 Task: Find connections with filter location Baswa with filter topic #Analyticswith filter profile language German with filter current company Meltwater with filter school Father Agnel School with filter industry Air, Water, and Waste Program Management with filter service category Strategic Planning with filter keywords title Supervisor
Action: Mouse moved to (634, 88)
Screenshot: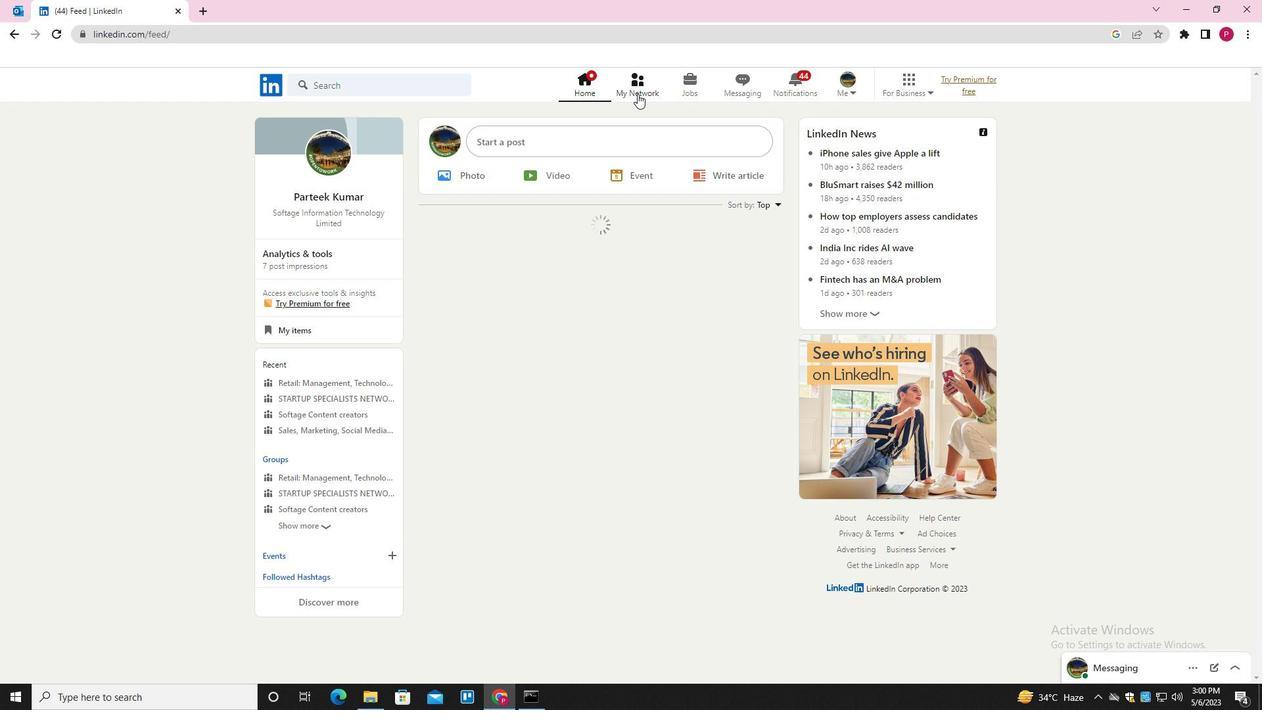 
Action: Mouse pressed left at (634, 88)
Screenshot: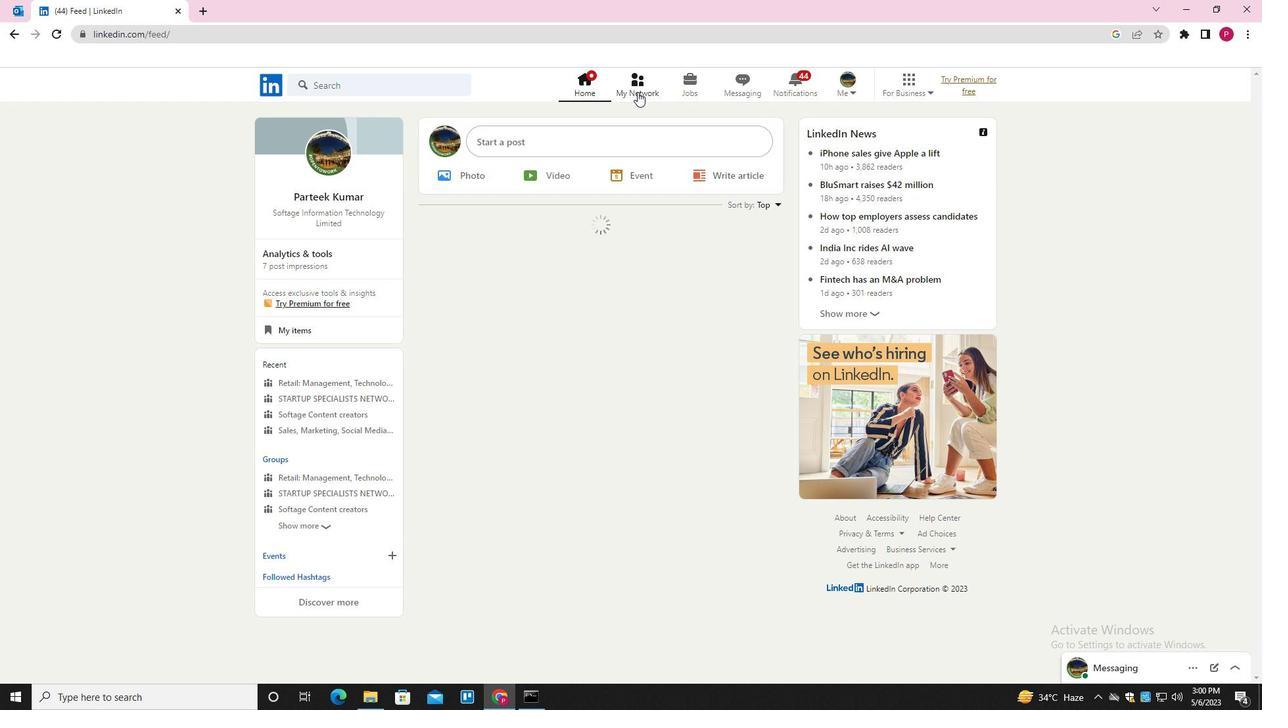 
Action: Mouse moved to (384, 157)
Screenshot: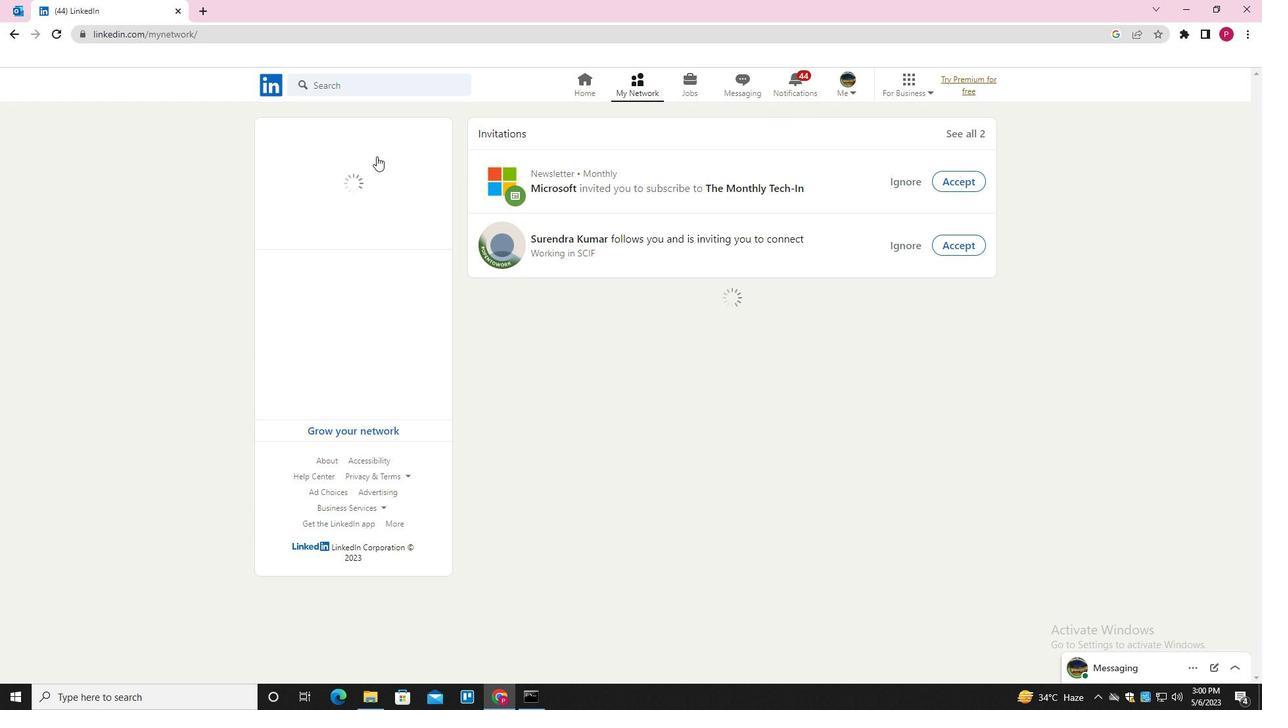 
Action: Mouse pressed left at (384, 157)
Screenshot: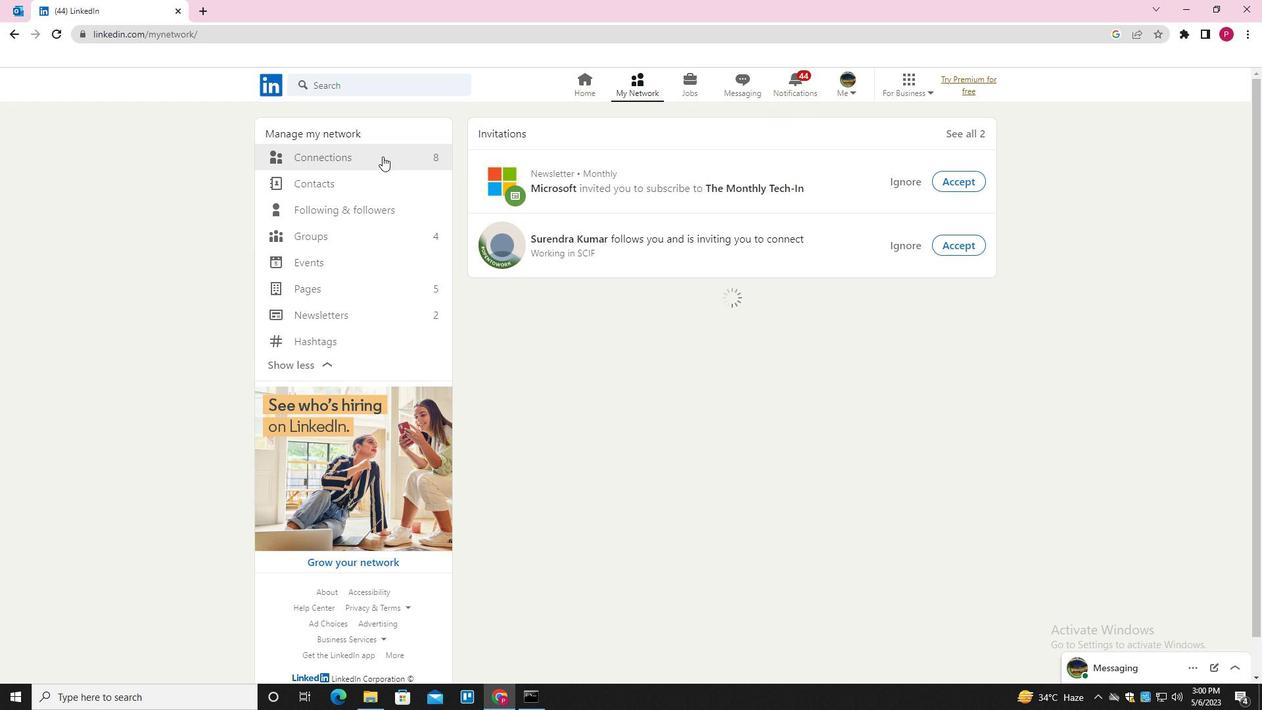 
Action: Mouse moved to (712, 155)
Screenshot: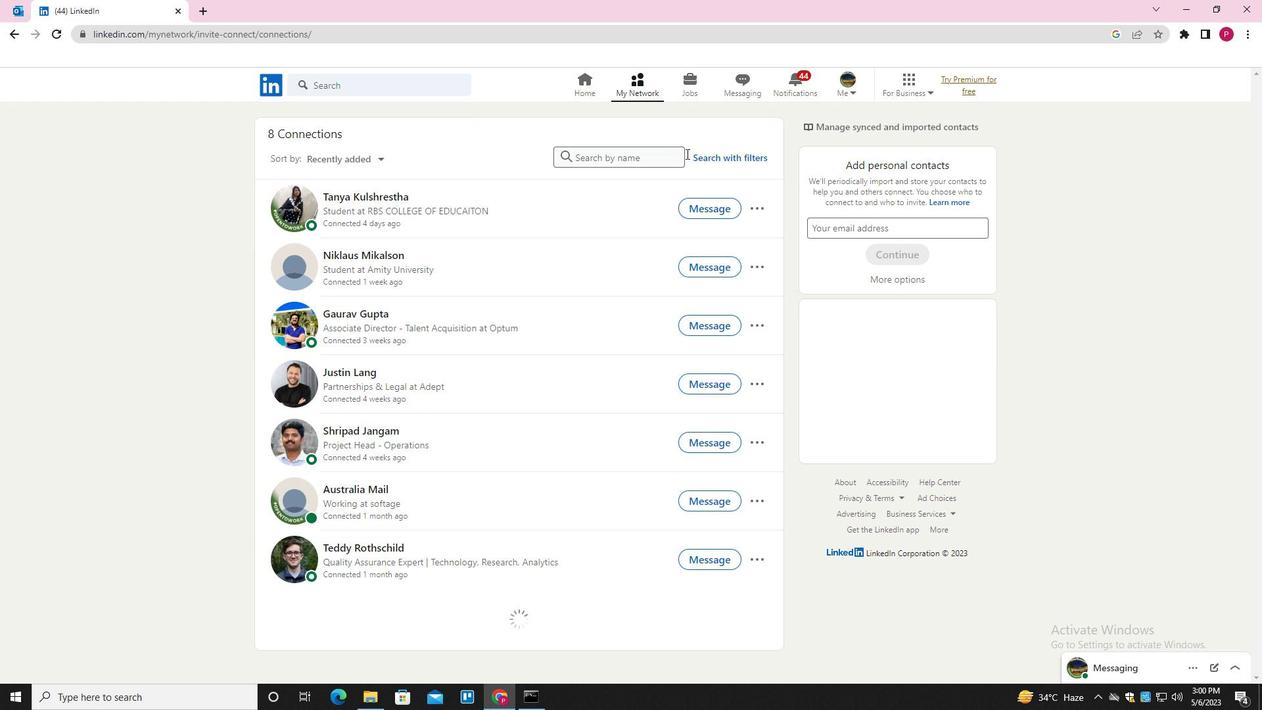 
Action: Mouse pressed left at (712, 155)
Screenshot: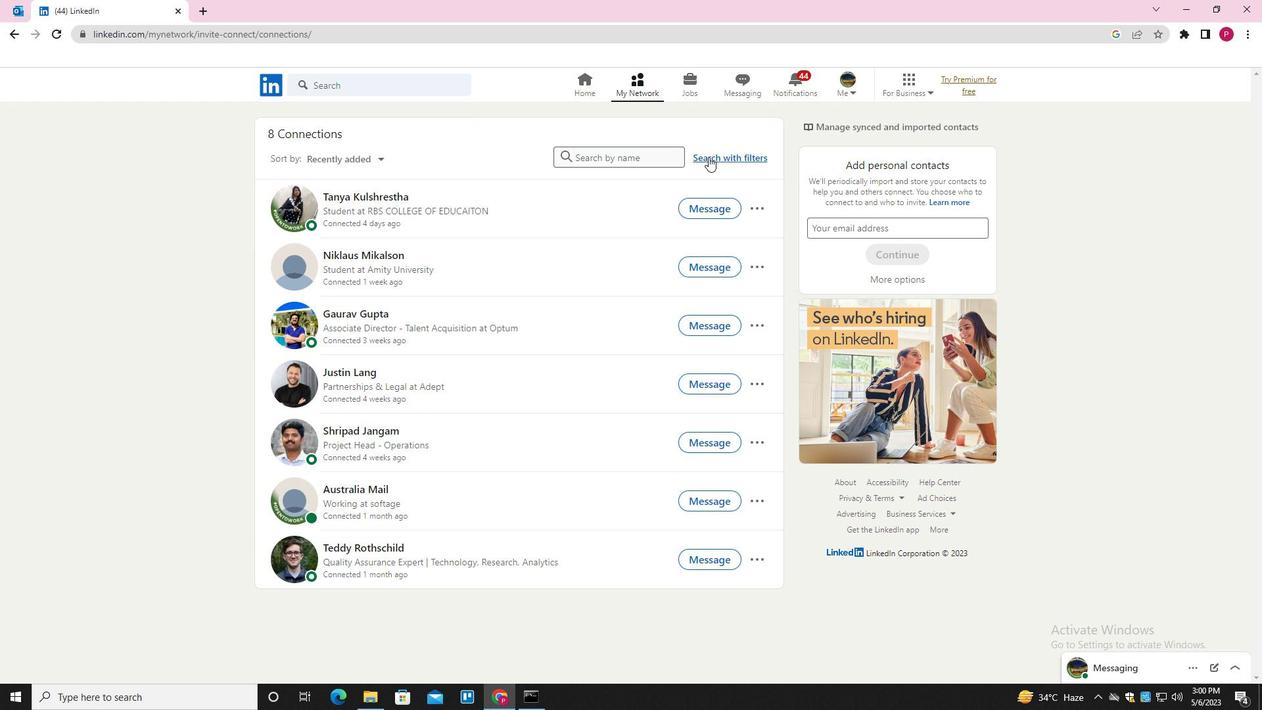 
Action: Mouse moved to (670, 124)
Screenshot: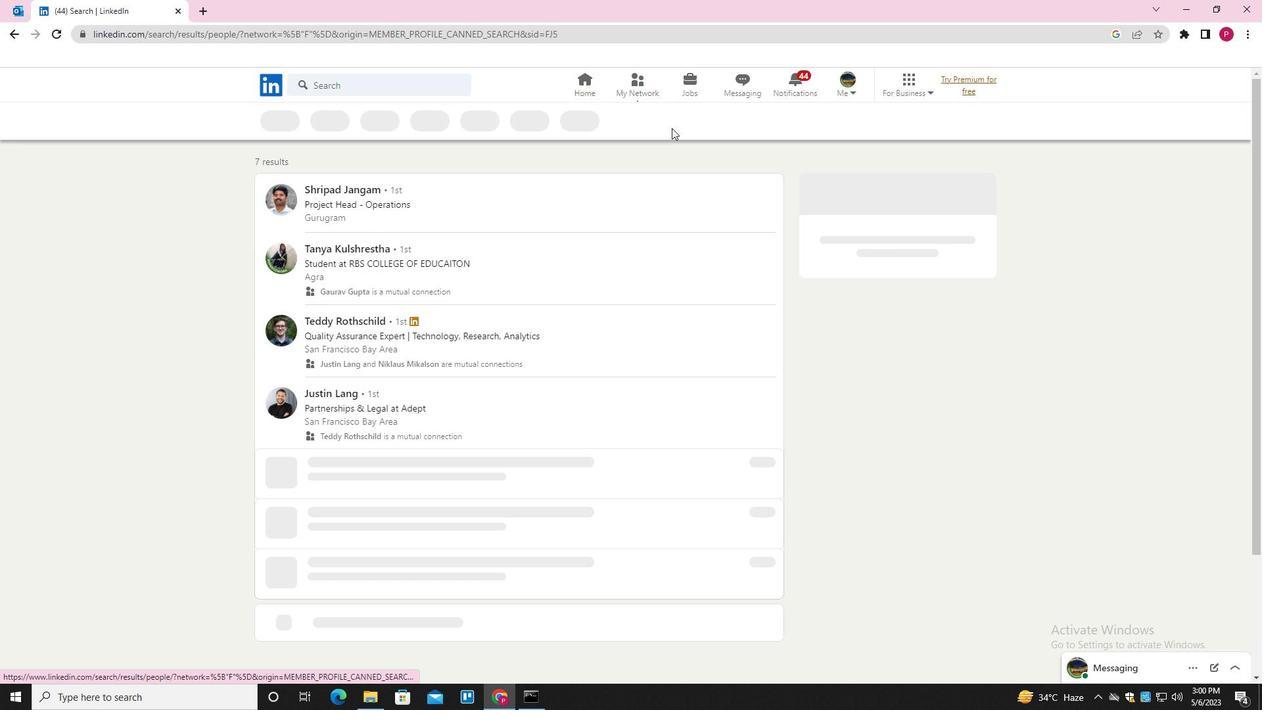 
Action: Mouse pressed left at (670, 124)
Screenshot: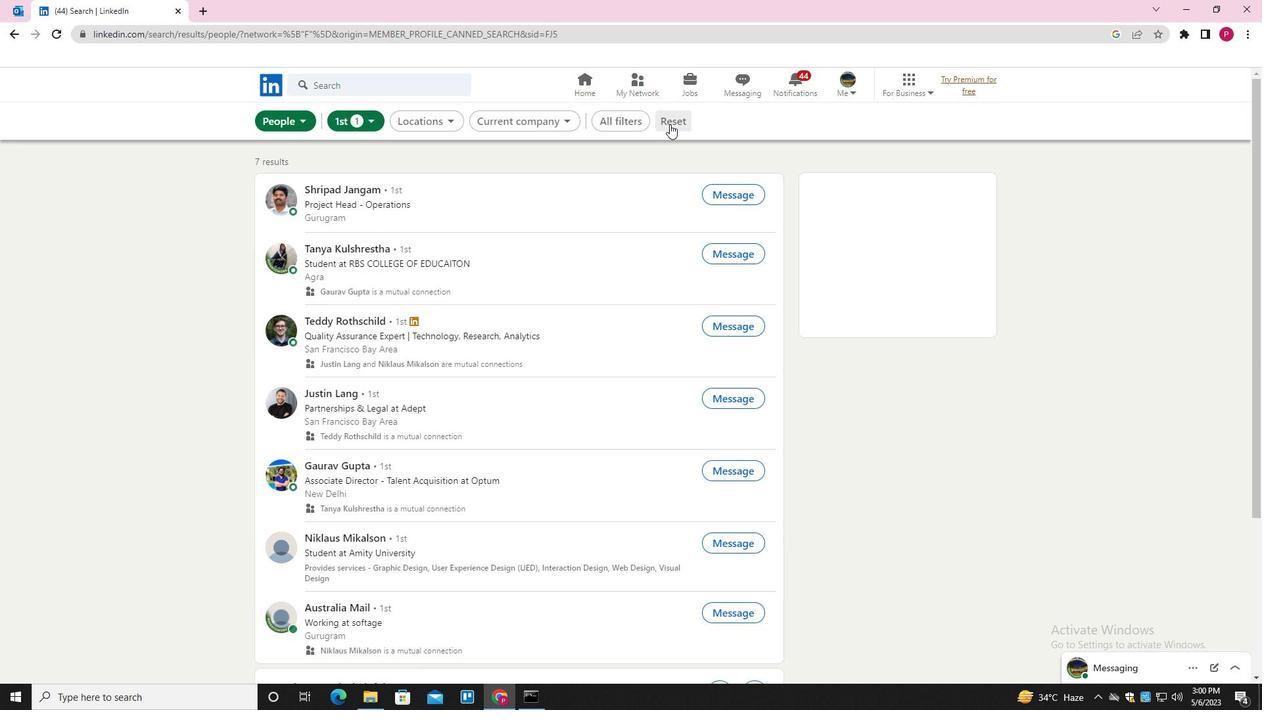 
Action: Mouse moved to (639, 122)
Screenshot: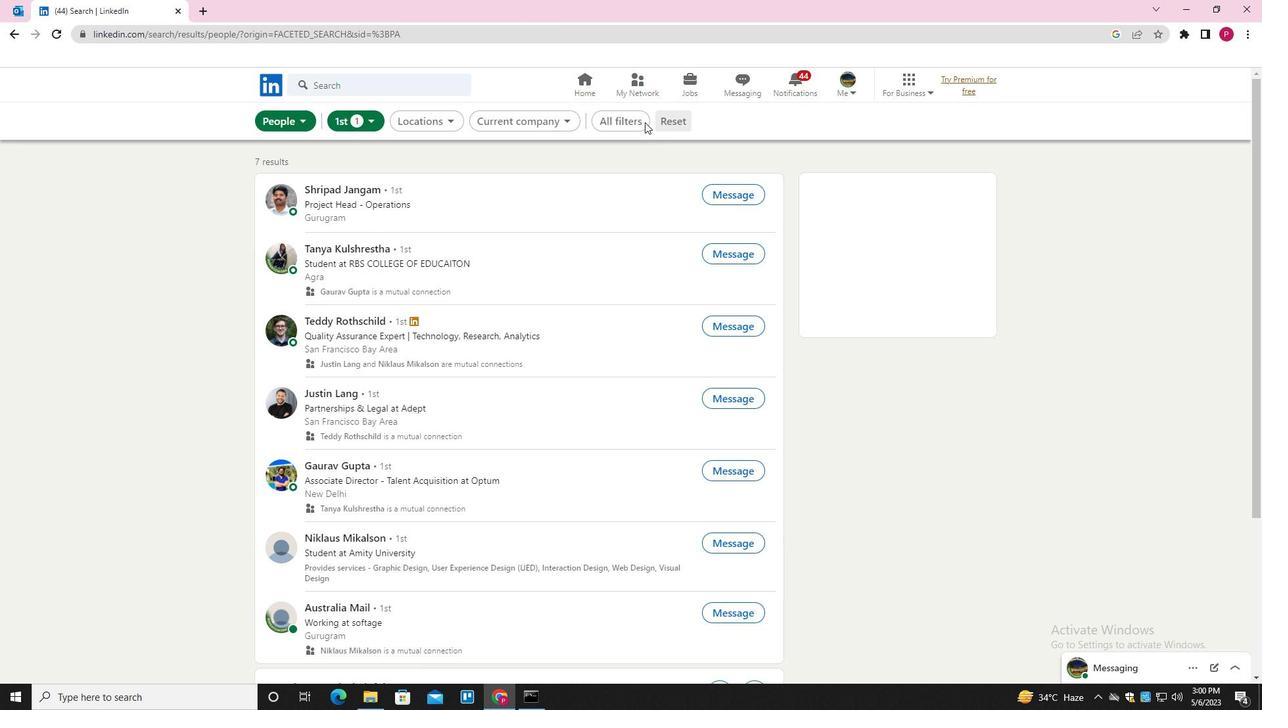 
Action: Mouse pressed left at (639, 122)
Screenshot: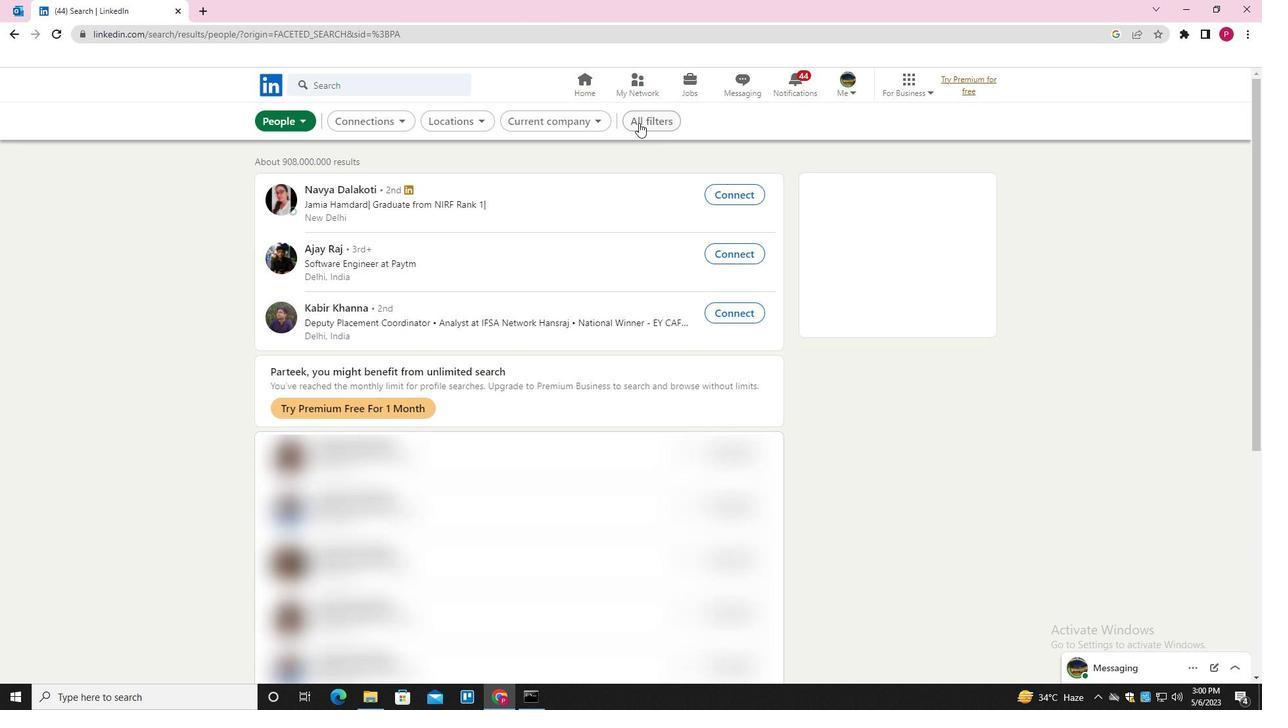 
Action: Mouse moved to (1020, 330)
Screenshot: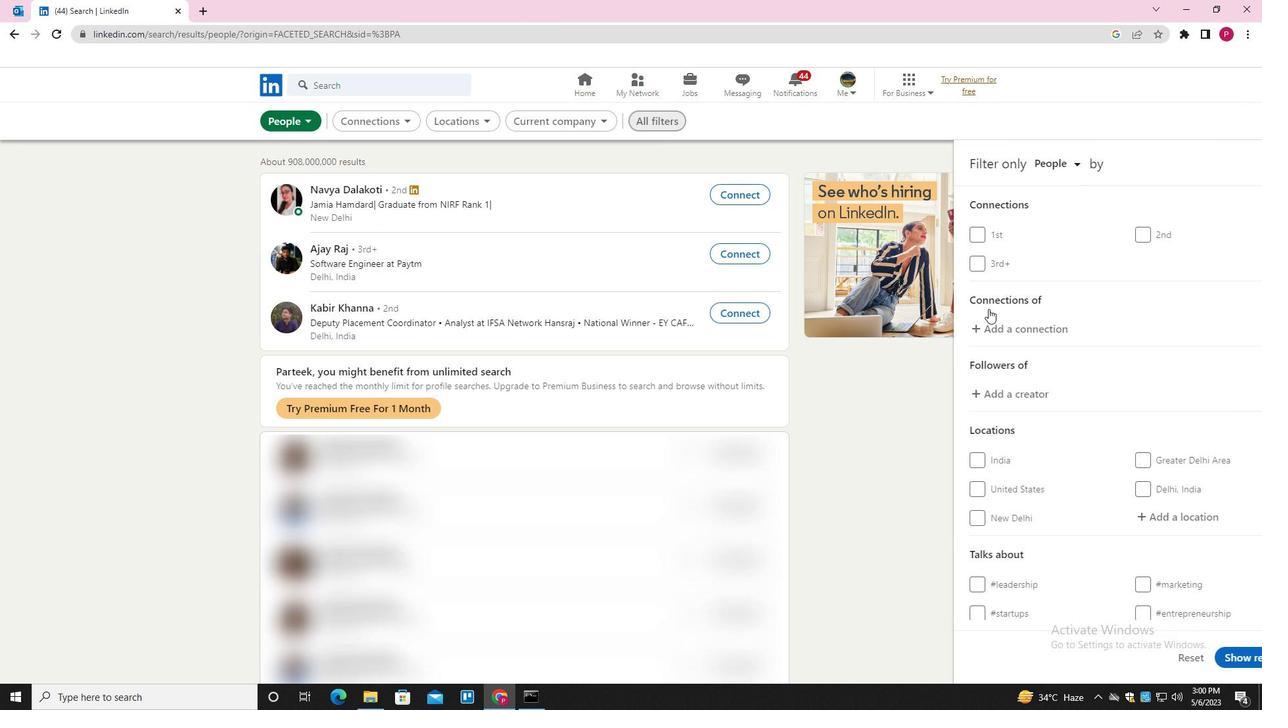 
Action: Mouse scrolled (1020, 329) with delta (0, 0)
Screenshot: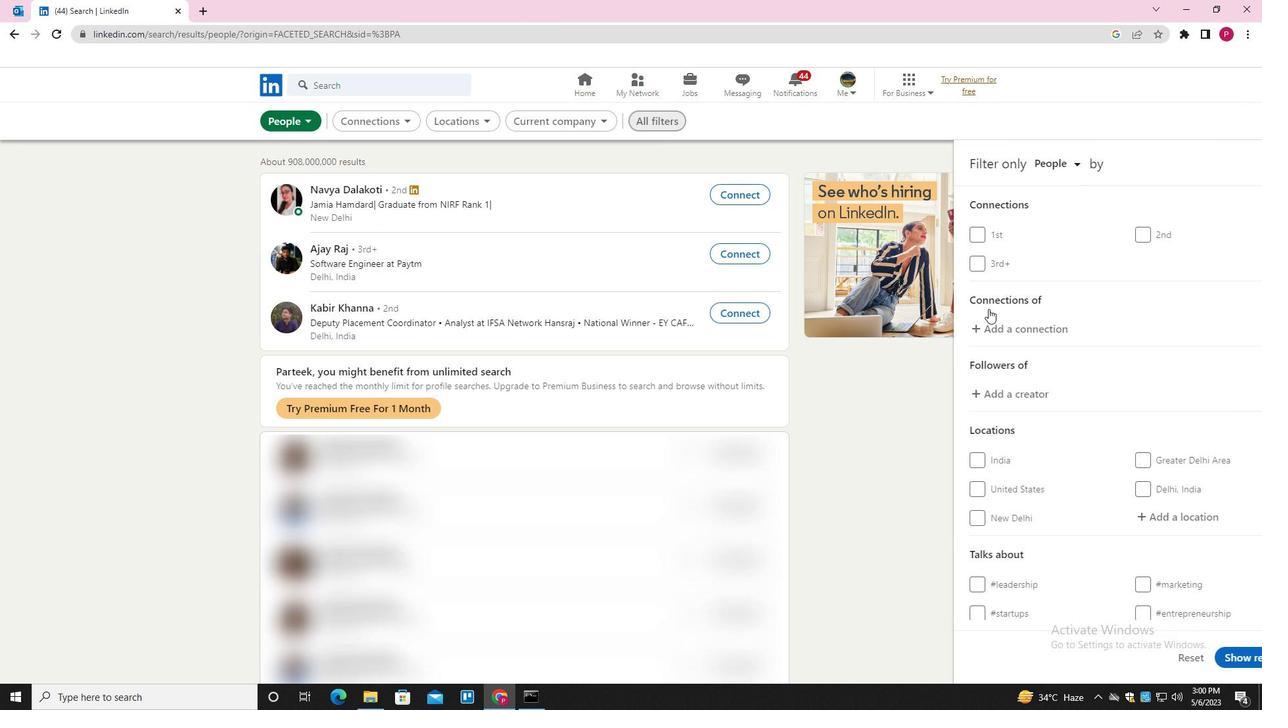 
Action: Mouse moved to (1027, 338)
Screenshot: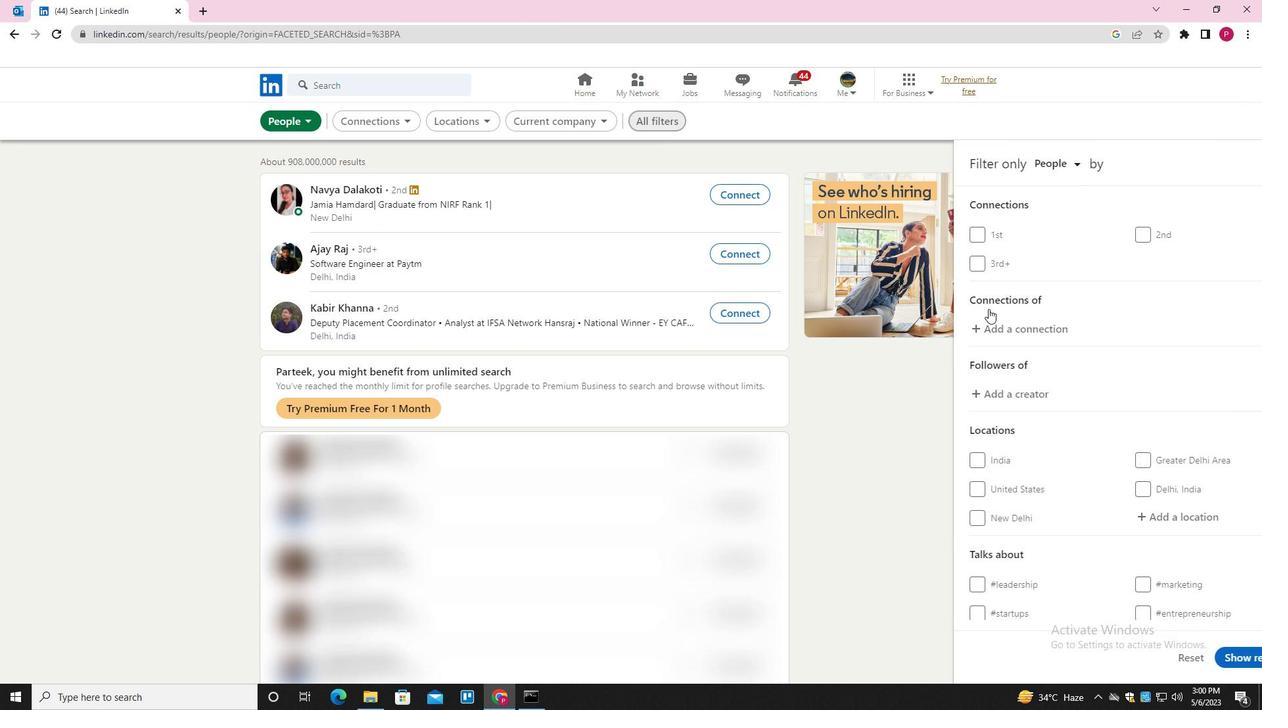 
Action: Mouse scrolled (1027, 338) with delta (0, 0)
Screenshot: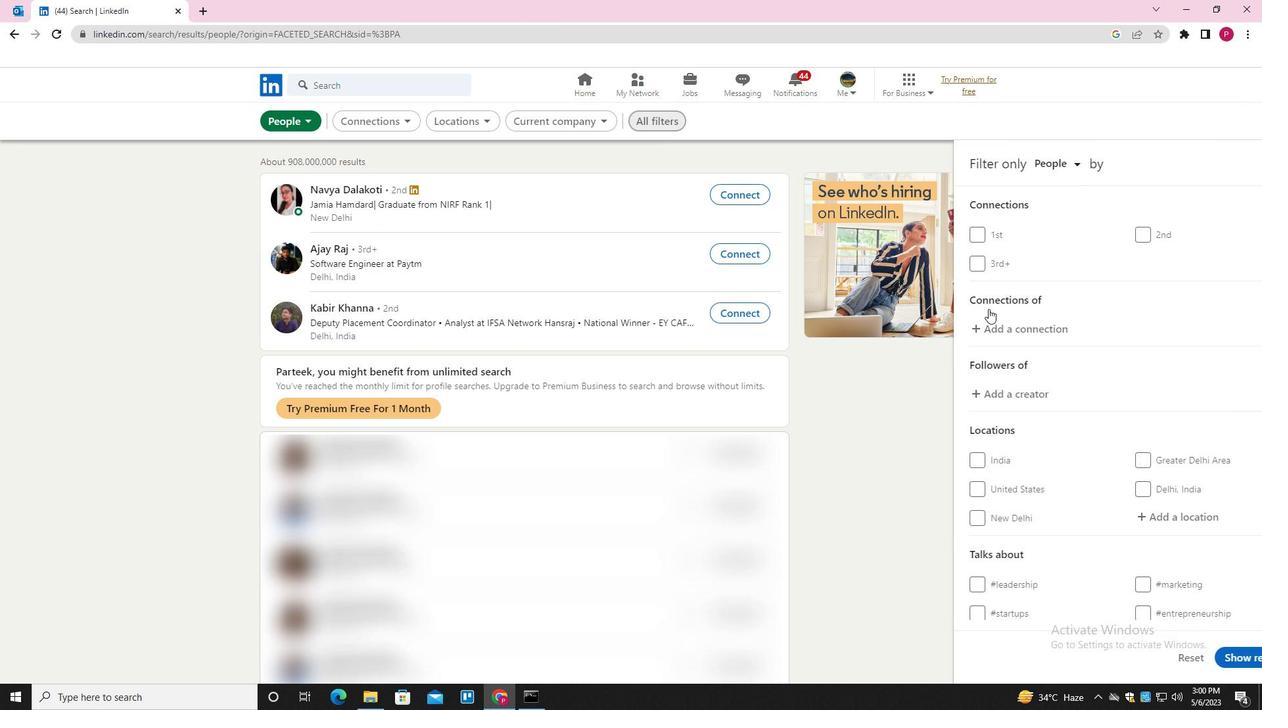 
Action: Mouse moved to (1049, 349)
Screenshot: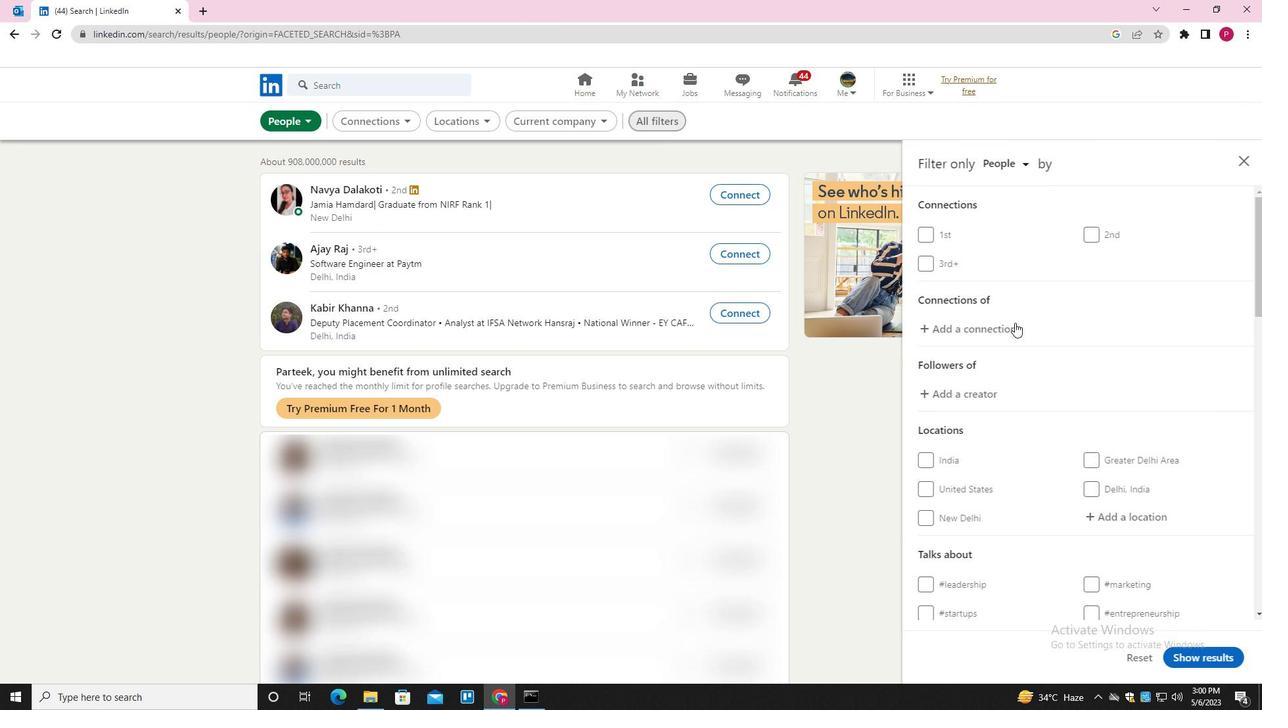 
Action: Mouse scrolled (1049, 349) with delta (0, 0)
Screenshot: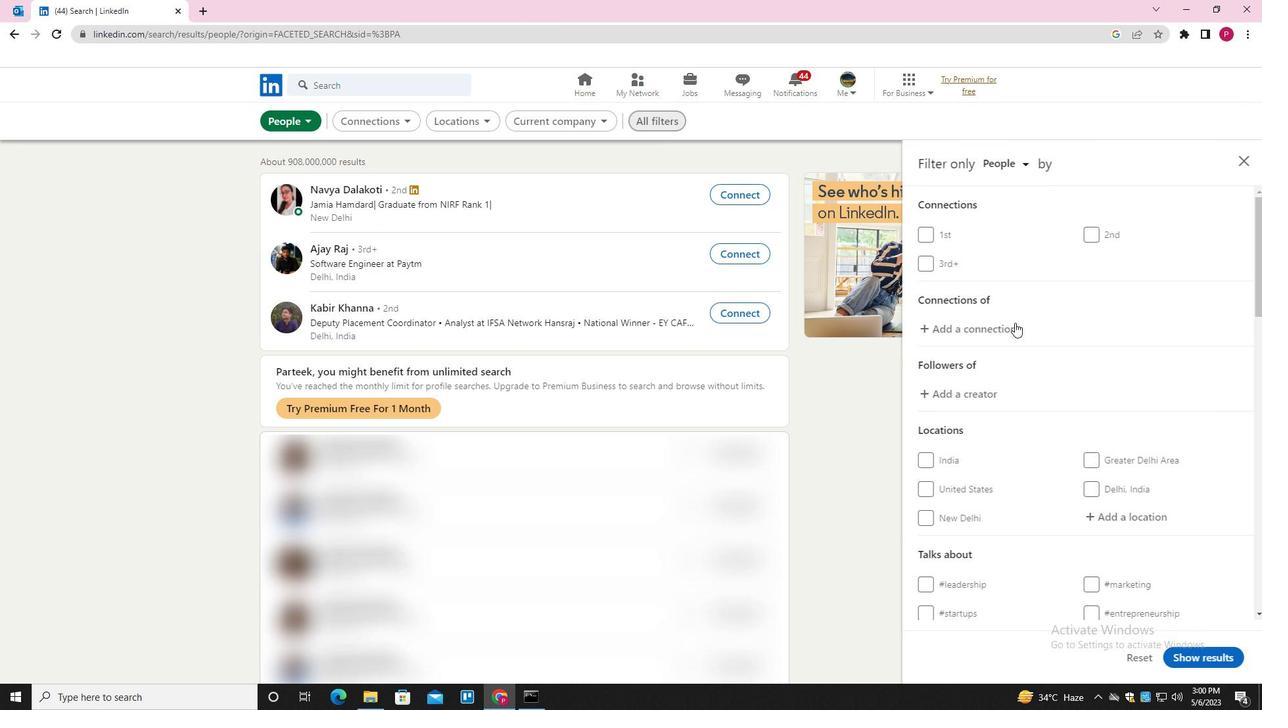 
Action: Mouse moved to (1122, 315)
Screenshot: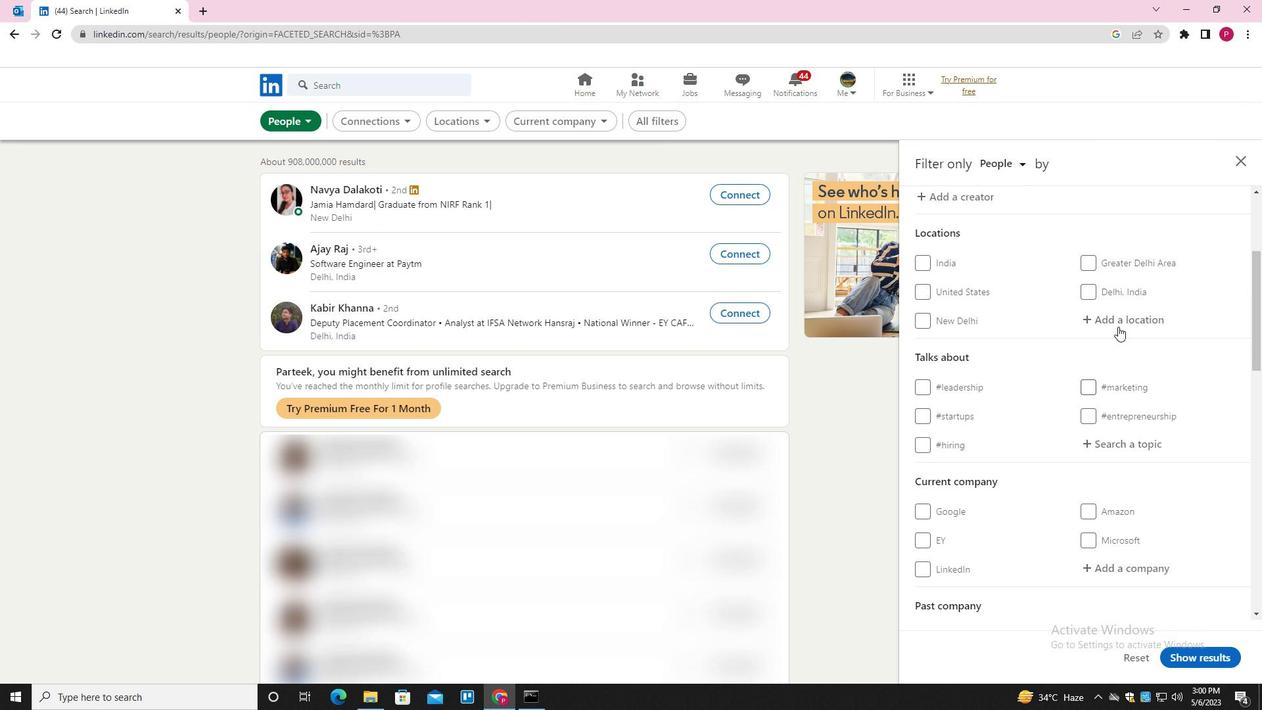 
Action: Mouse pressed left at (1122, 315)
Screenshot: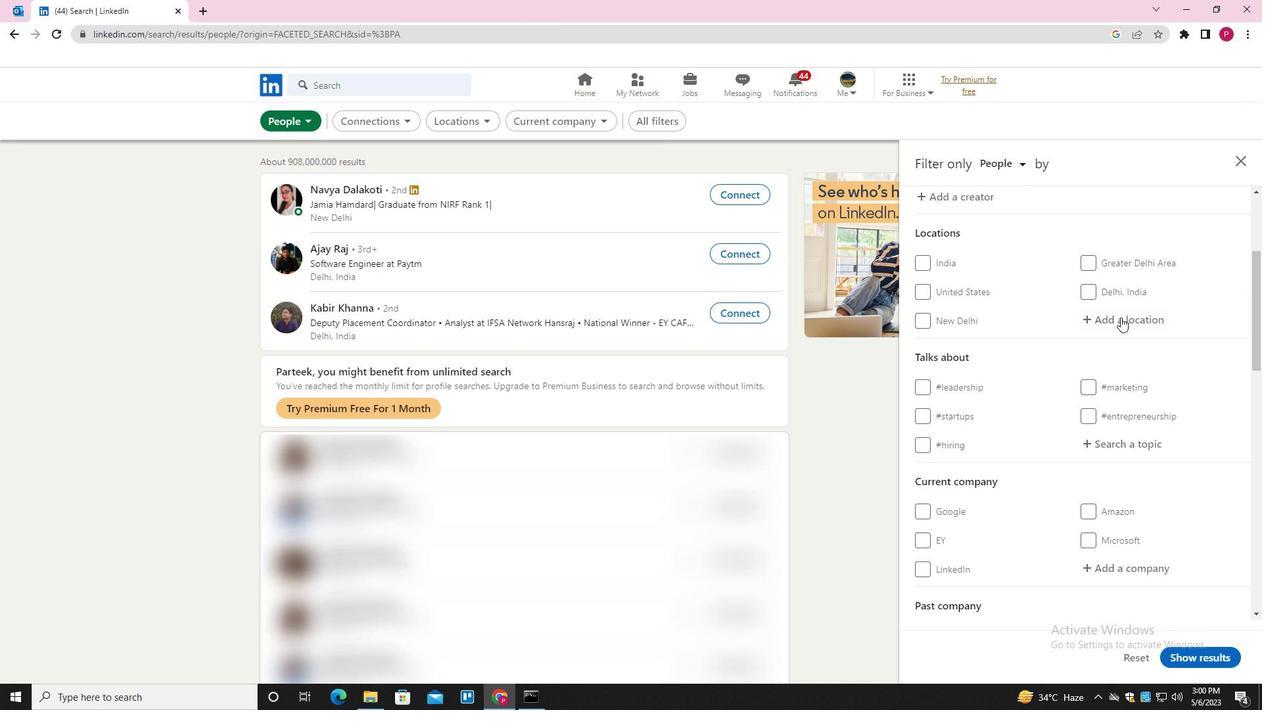 
Action: Key pressed <Key.shift>BASWA<Key.down><Key.enter>
Screenshot: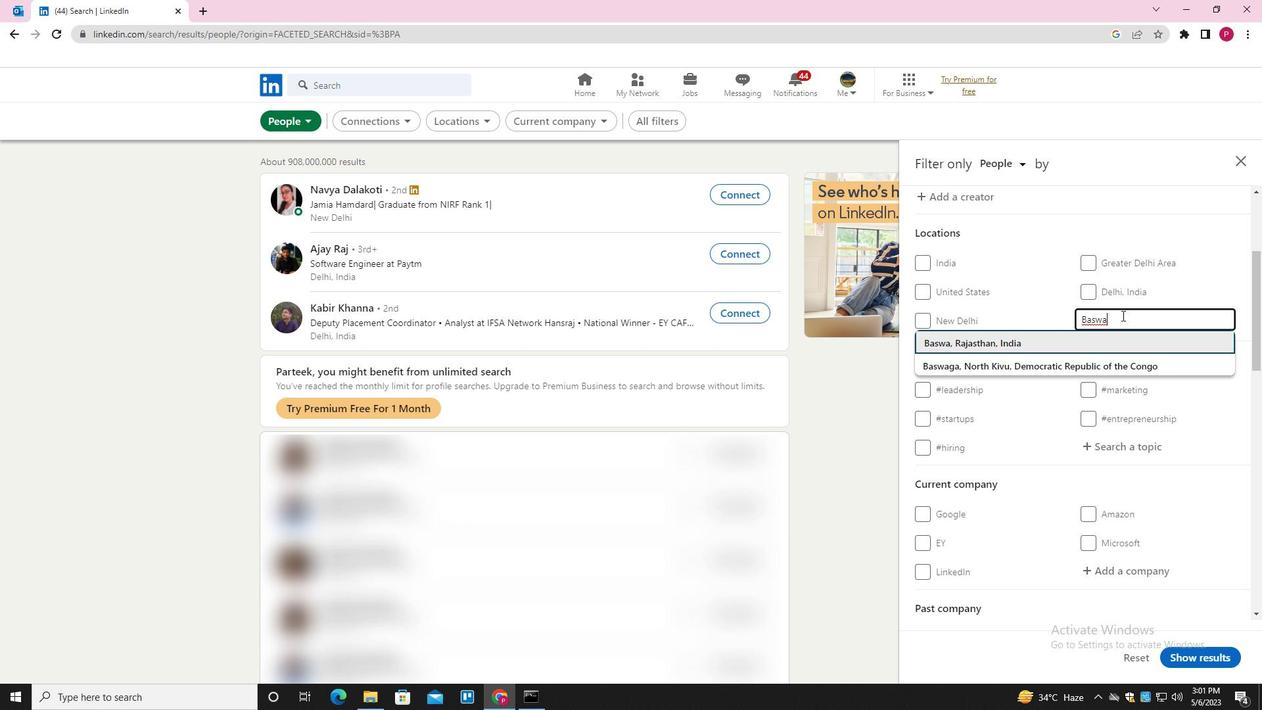 
Action: Mouse moved to (1098, 353)
Screenshot: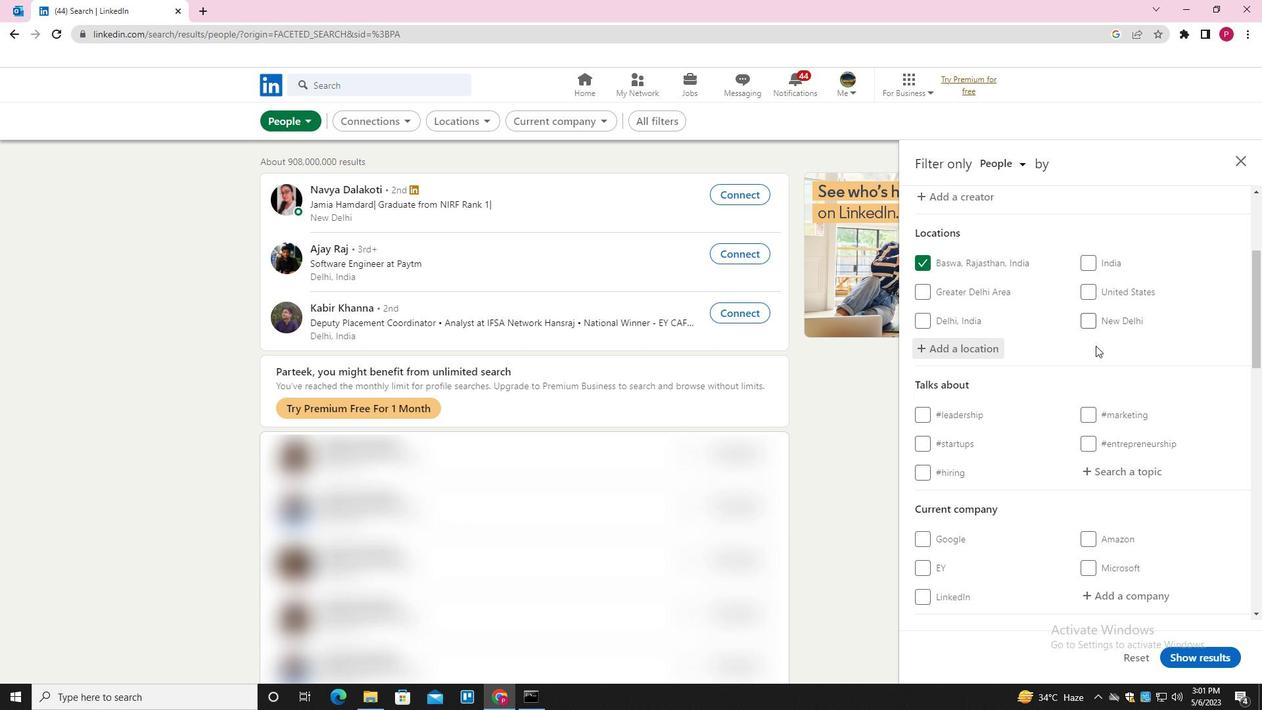 
Action: Mouse scrolled (1098, 352) with delta (0, 0)
Screenshot: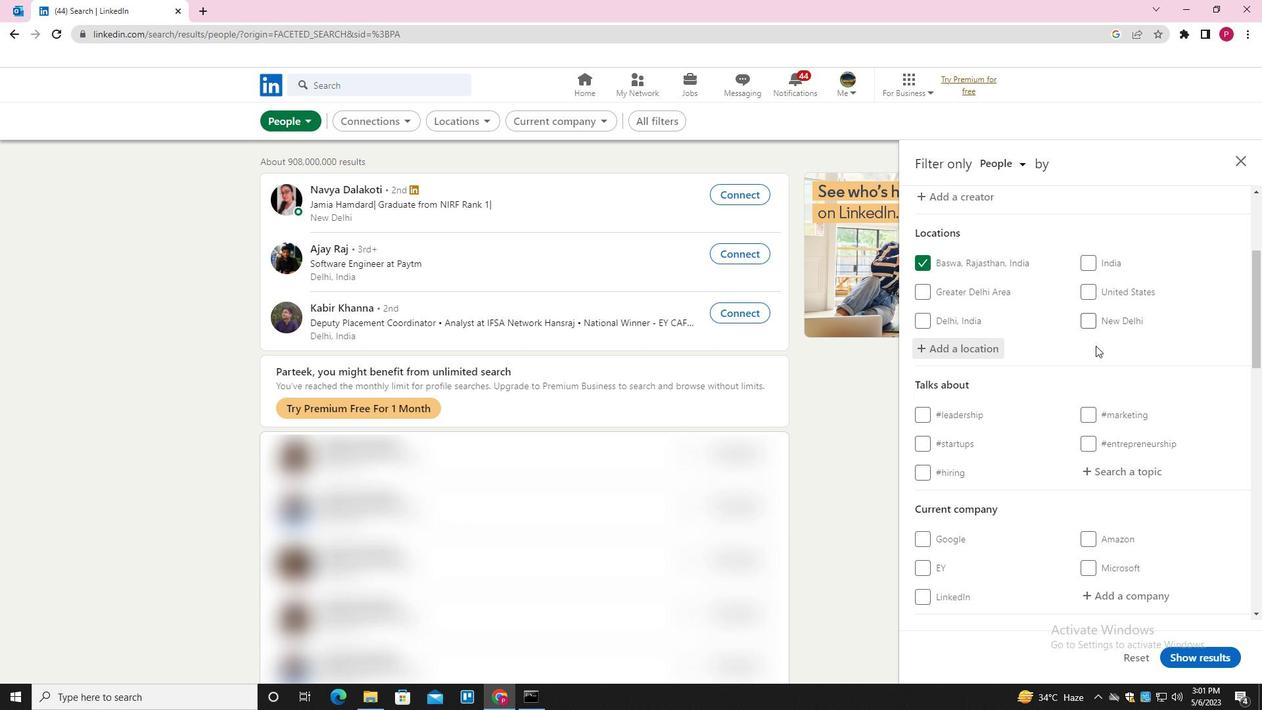 
Action: Mouse moved to (1098, 353)
Screenshot: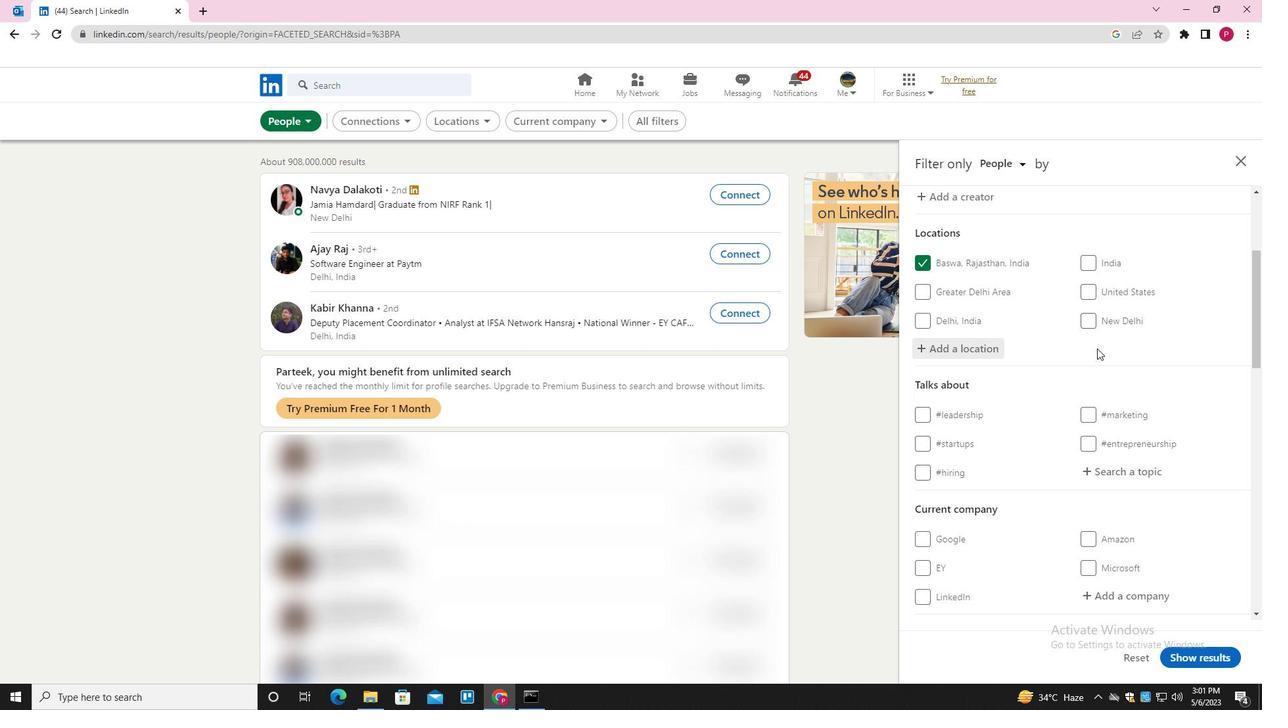 
Action: Mouse scrolled (1098, 353) with delta (0, 0)
Screenshot: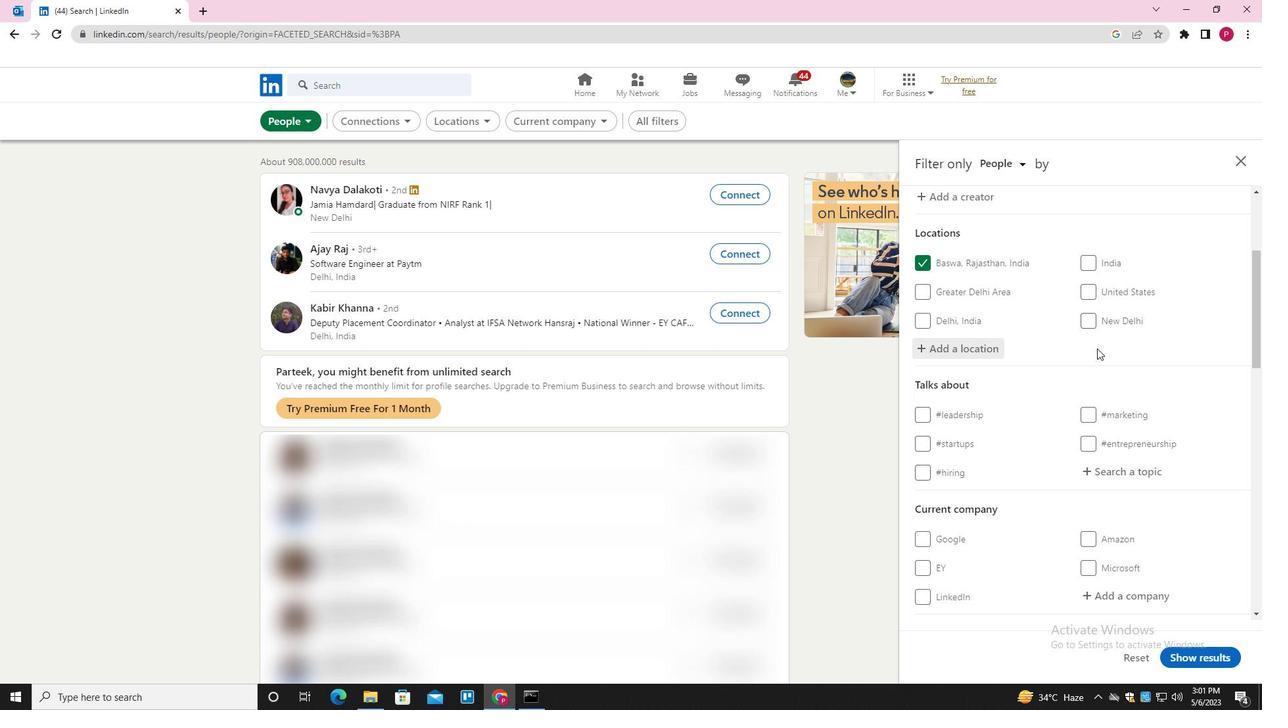 
Action: Mouse moved to (1100, 356)
Screenshot: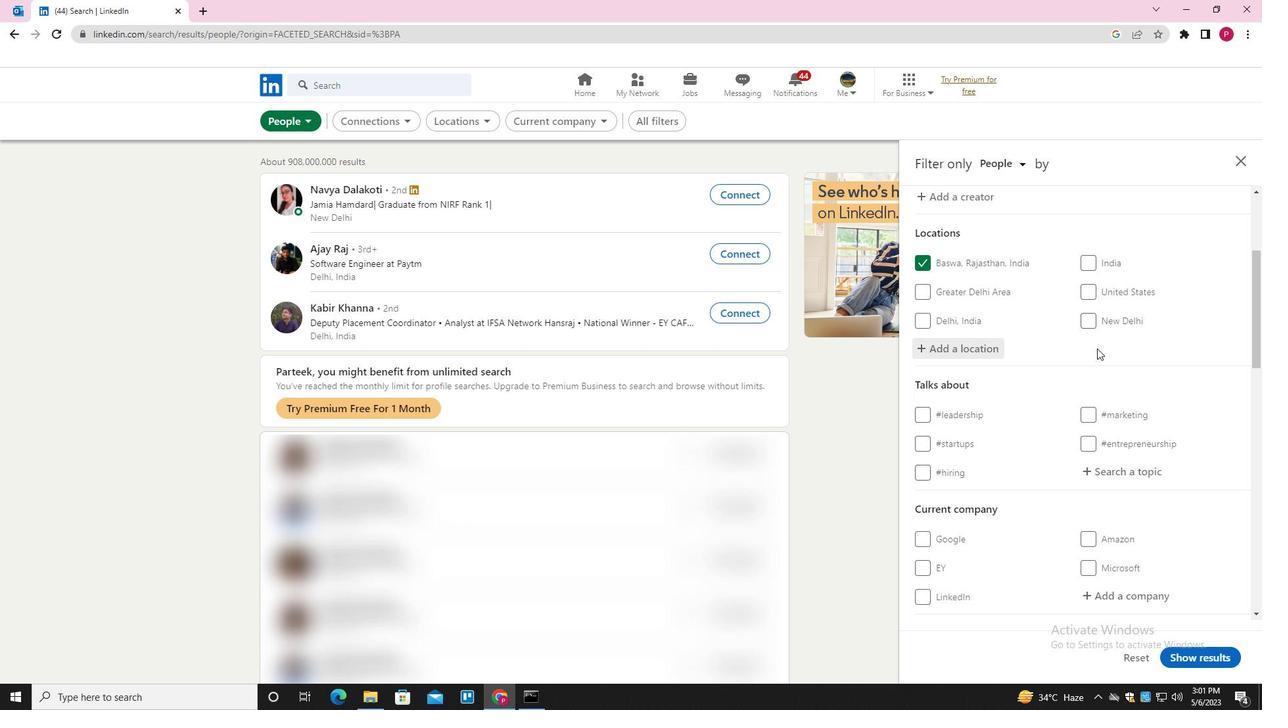 
Action: Mouse scrolled (1100, 355) with delta (0, 0)
Screenshot: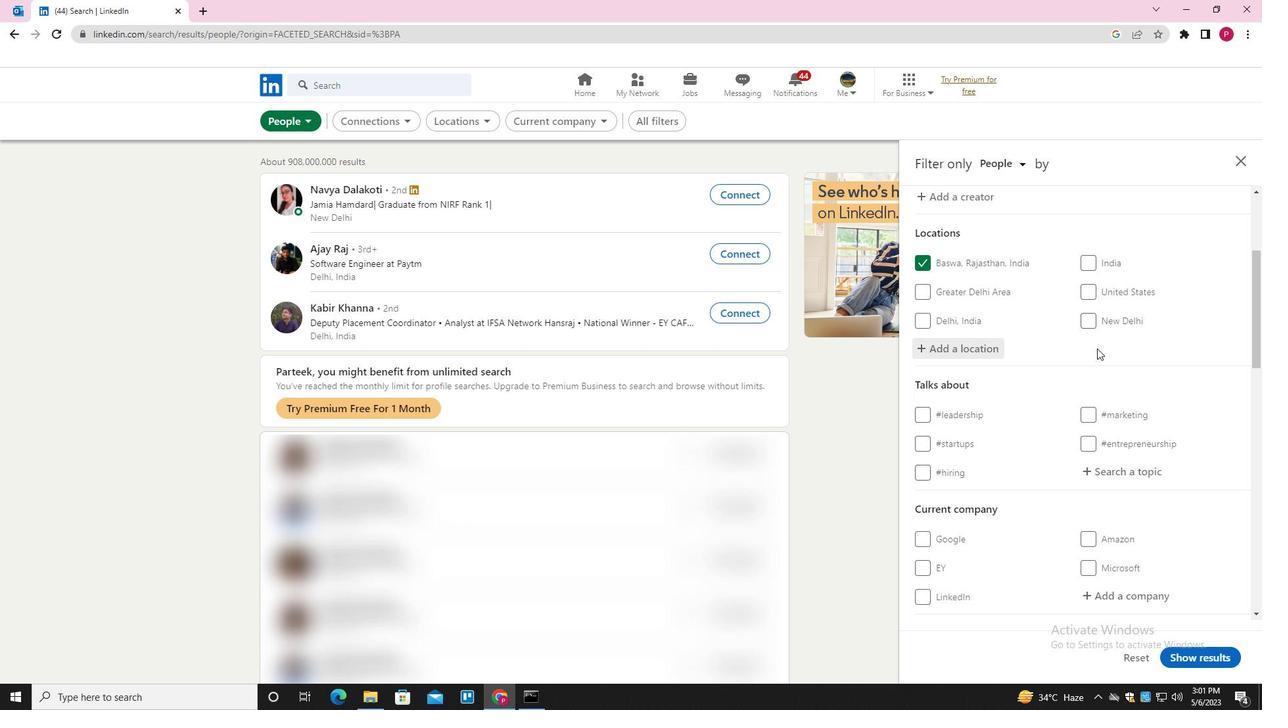 
Action: Mouse moved to (1120, 276)
Screenshot: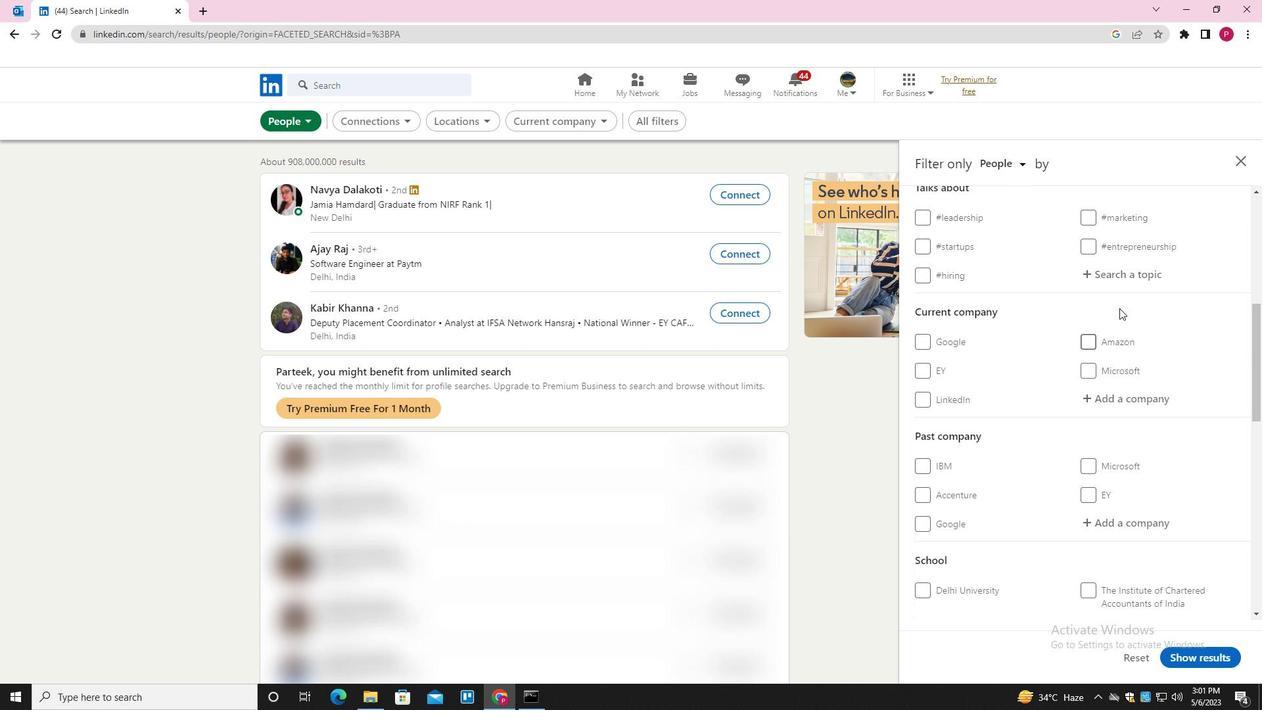 
Action: Mouse pressed left at (1120, 276)
Screenshot: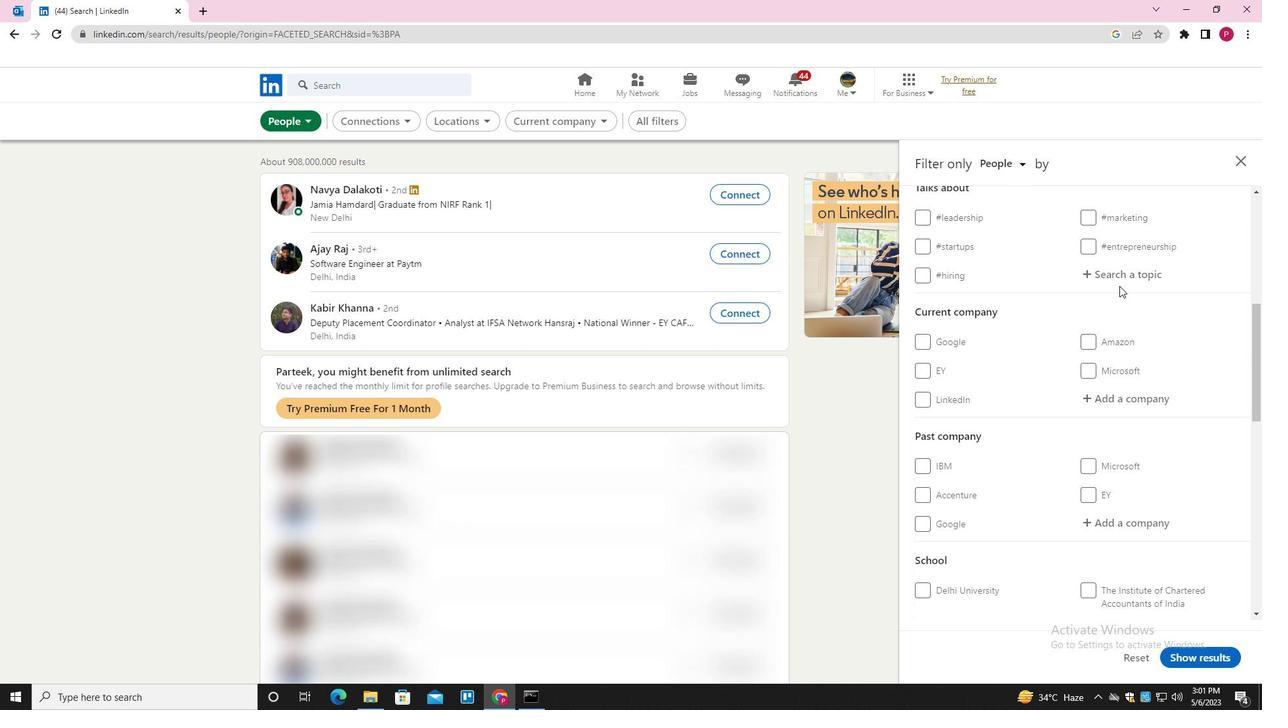 
Action: Key pressed <Key.shift>ANALYTICS<Key.down><Key.enter>
Screenshot: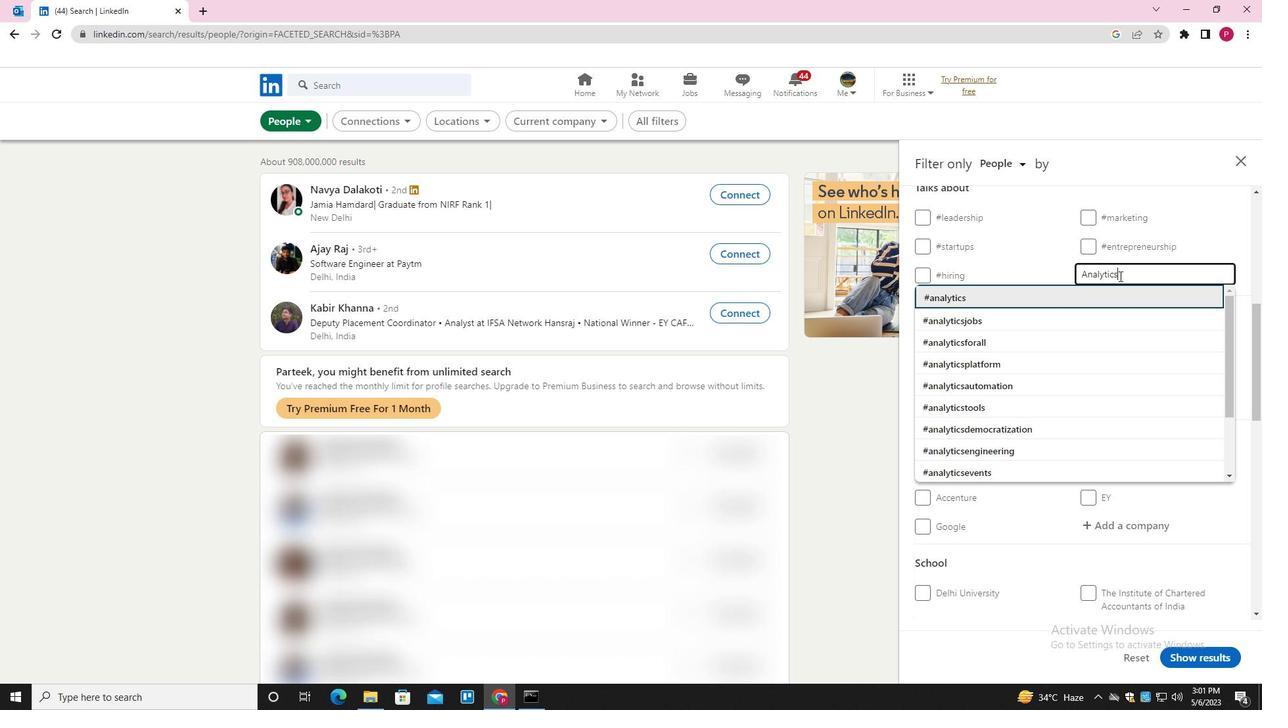 
Action: Mouse moved to (1050, 323)
Screenshot: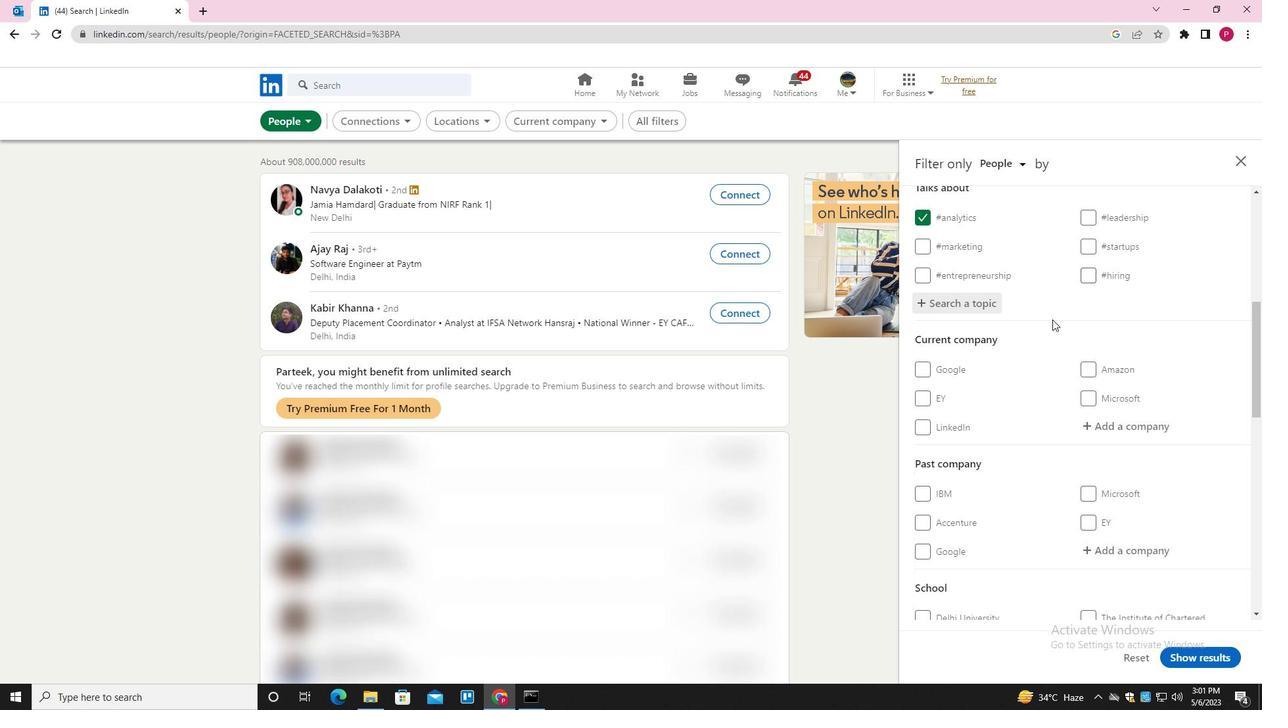 
Action: Mouse scrolled (1050, 322) with delta (0, 0)
Screenshot: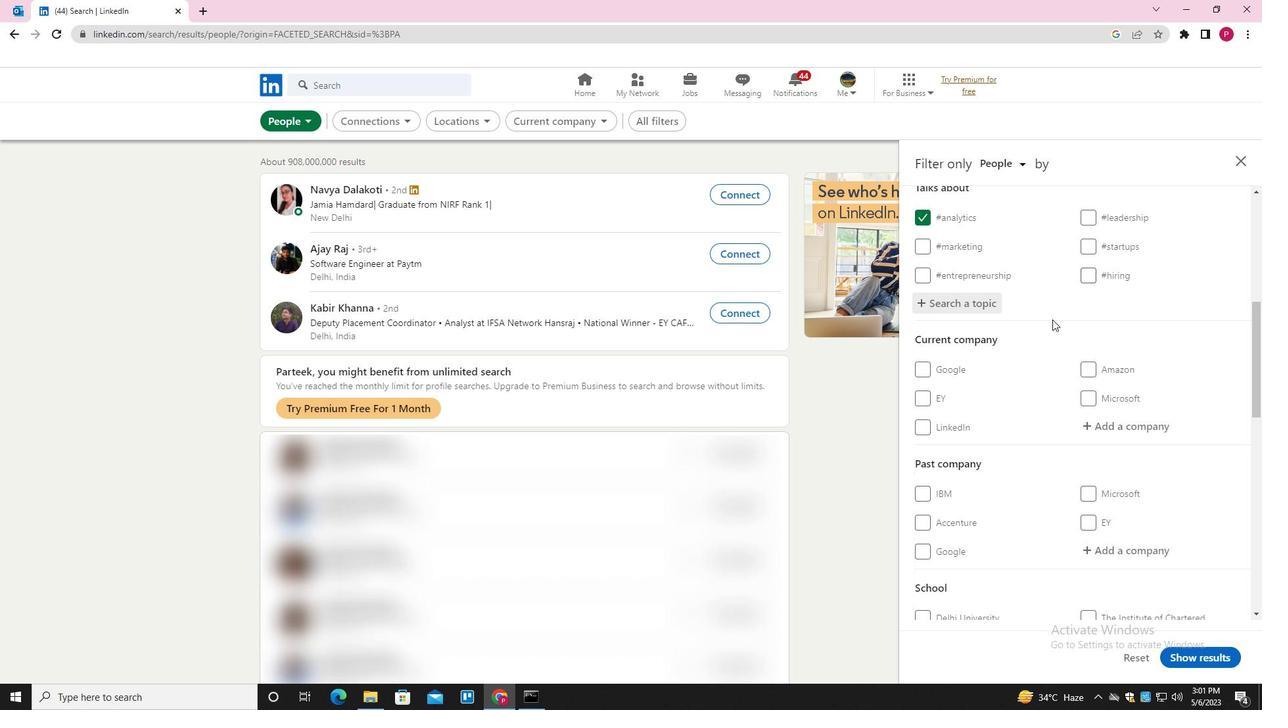 
Action: Mouse moved to (1050, 323)
Screenshot: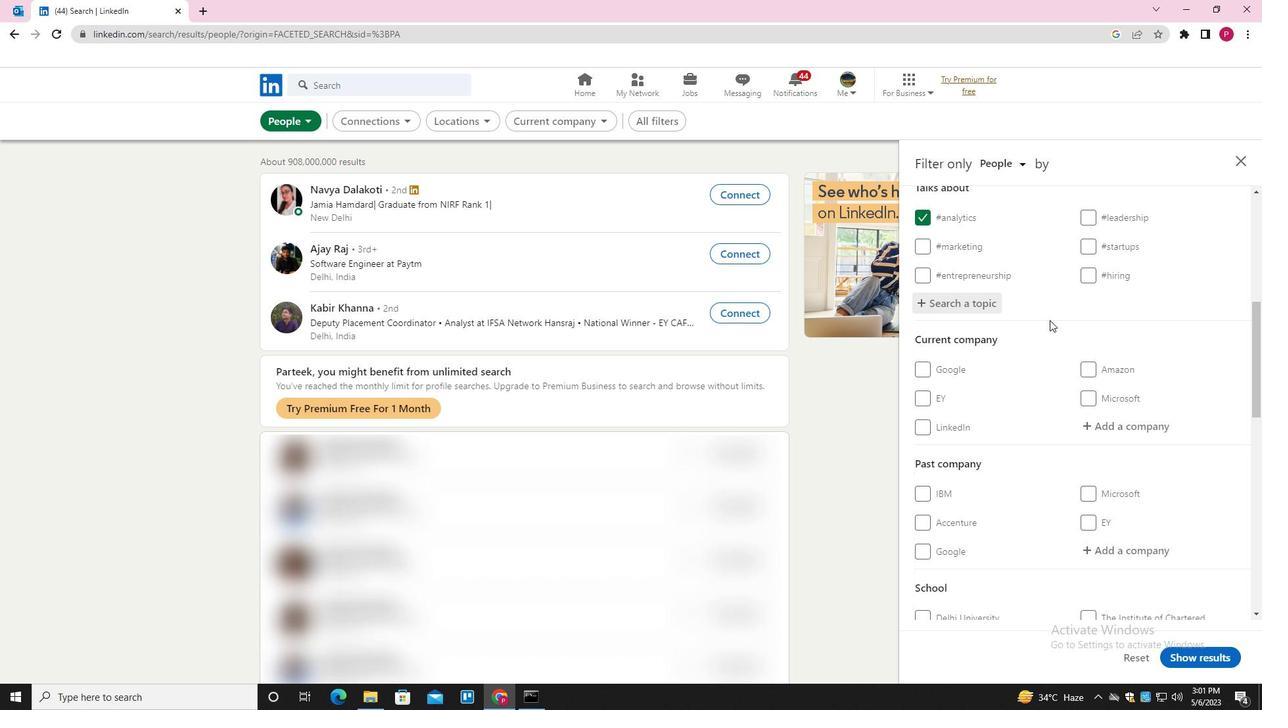 
Action: Mouse scrolled (1050, 322) with delta (0, 0)
Screenshot: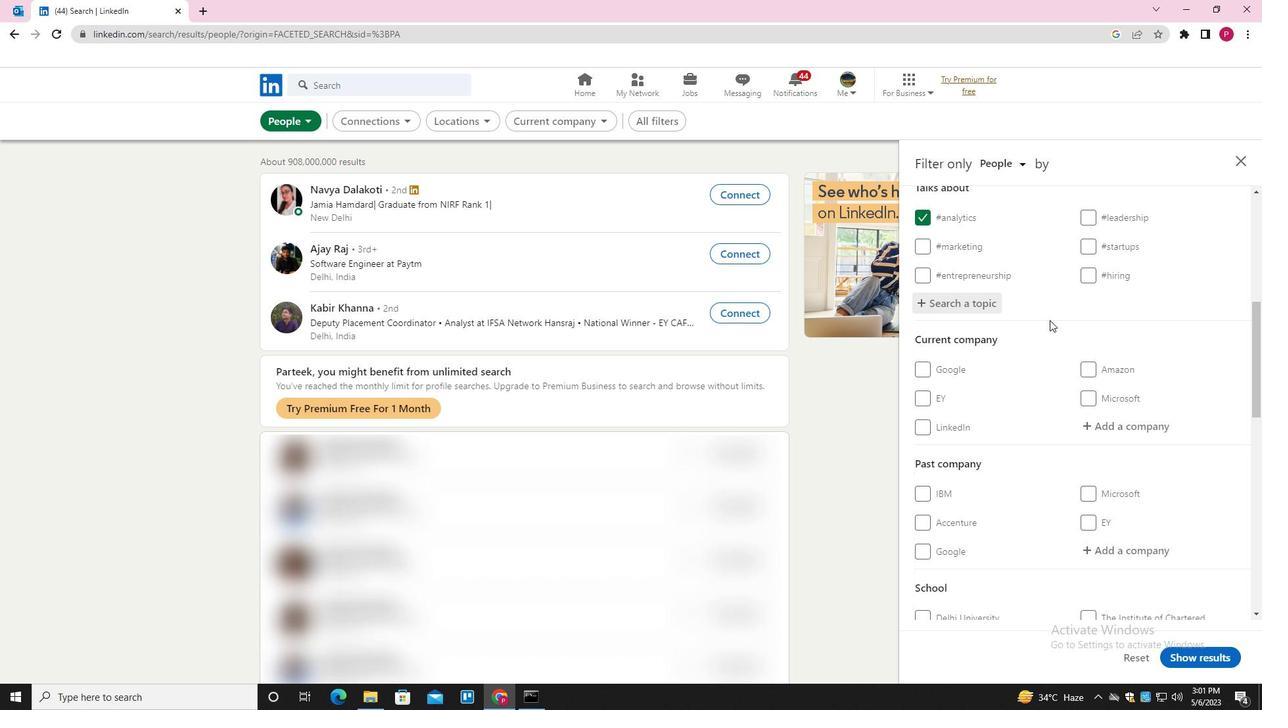 
Action: Mouse scrolled (1050, 322) with delta (0, 0)
Screenshot: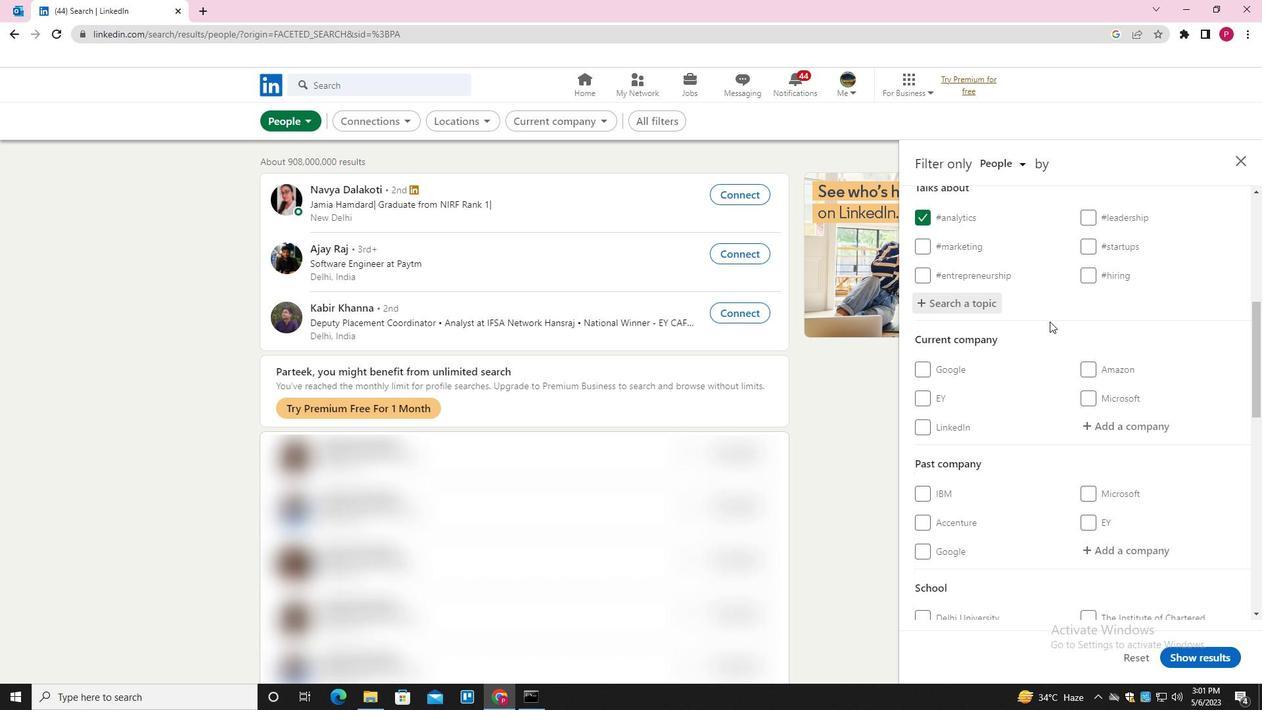 
Action: Mouse scrolled (1050, 322) with delta (0, 0)
Screenshot: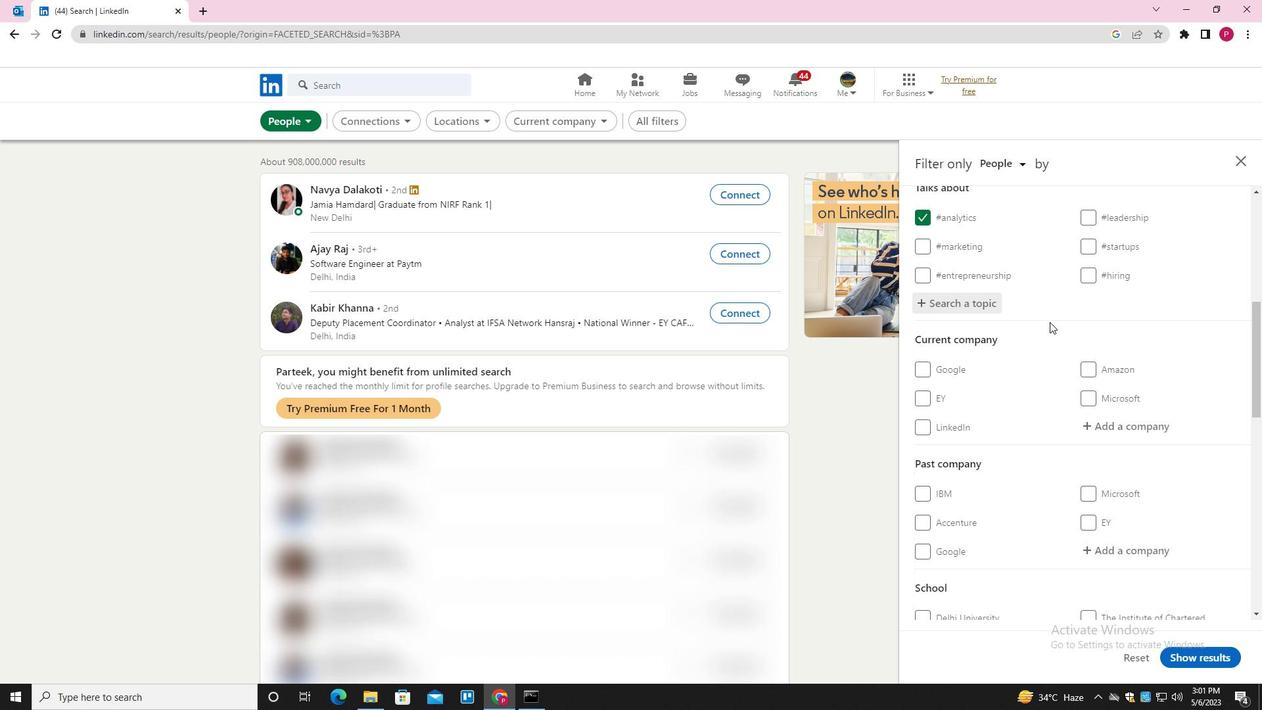 
Action: Mouse scrolled (1050, 322) with delta (0, 0)
Screenshot: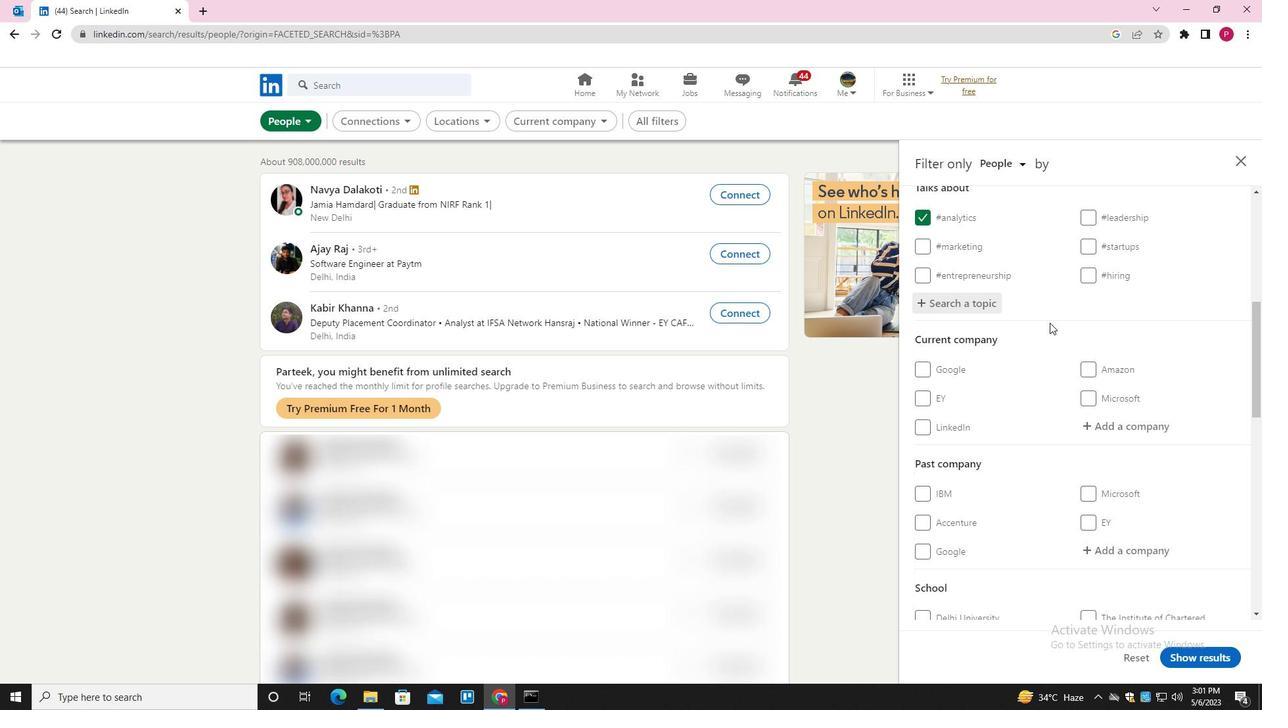 
Action: Mouse scrolled (1050, 322) with delta (0, 0)
Screenshot: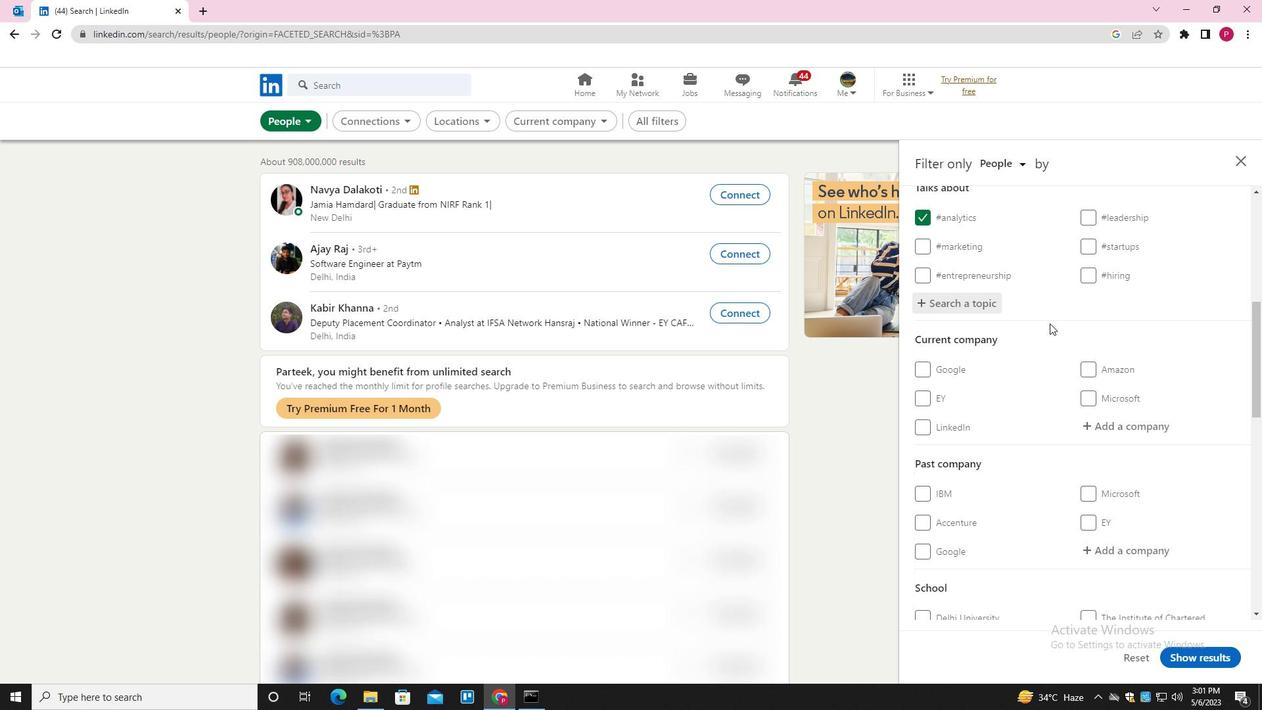 
Action: Mouse moved to (1012, 398)
Screenshot: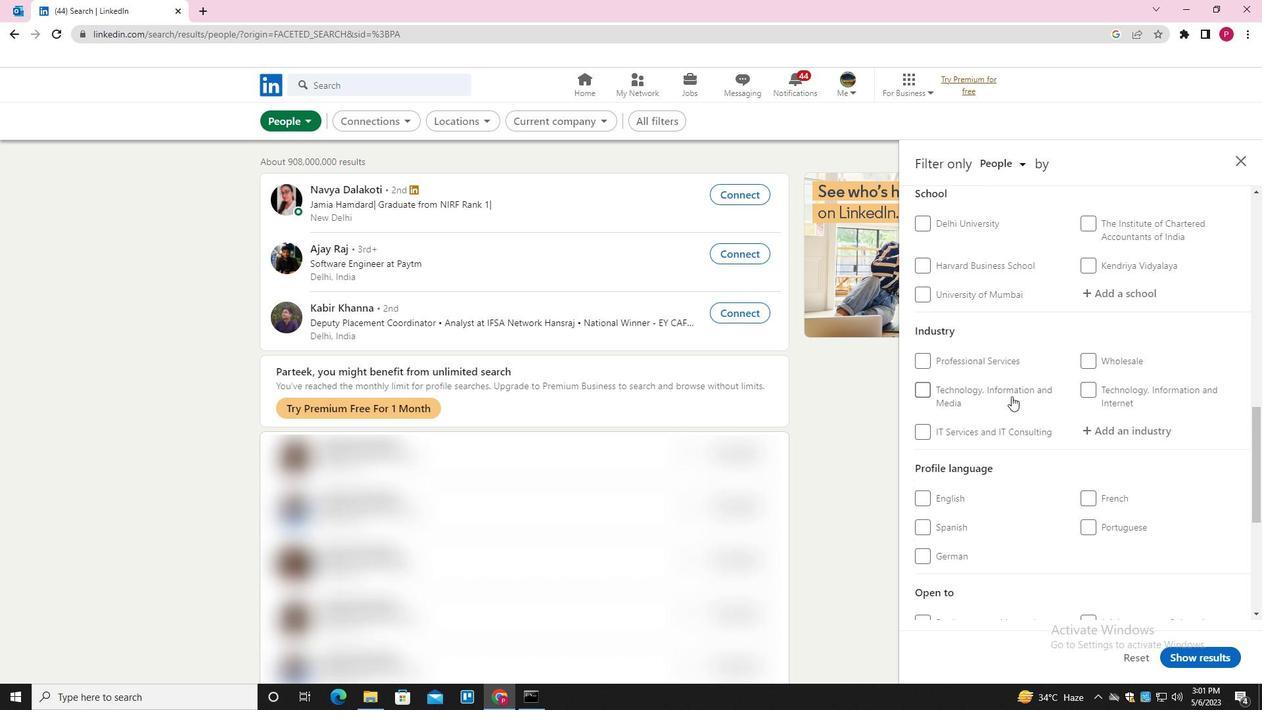 
Action: Mouse scrolled (1012, 397) with delta (0, 0)
Screenshot: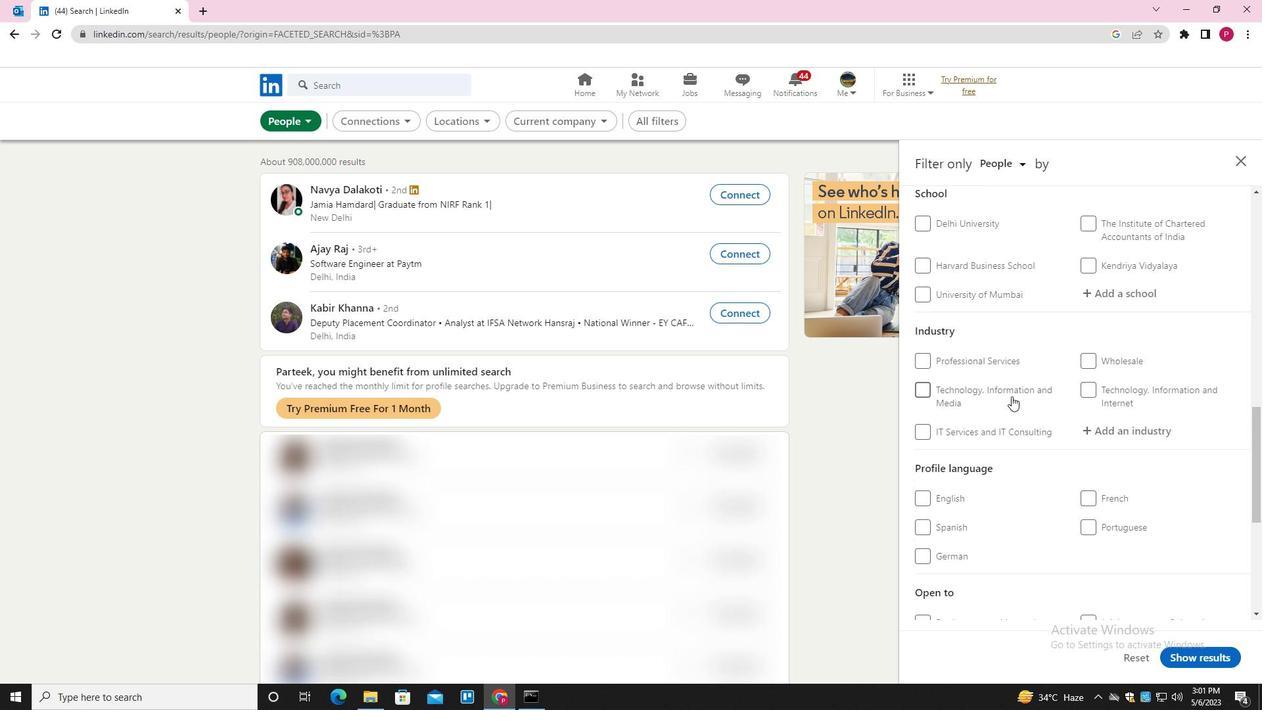 
Action: Mouse scrolled (1012, 397) with delta (0, 0)
Screenshot: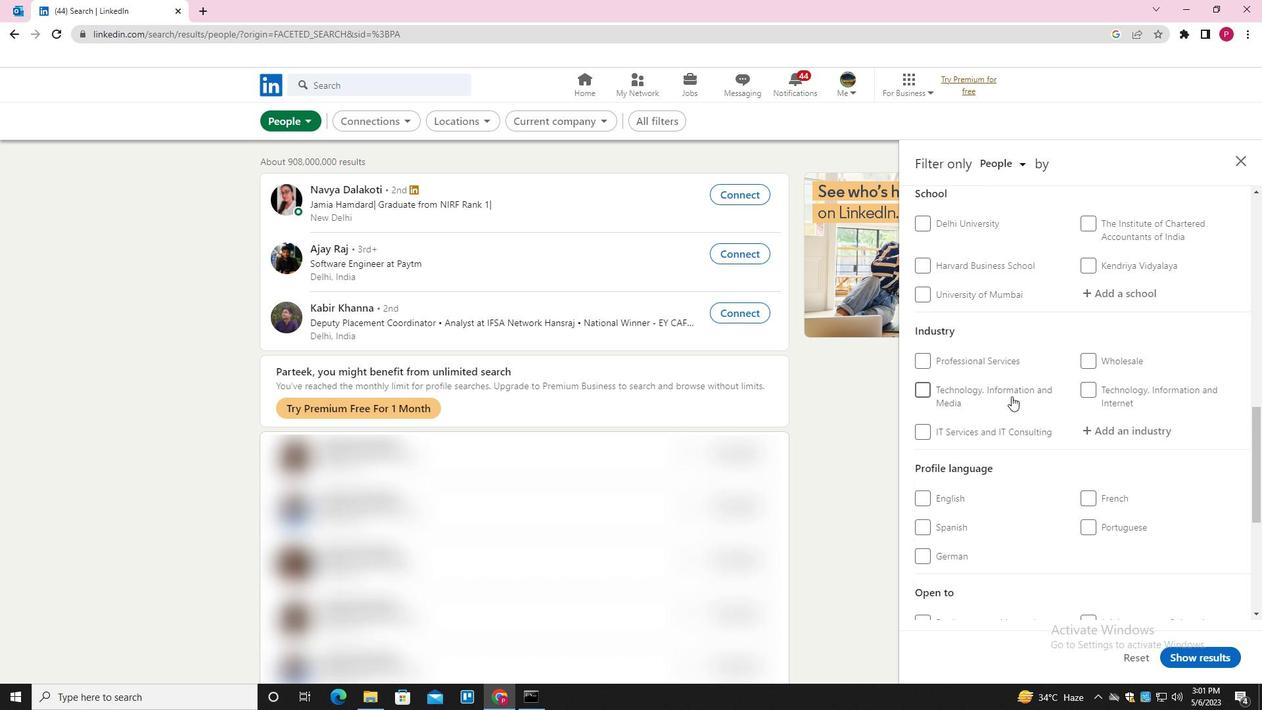 
Action: Mouse scrolled (1012, 397) with delta (0, 0)
Screenshot: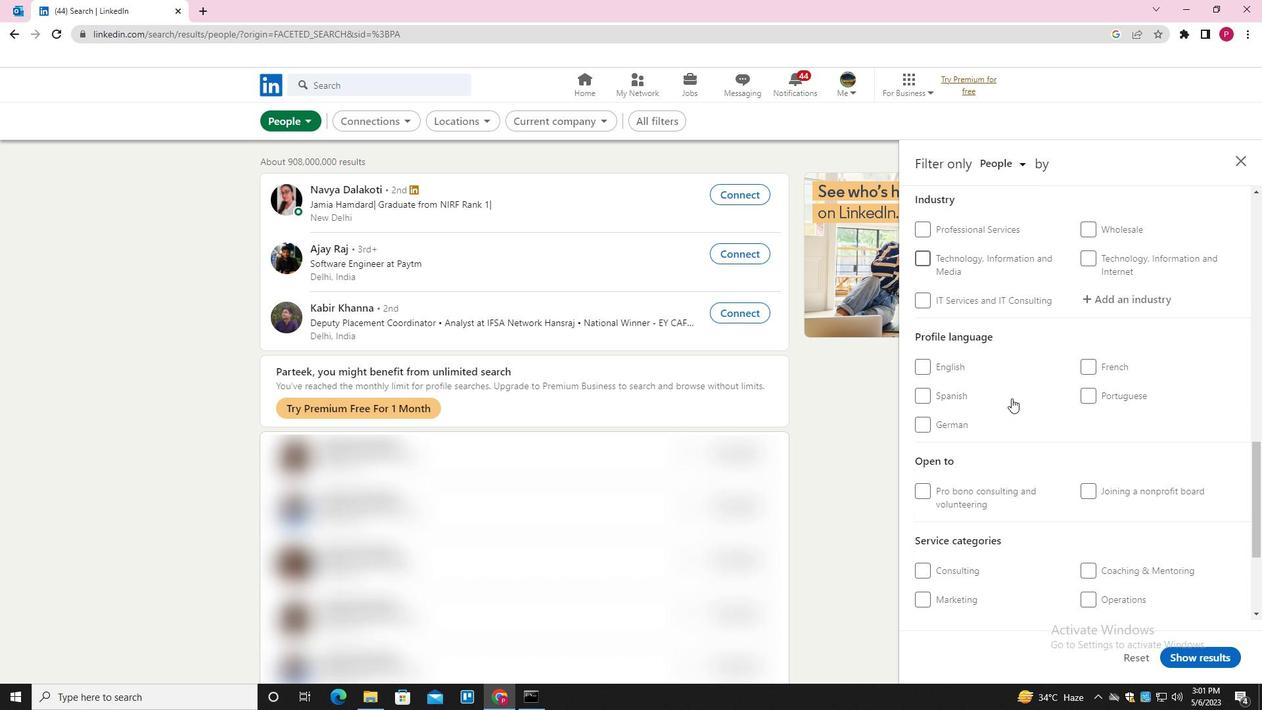
Action: Mouse moved to (954, 359)
Screenshot: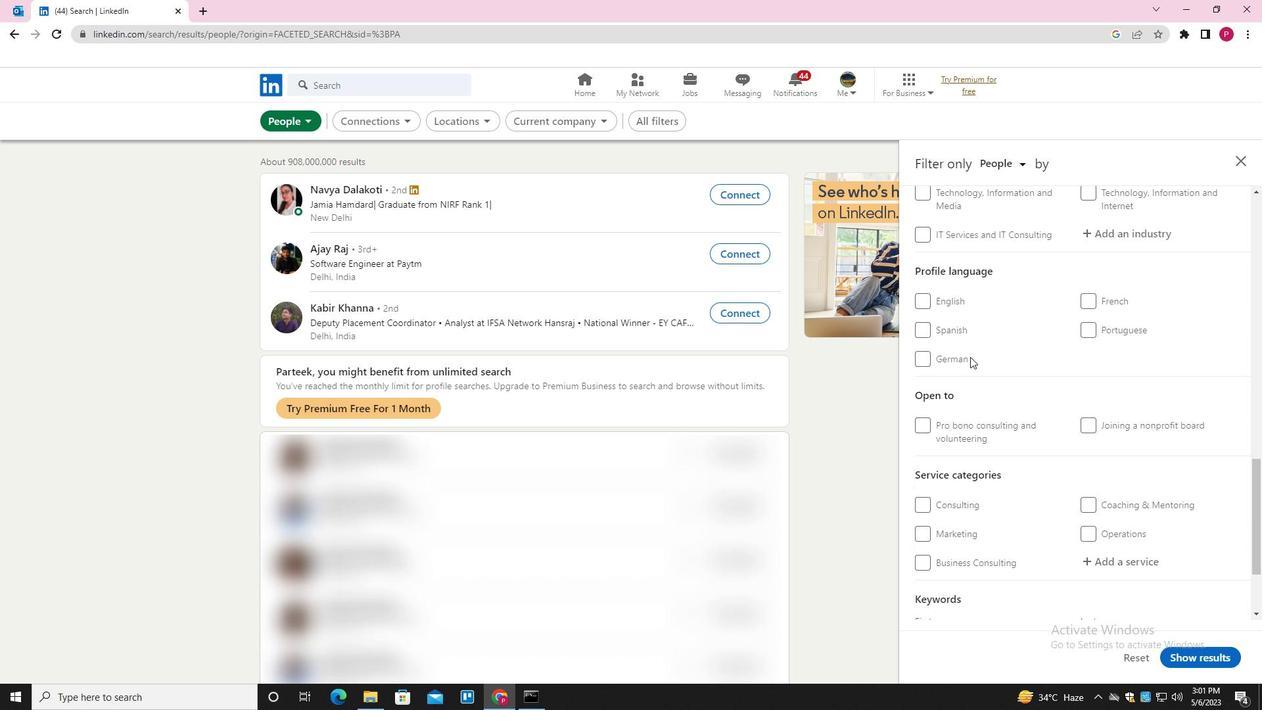 
Action: Mouse pressed left at (954, 359)
Screenshot: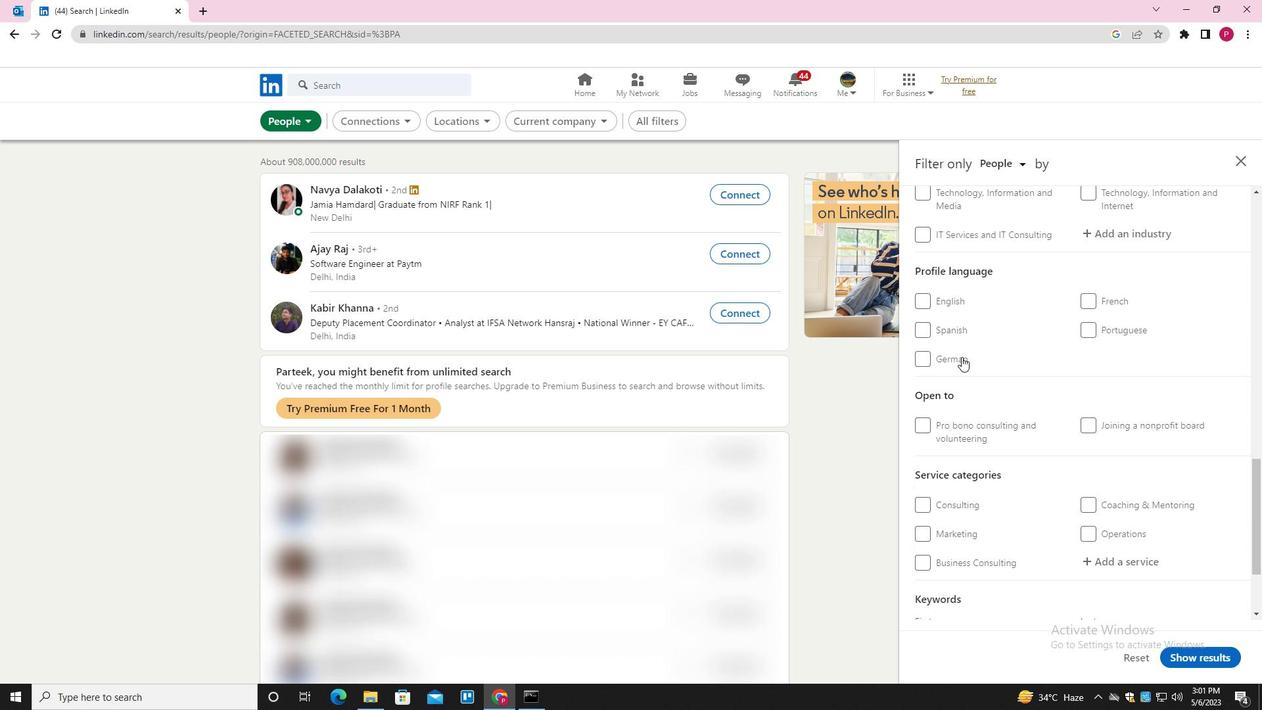
Action: Mouse moved to (1027, 380)
Screenshot: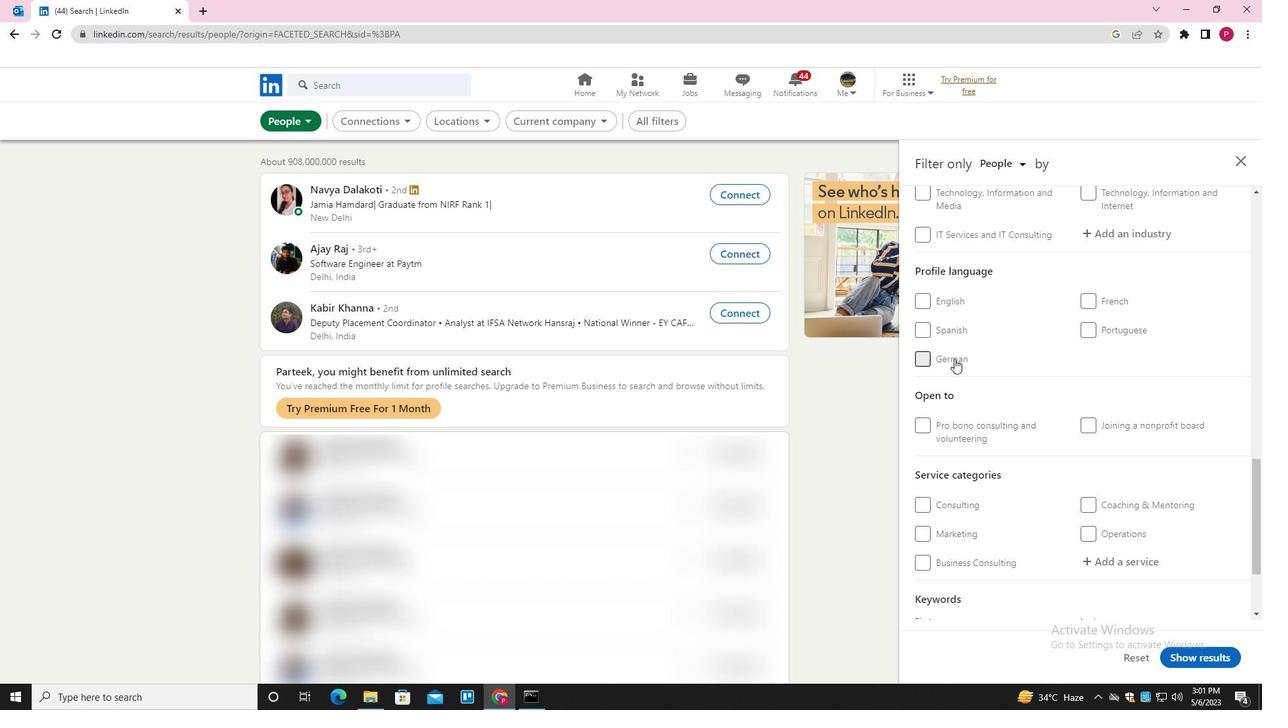 
Action: Mouse scrolled (1027, 380) with delta (0, 0)
Screenshot: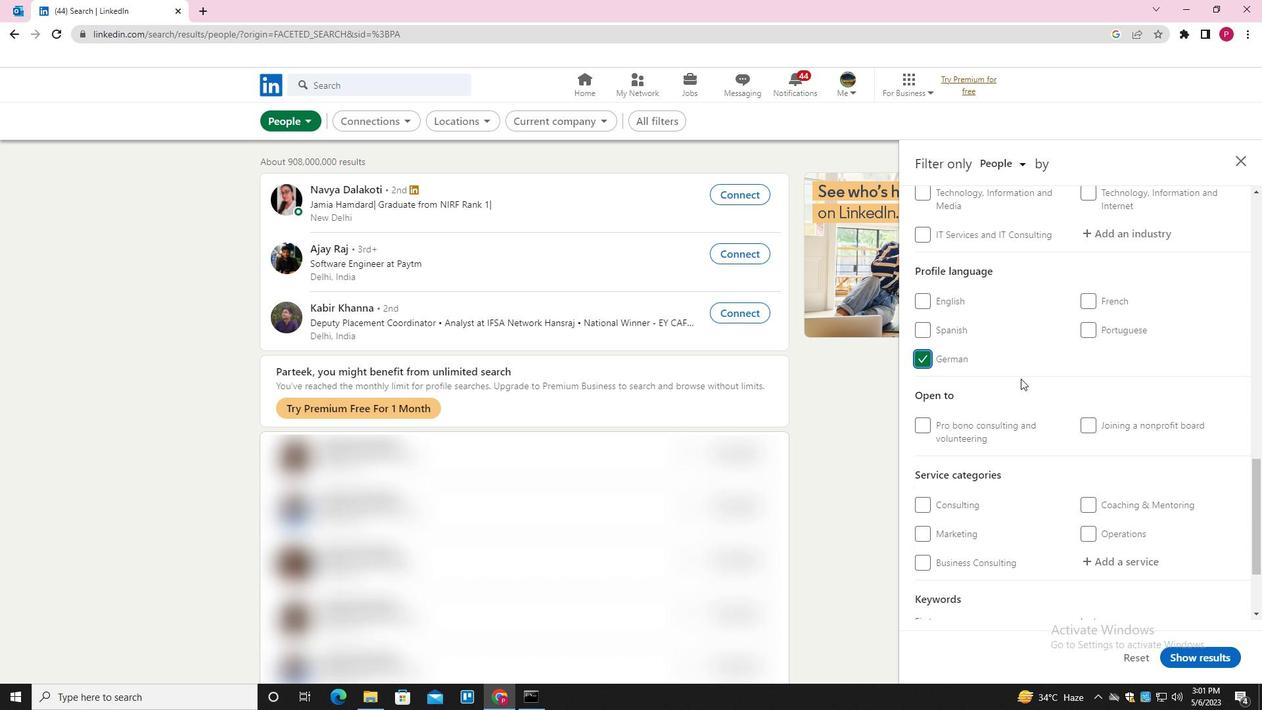
Action: Mouse scrolled (1027, 380) with delta (0, 0)
Screenshot: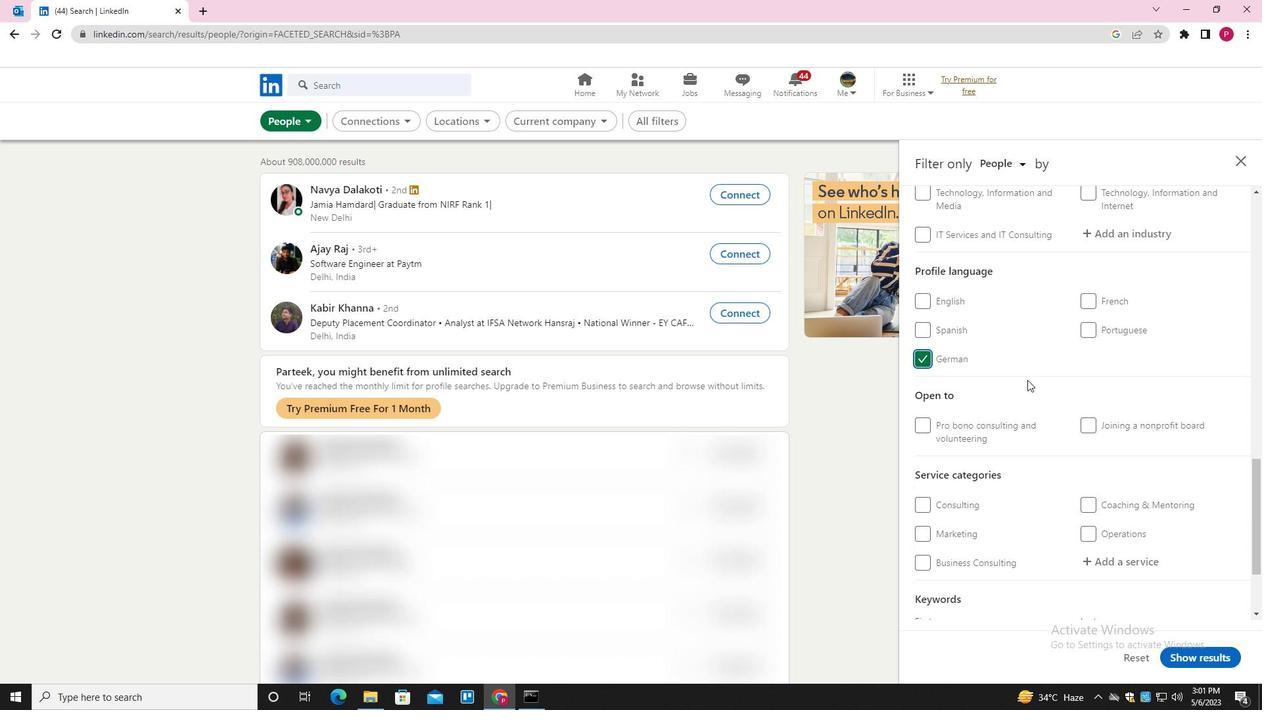 
Action: Mouse scrolled (1027, 380) with delta (0, 0)
Screenshot: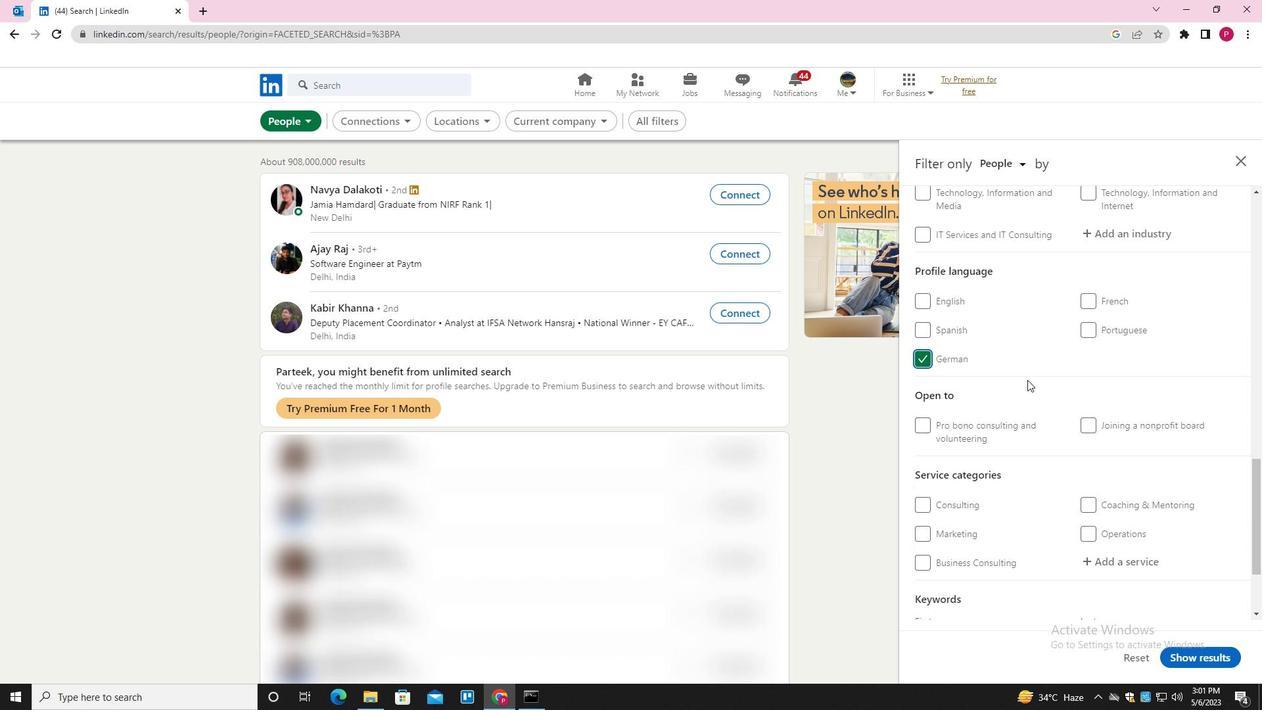 
Action: Mouse scrolled (1027, 380) with delta (0, 0)
Screenshot: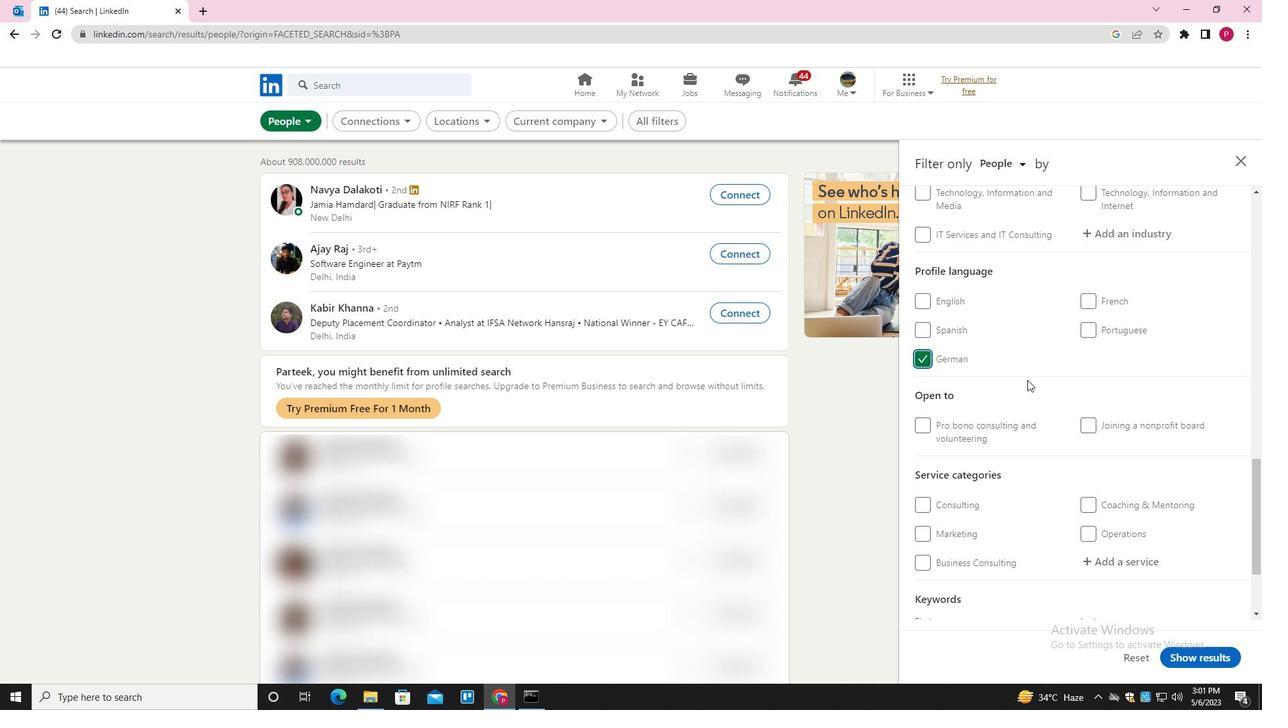 
Action: Mouse scrolled (1027, 380) with delta (0, 0)
Screenshot: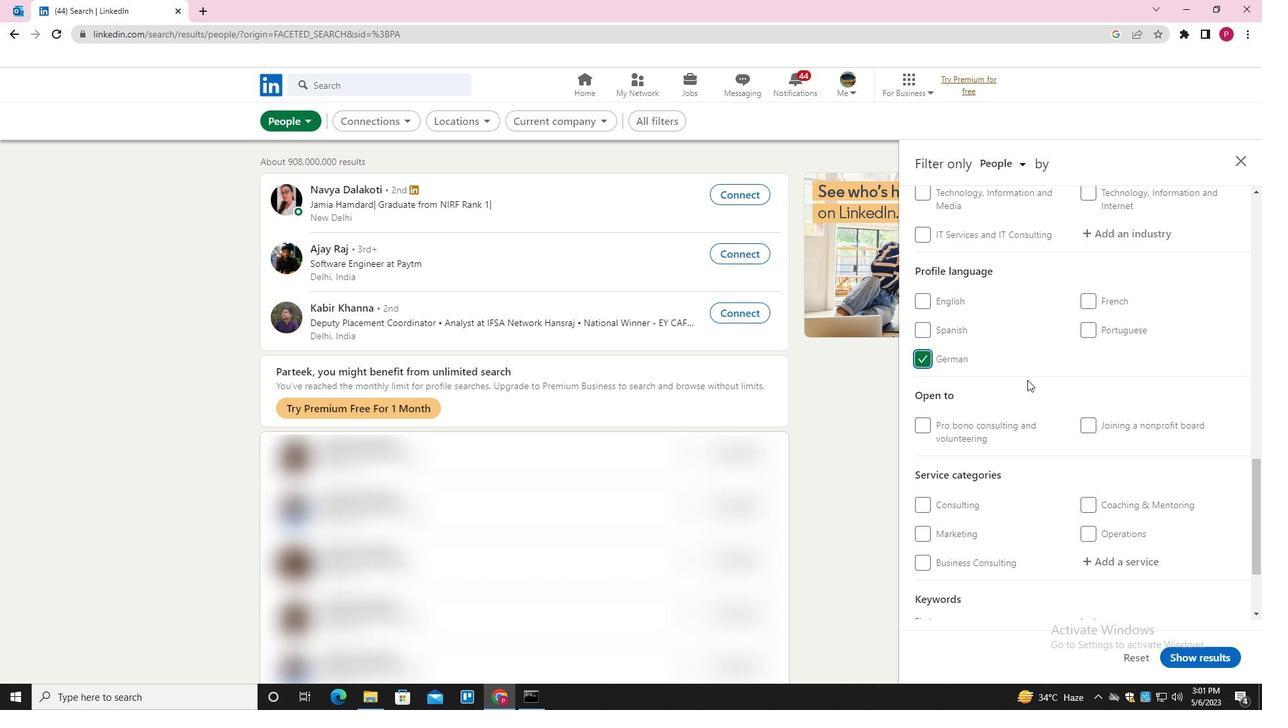 
Action: Mouse scrolled (1027, 380) with delta (0, 0)
Screenshot: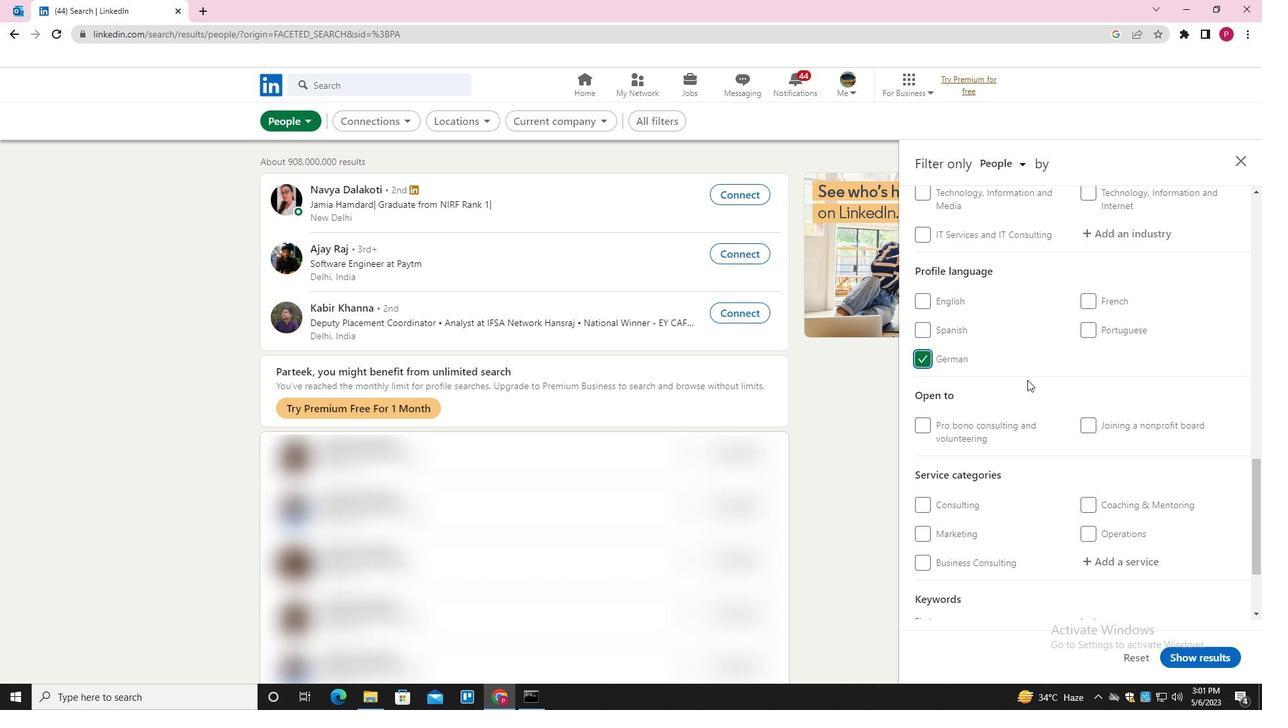 
Action: Mouse scrolled (1027, 380) with delta (0, 0)
Screenshot: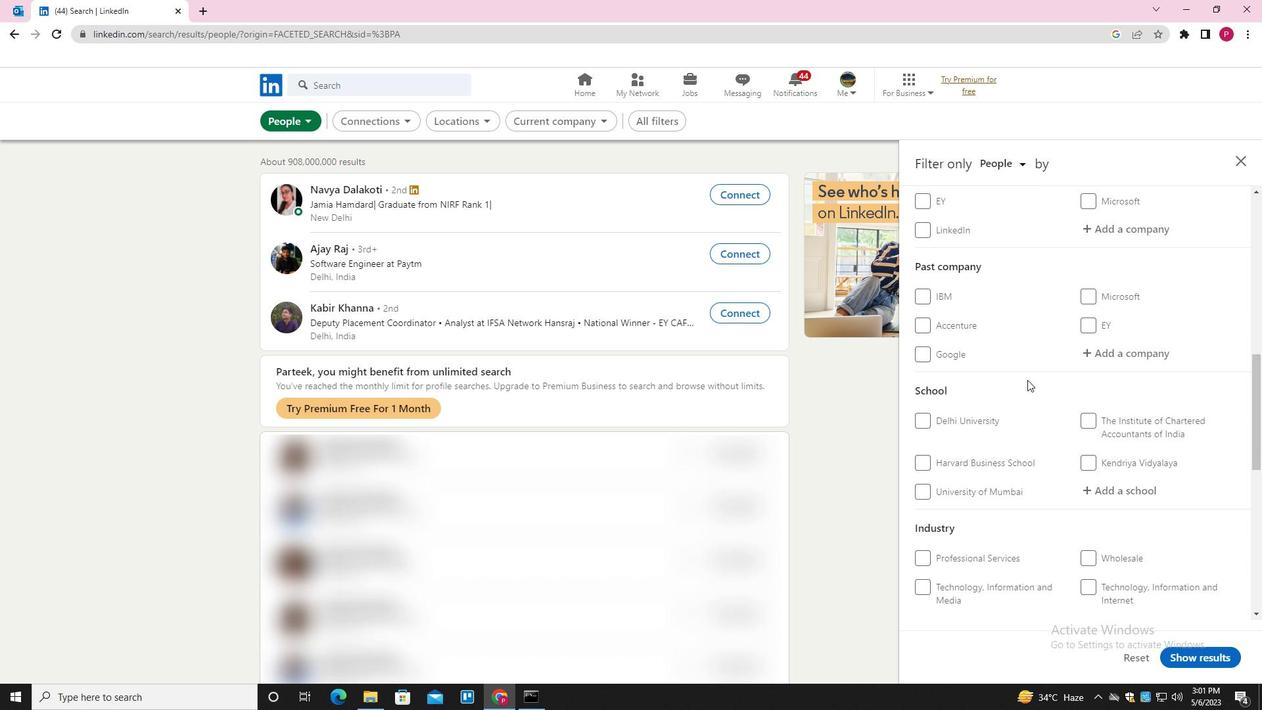 
Action: Mouse moved to (1124, 301)
Screenshot: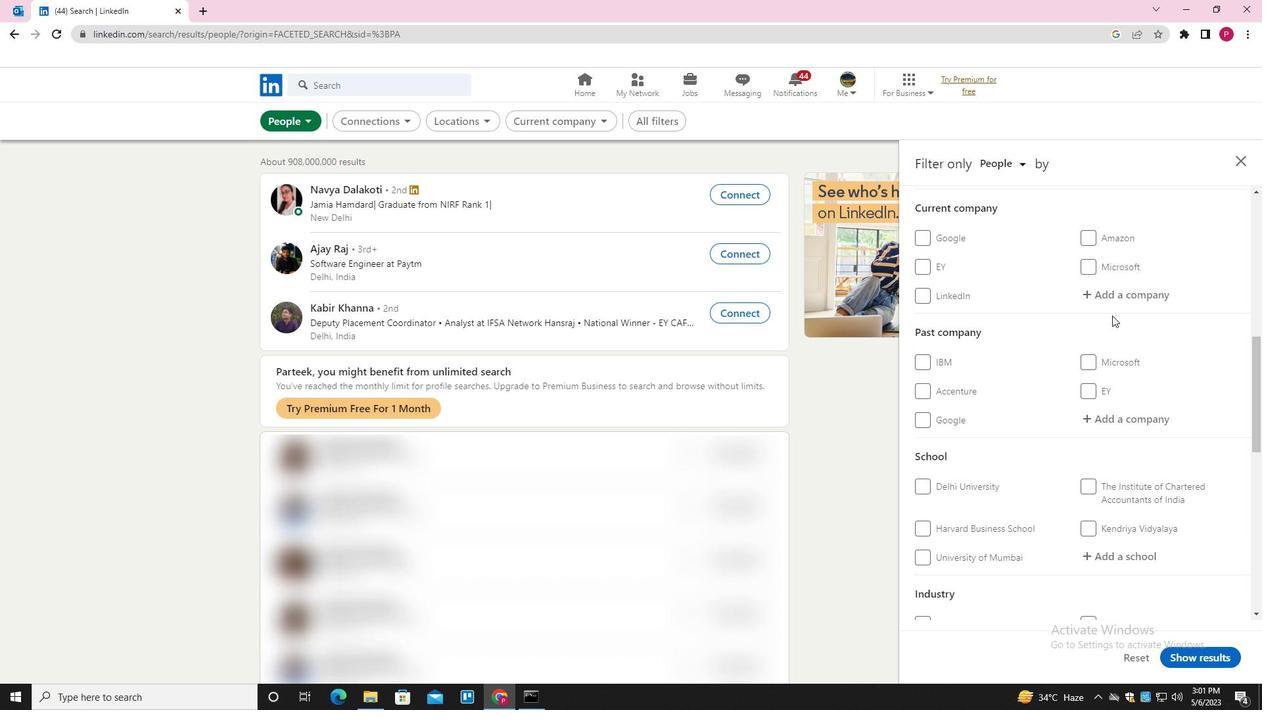 
Action: Mouse pressed left at (1124, 301)
Screenshot: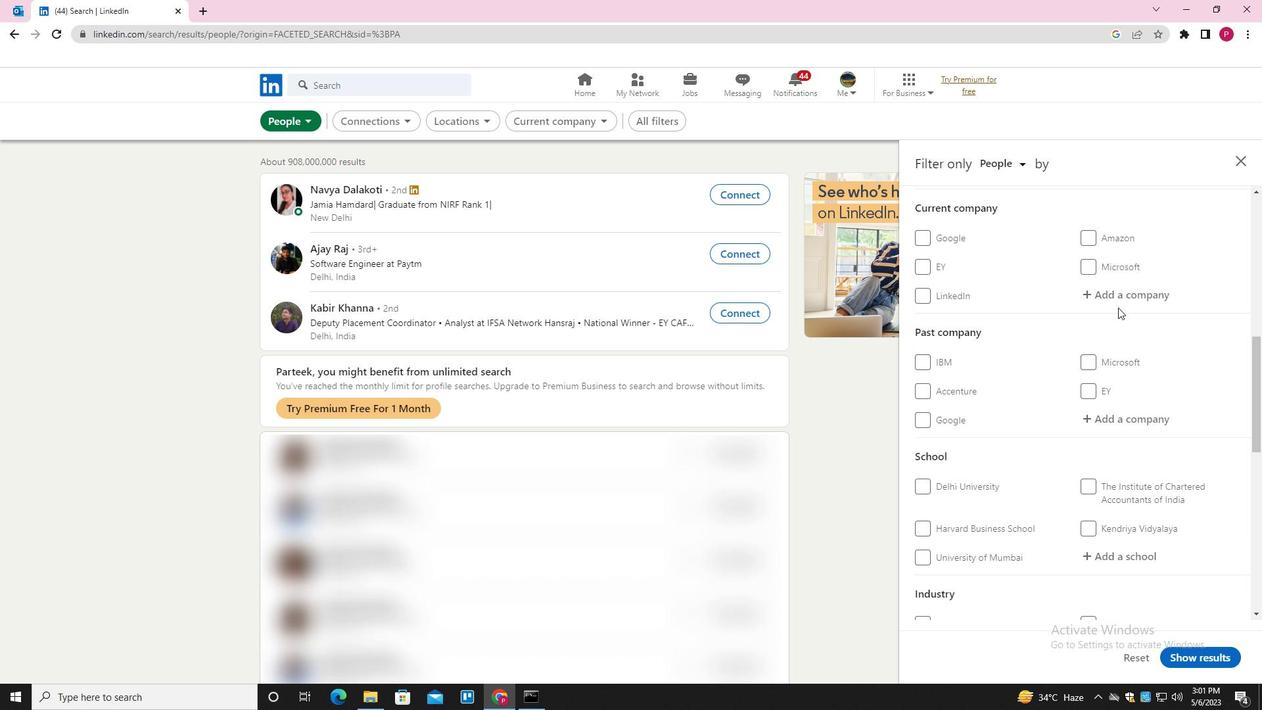
Action: Mouse moved to (1124, 301)
Screenshot: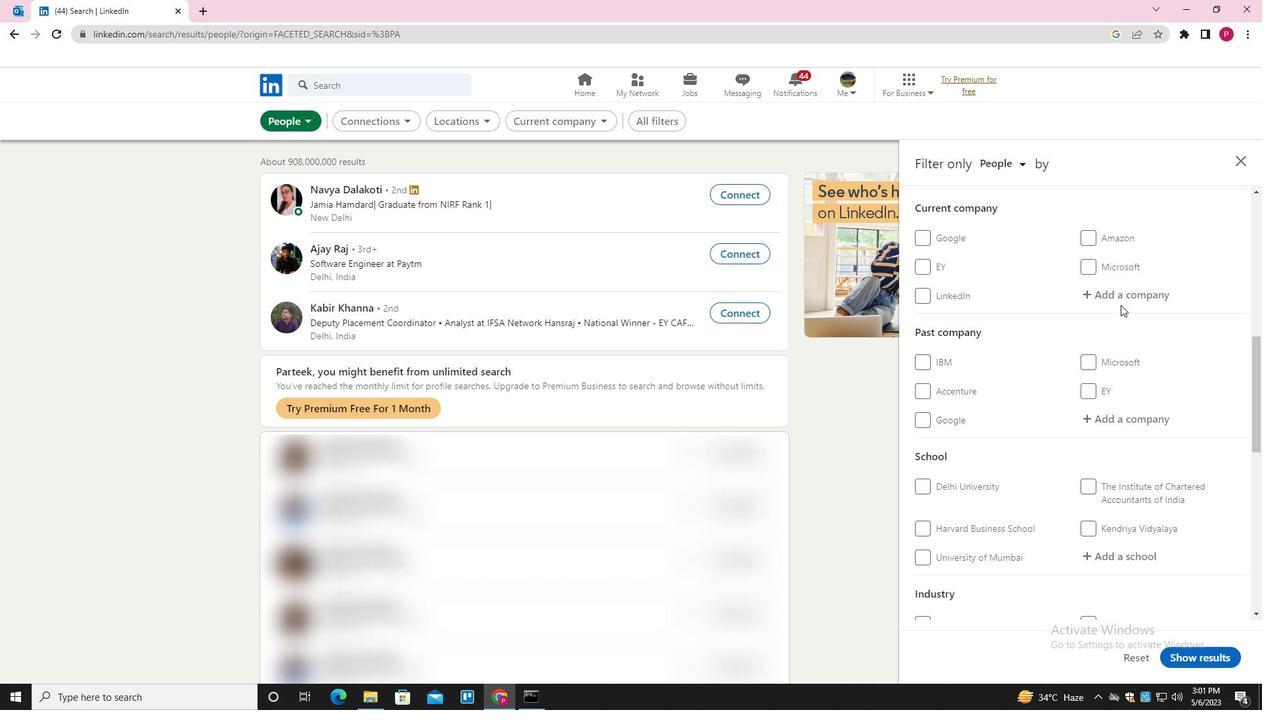 
Action: Key pressed <Key.shift><Key.shift><Key.shift>MELTWATEER<Key.backspace><Key.backspace><Key.down><Key.enter>
Screenshot: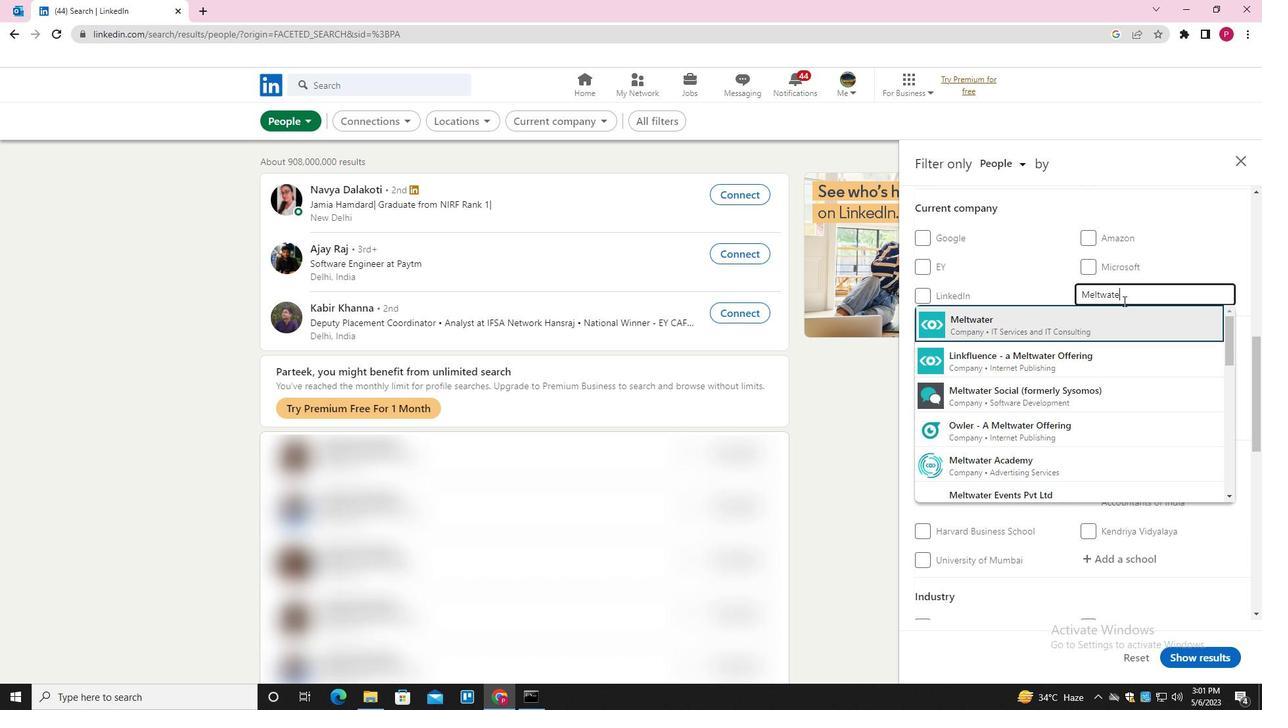 
Action: Mouse moved to (1093, 345)
Screenshot: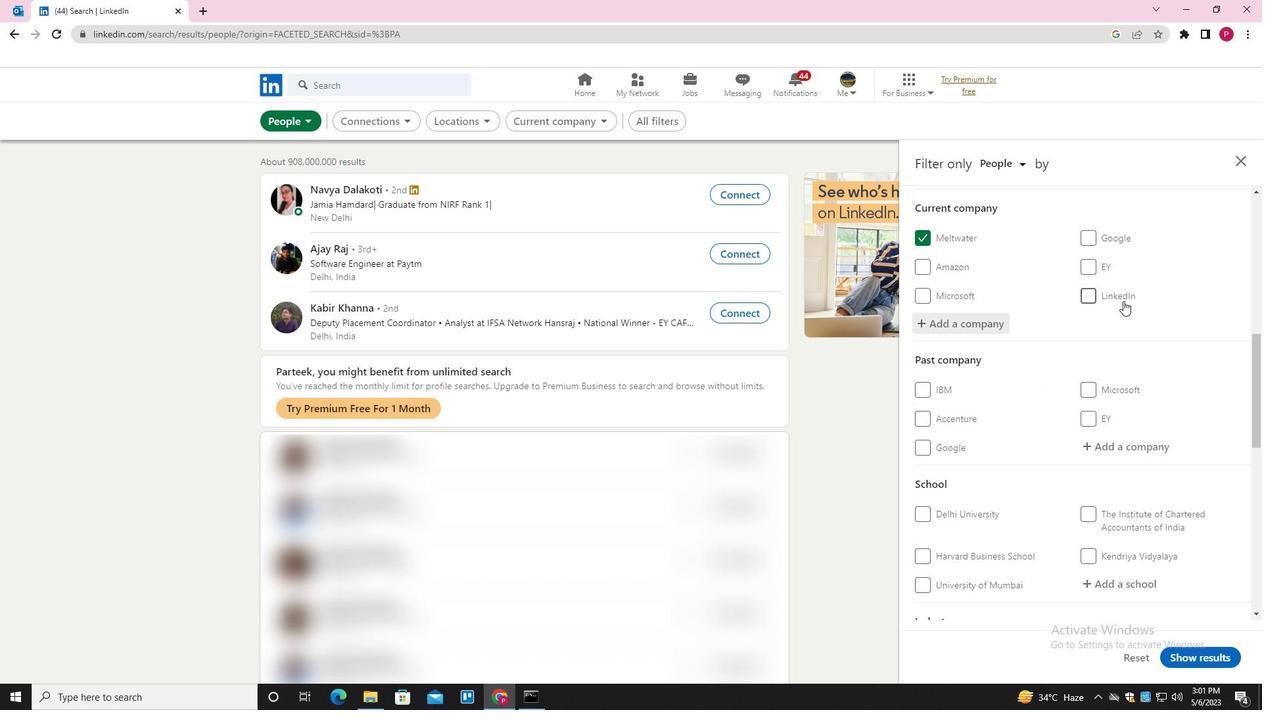 
Action: Mouse scrolled (1093, 345) with delta (0, 0)
Screenshot: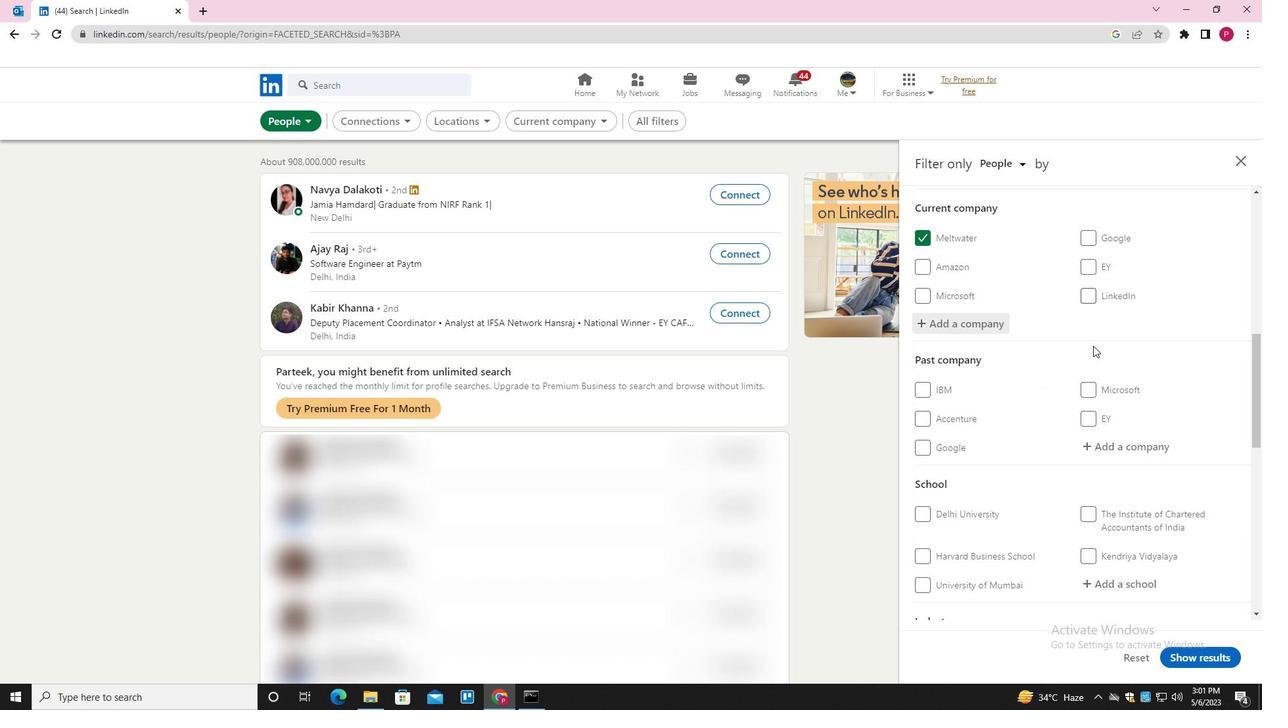 
Action: Mouse scrolled (1093, 345) with delta (0, 0)
Screenshot: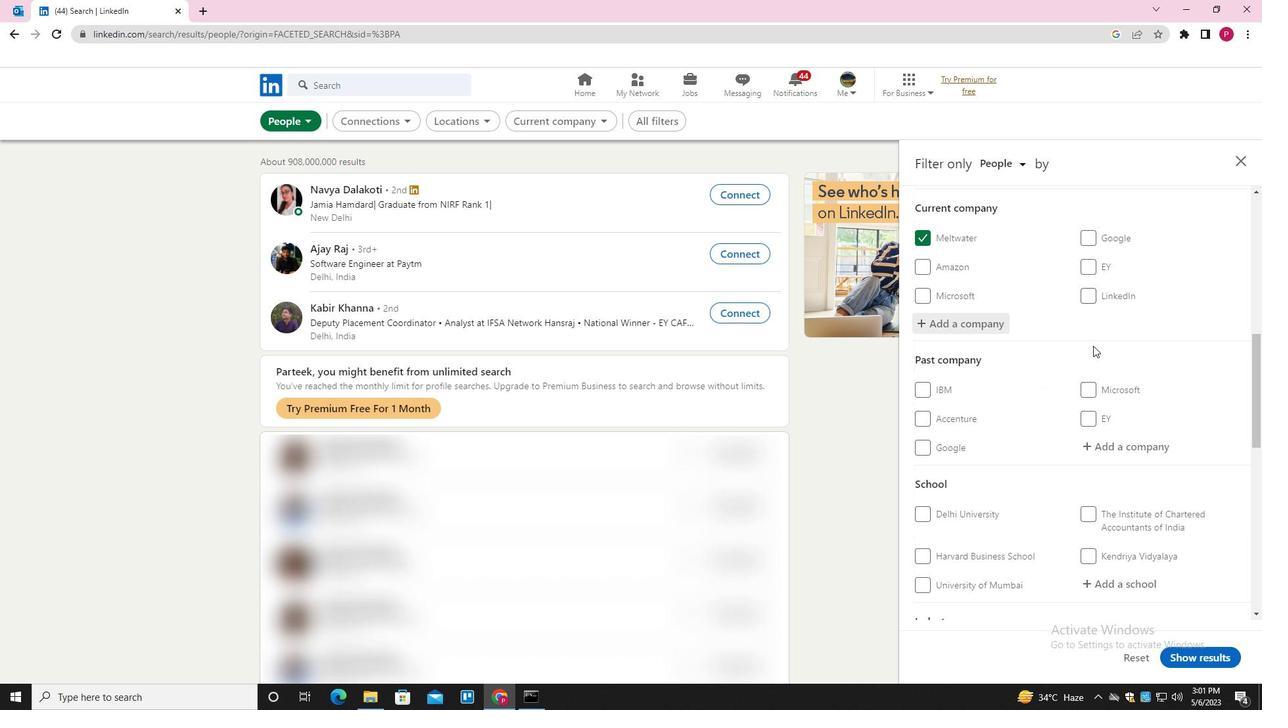 
Action: Mouse moved to (1112, 448)
Screenshot: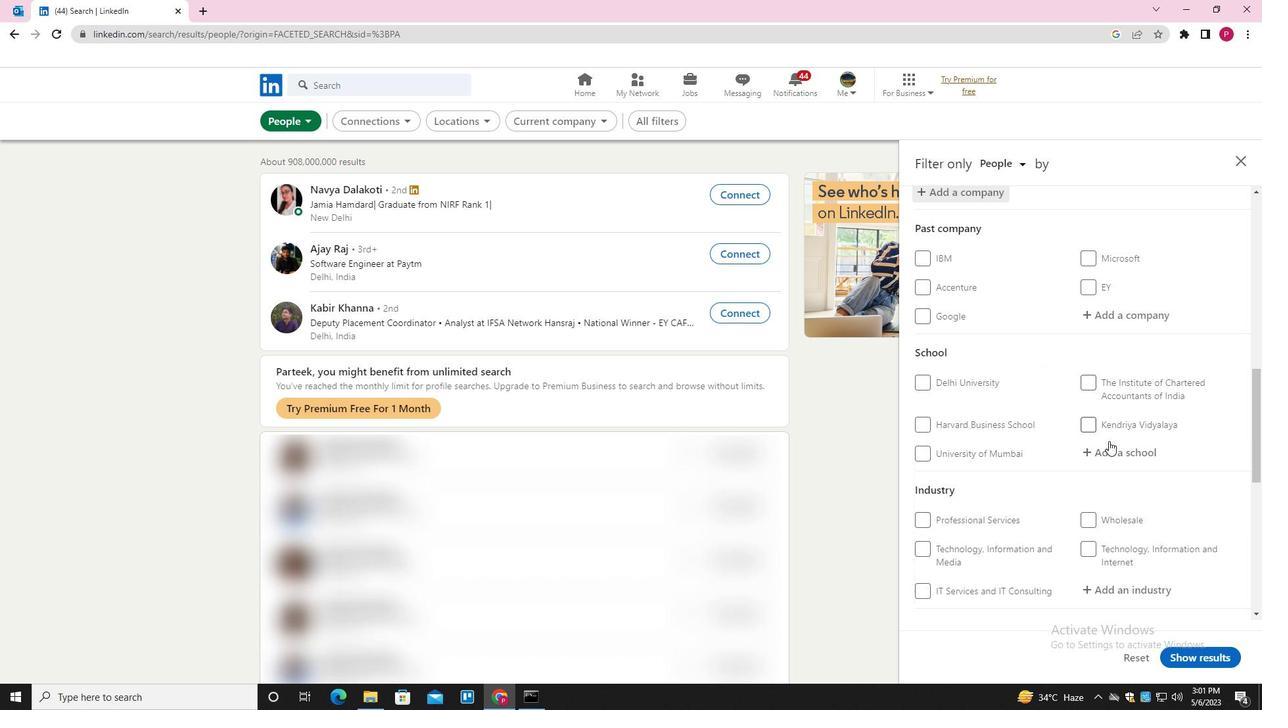 
Action: Mouse pressed left at (1112, 448)
Screenshot: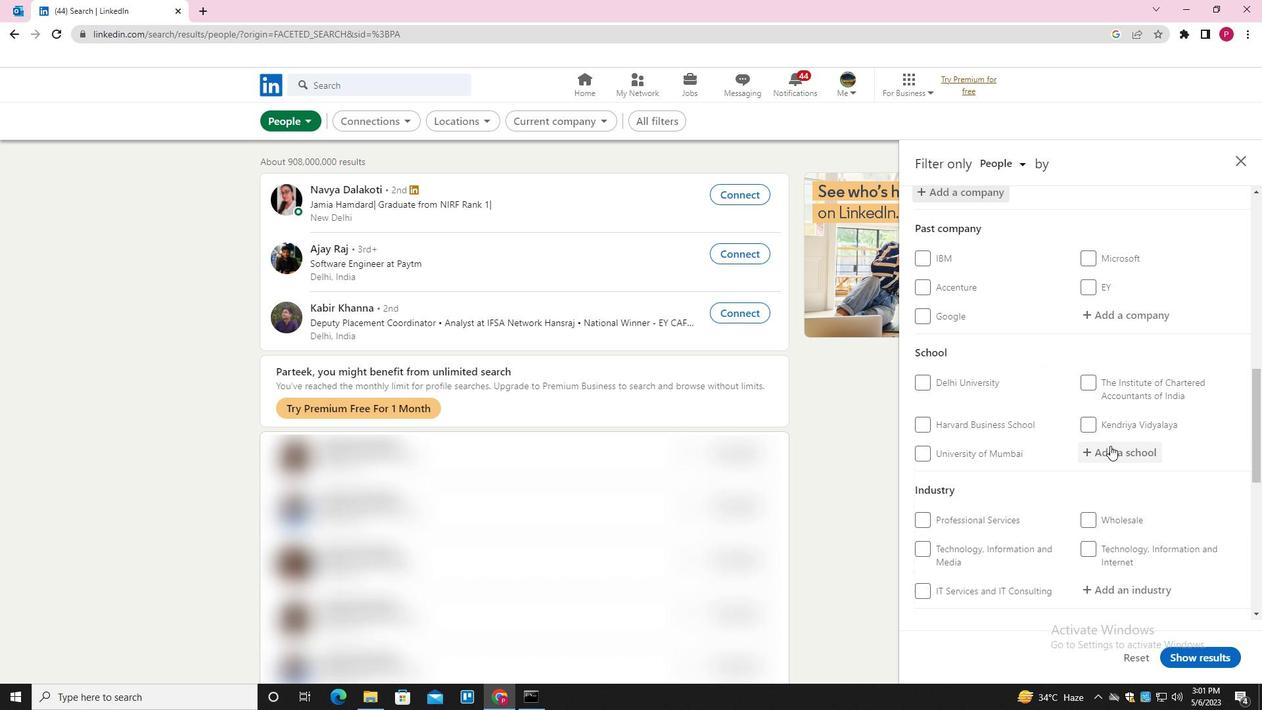 
Action: Key pressed <Key.shift>FATHER<Key.space><Key.shift>ANGLE<Key.space><Key.backspace><Key.backspace><Key.backspace><Key.backspace><Key.backspace><Key.backspace><Key.backspace><Key.space><Key.shift>AGNEL<Key.space><Key.down><Key.enter>
Screenshot: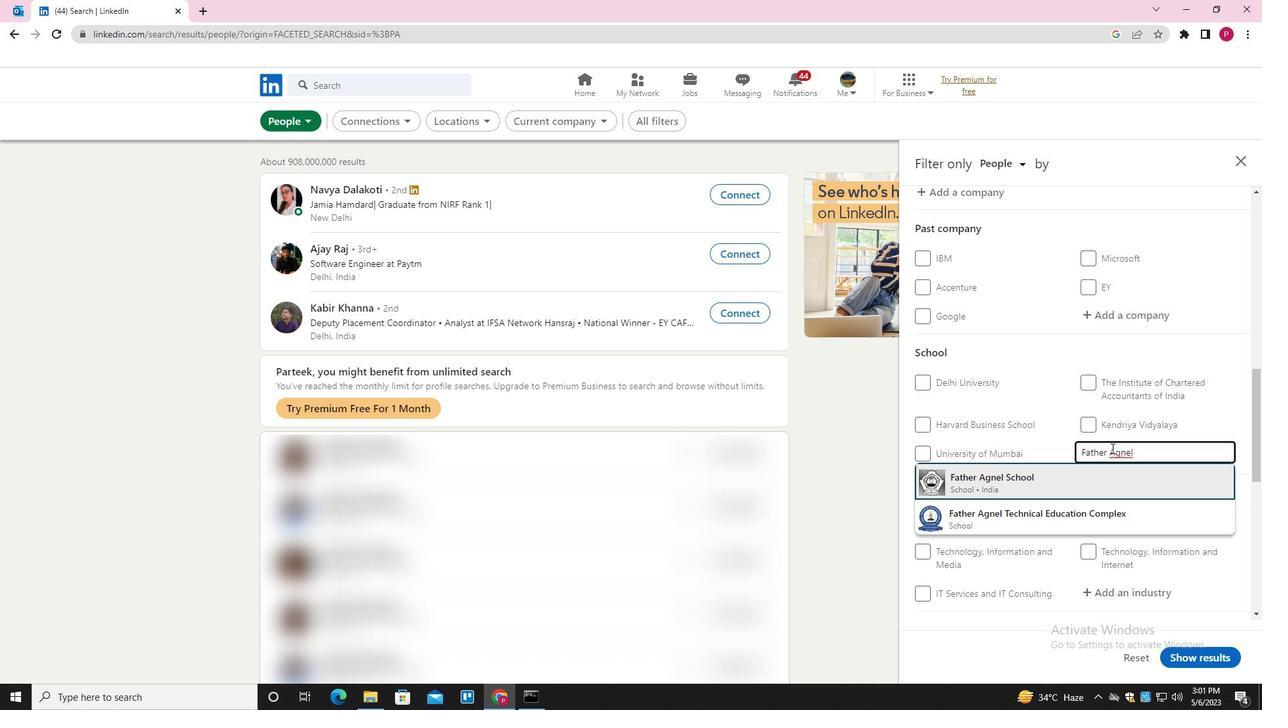 
Action: Mouse scrolled (1112, 447) with delta (0, 0)
Screenshot: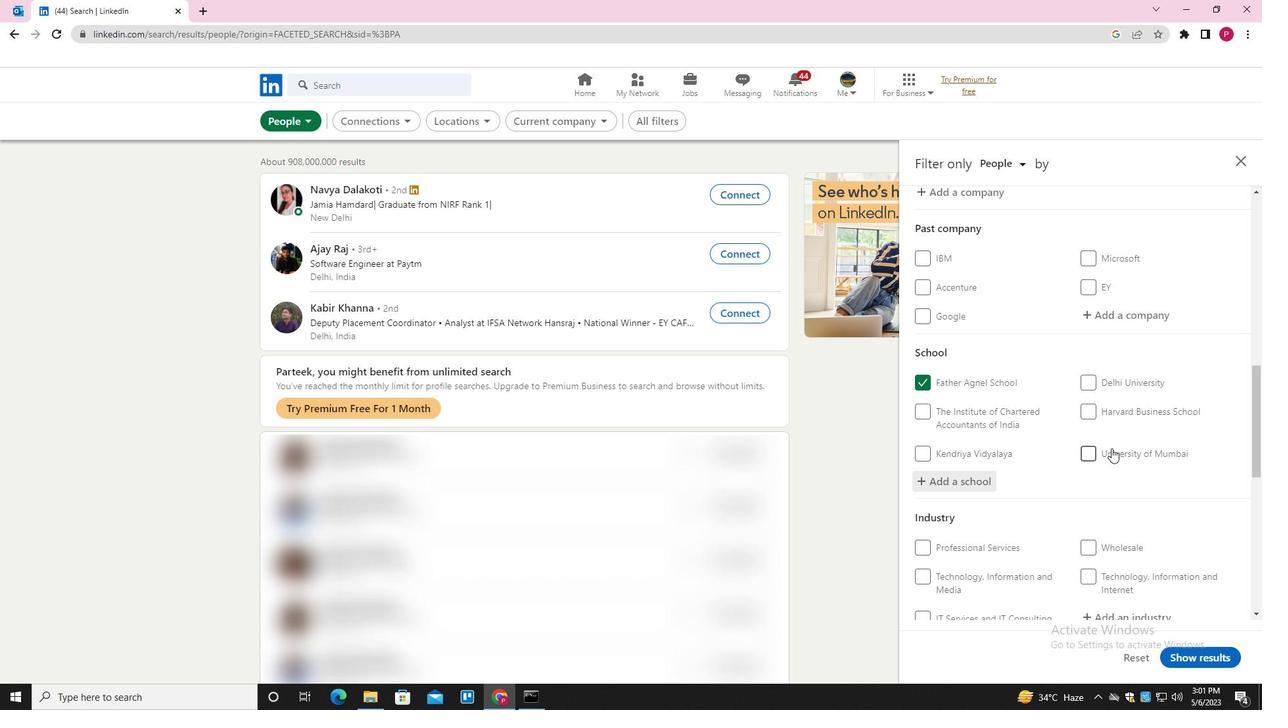 
Action: Mouse scrolled (1112, 447) with delta (0, 0)
Screenshot: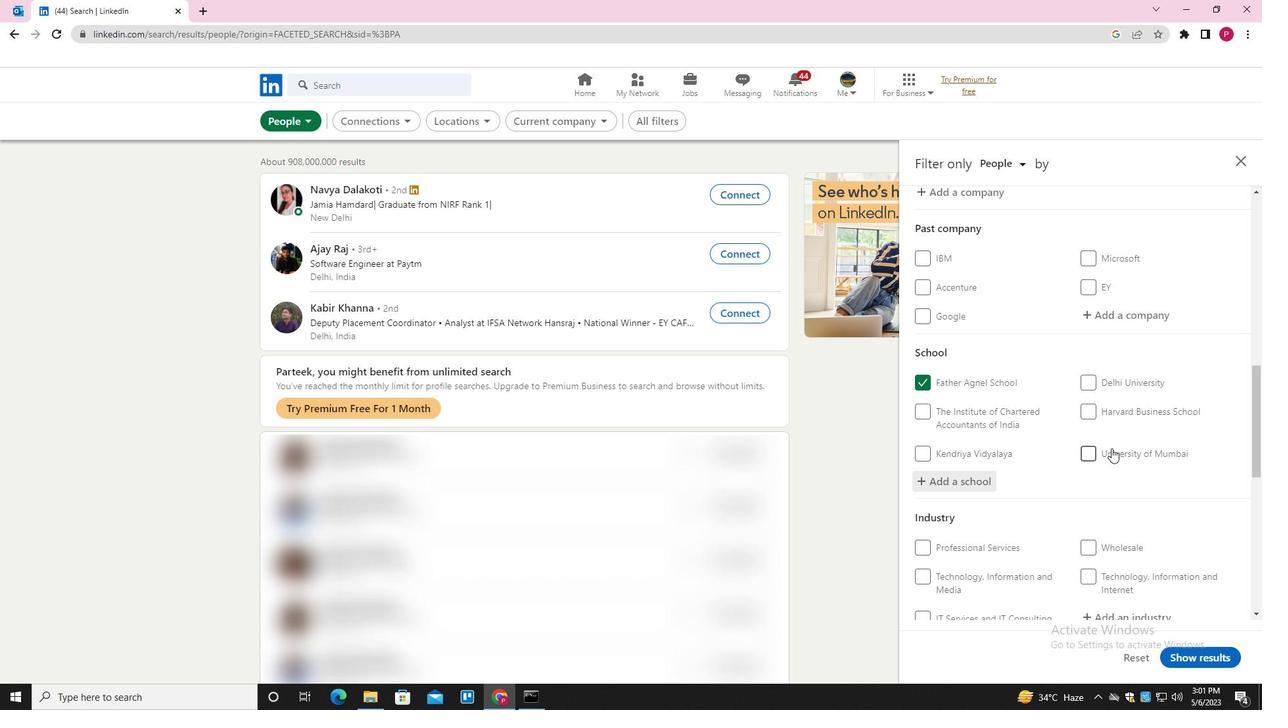 
Action: Mouse scrolled (1112, 447) with delta (0, 0)
Screenshot: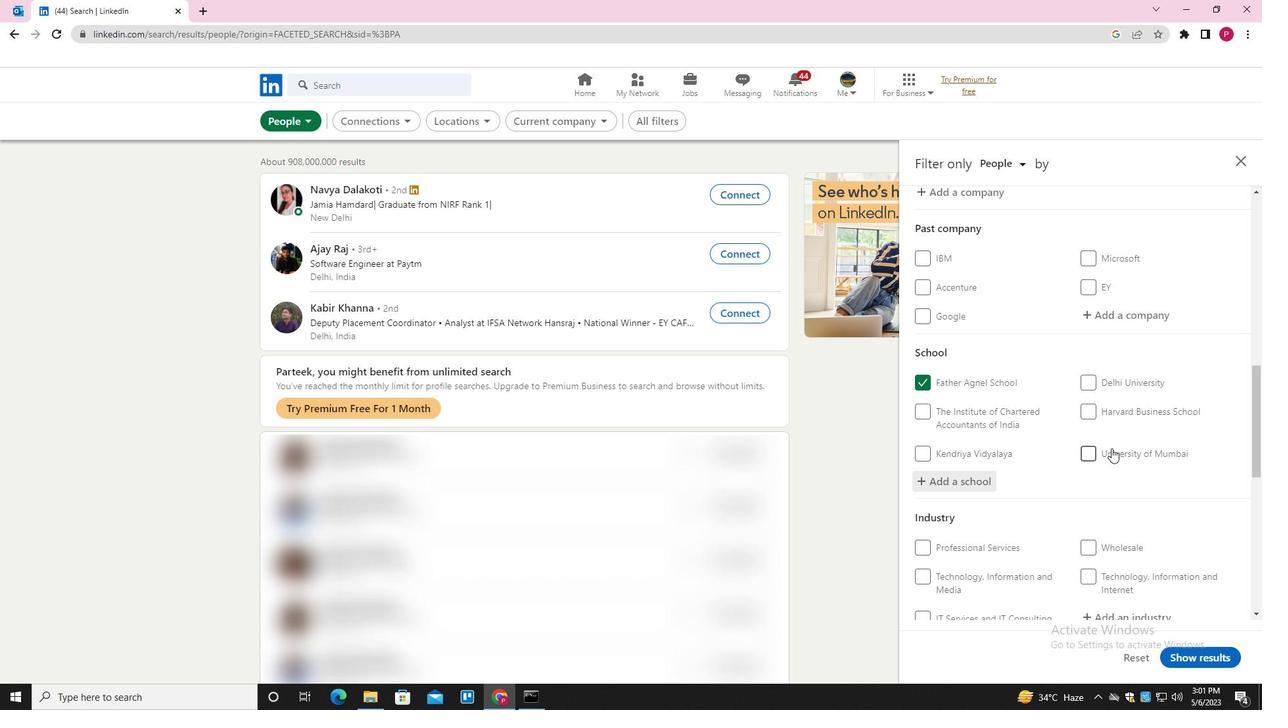 
Action: Mouse scrolled (1112, 447) with delta (0, 0)
Screenshot: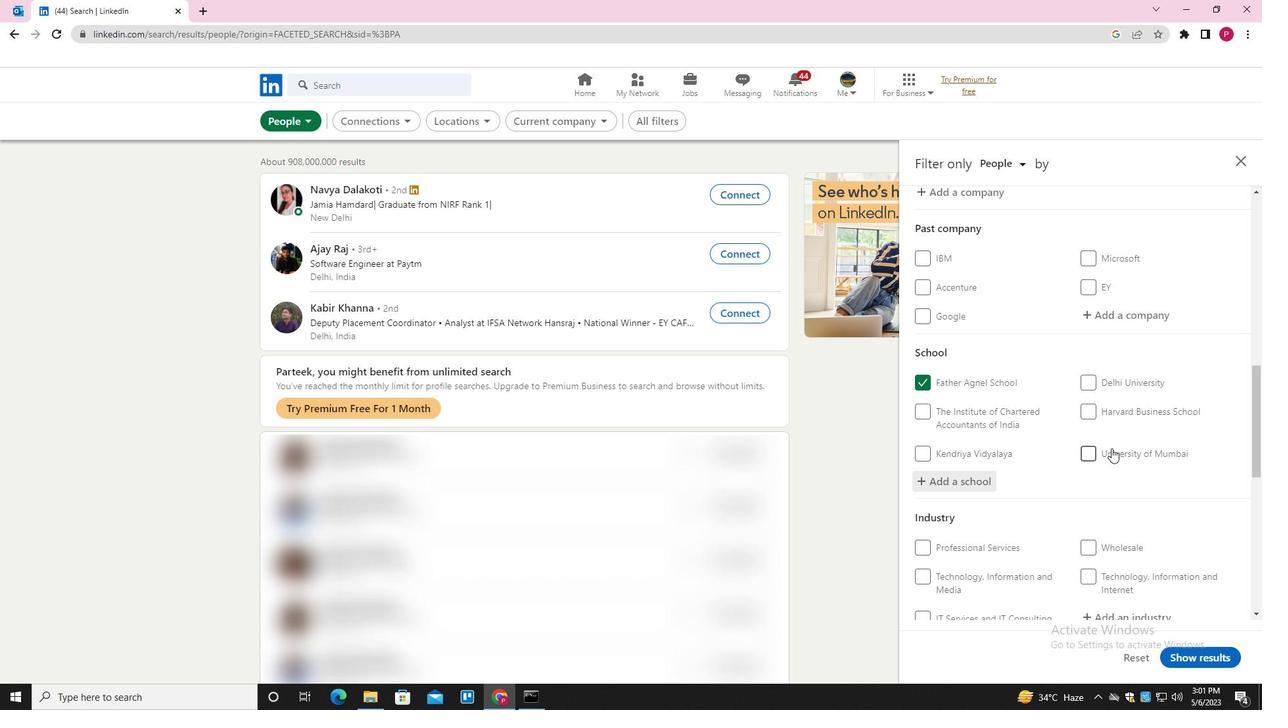 
Action: Mouse scrolled (1112, 447) with delta (0, 0)
Screenshot: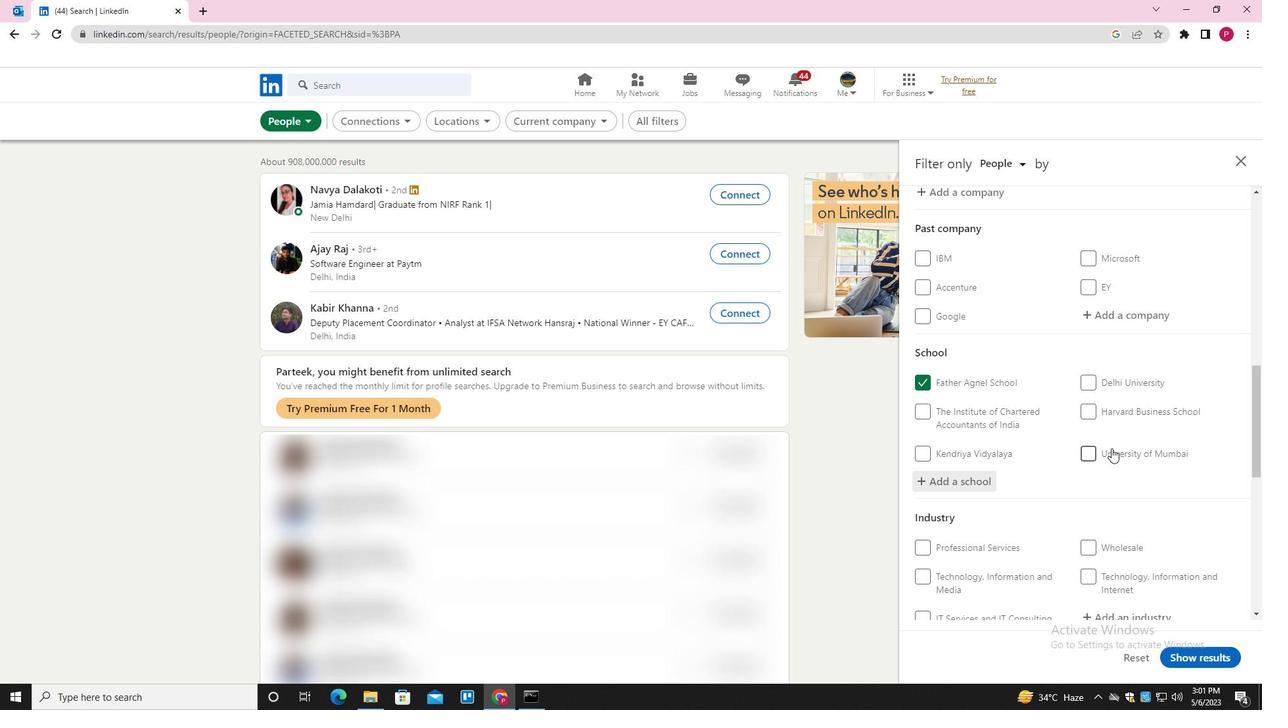 
Action: Mouse moved to (1134, 345)
Screenshot: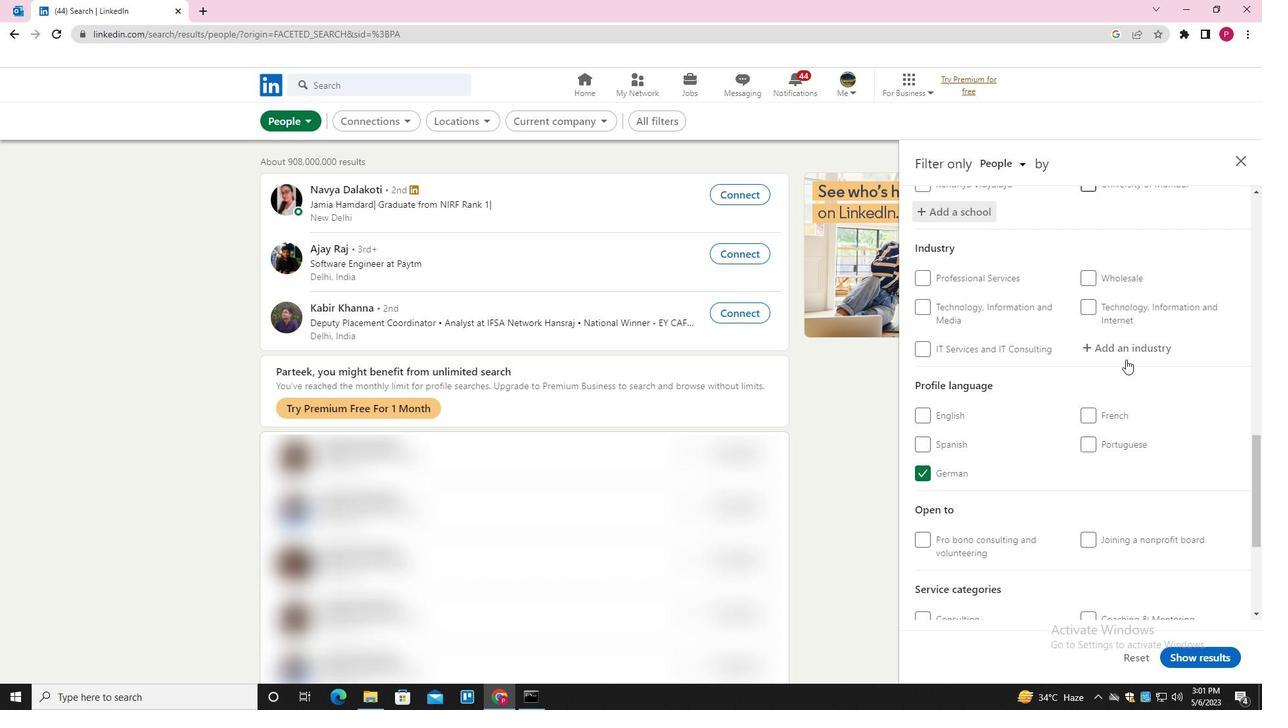 
Action: Mouse pressed left at (1134, 345)
Screenshot: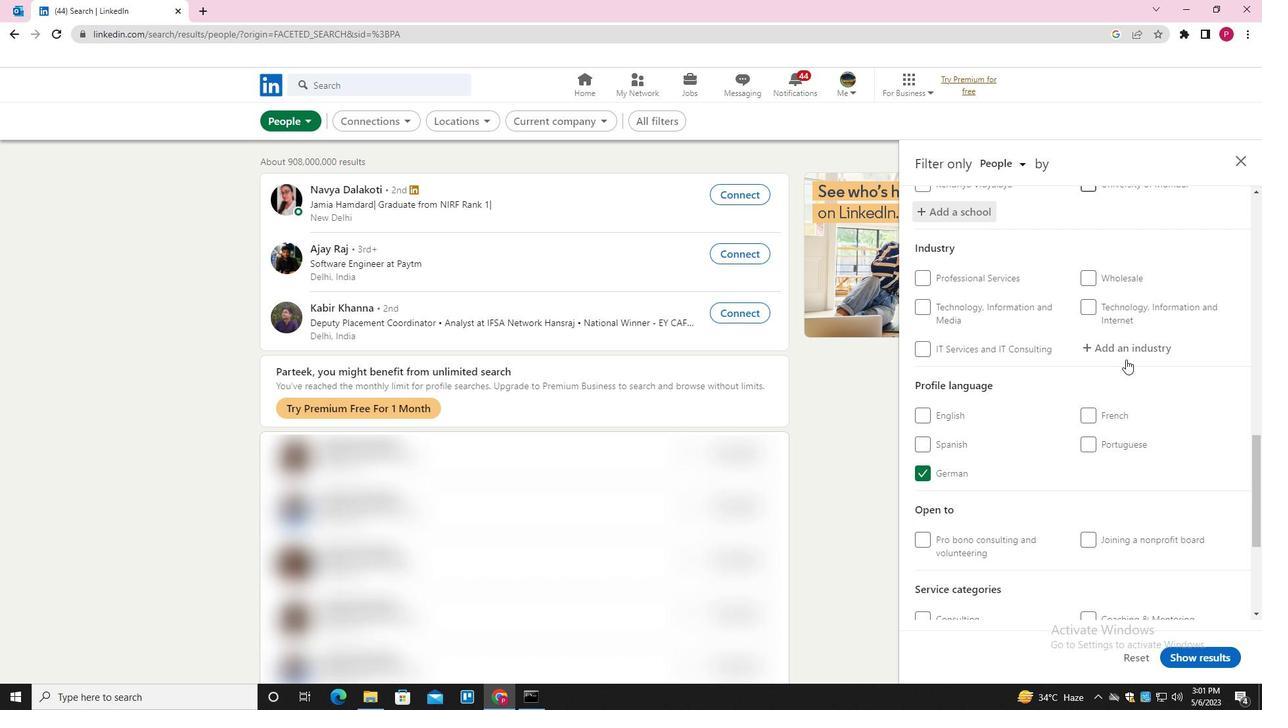 
Action: Mouse moved to (1141, 286)
Screenshot: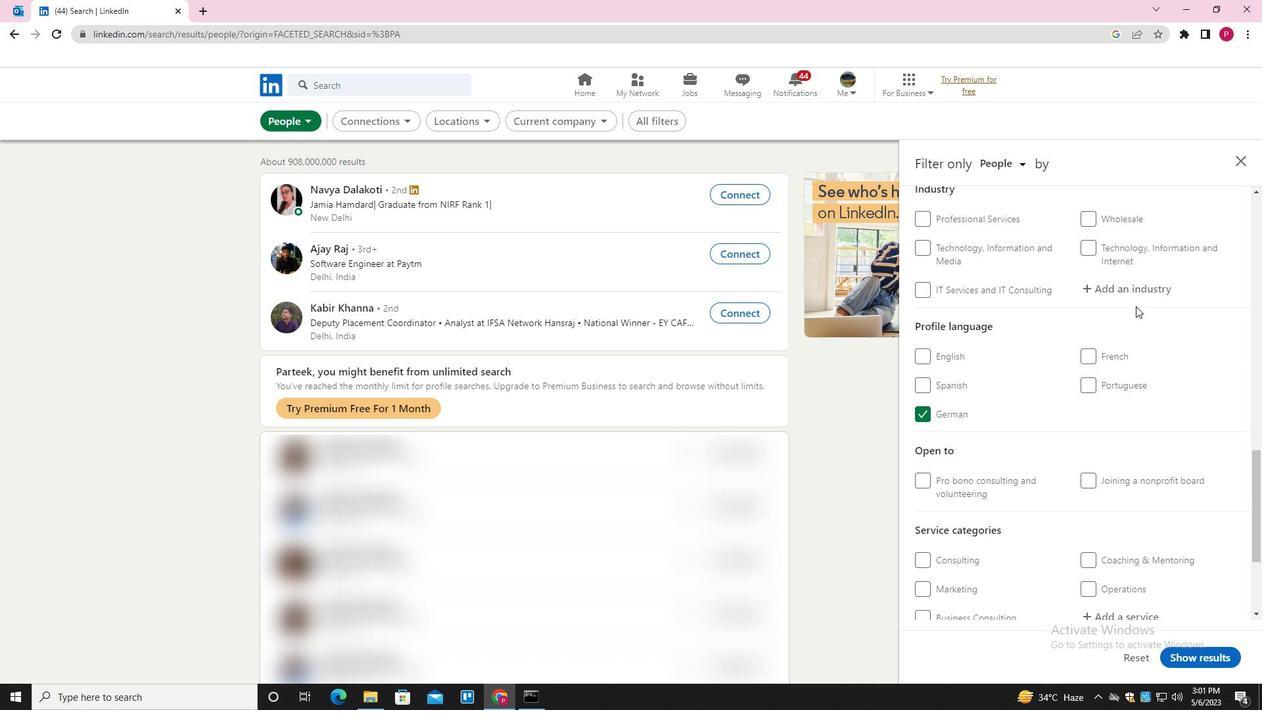 
Action: Mouse pressed left at (1141, 286)
Screenshot: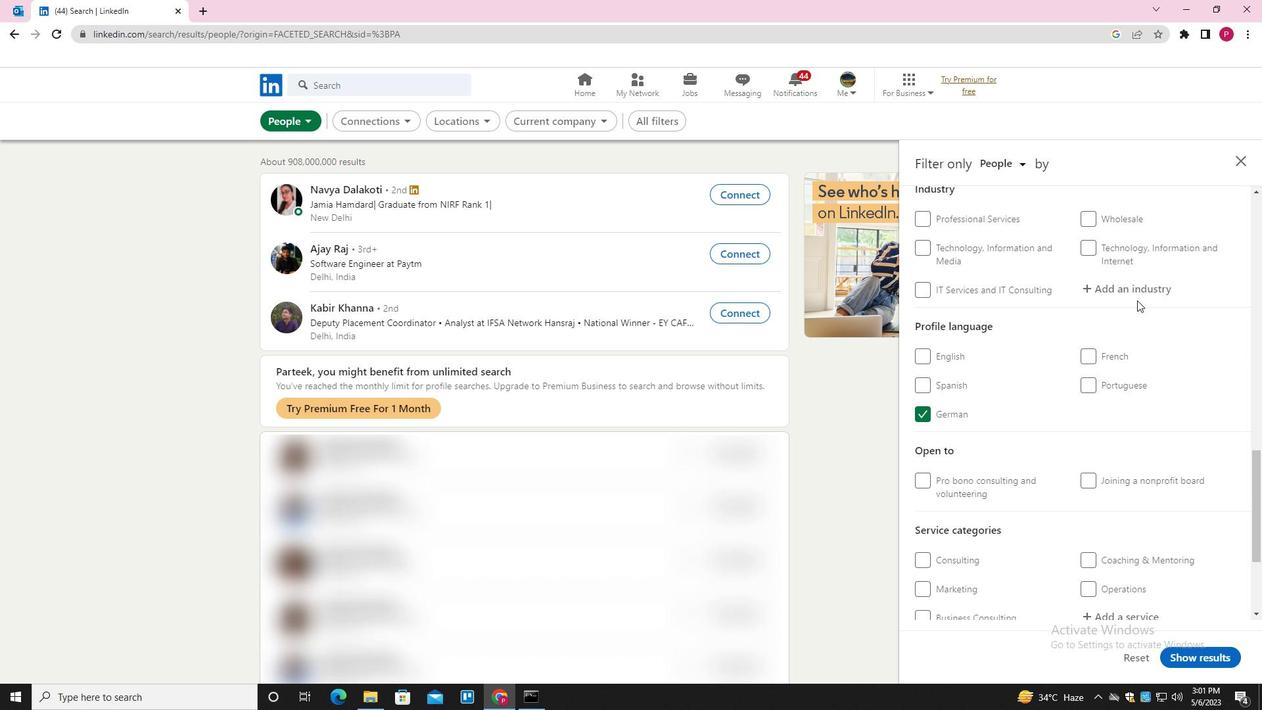 
Action: Key pressed <Key.shift>AIR<Key.down><Key.down><Key.enter>
Screenshot: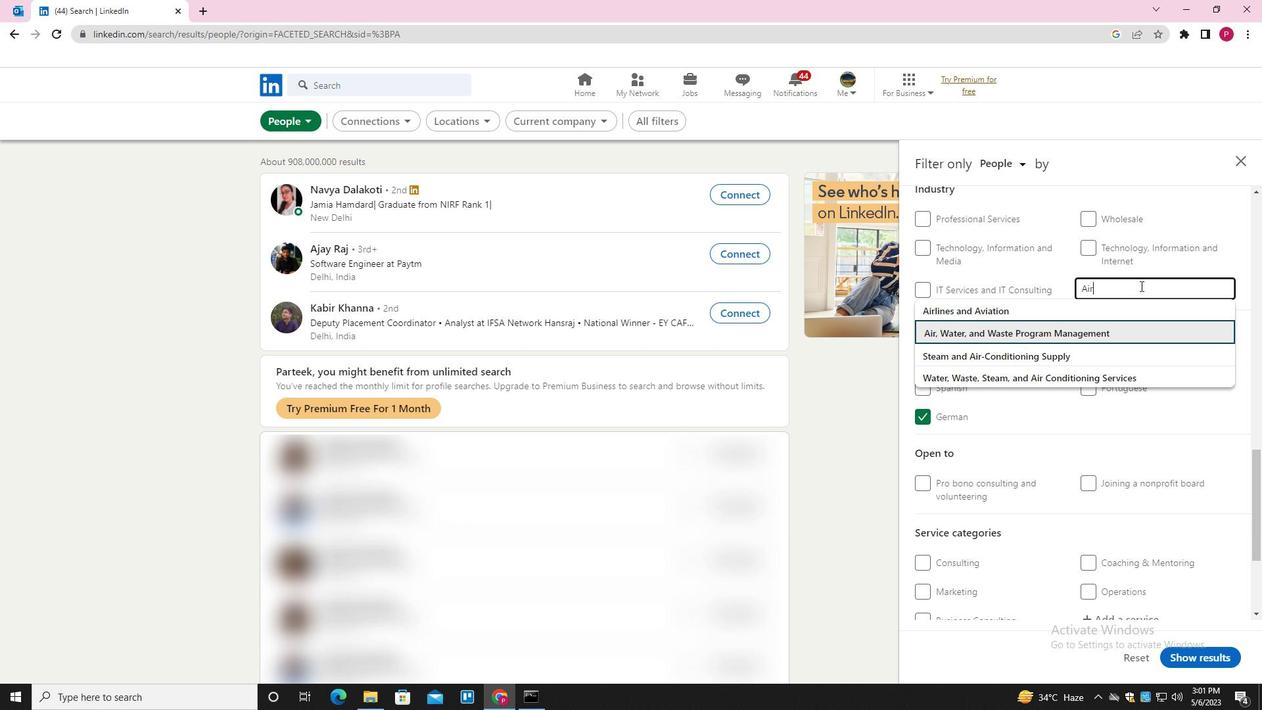 
Action: Mouse moved to (1100, 313)
Screenshot: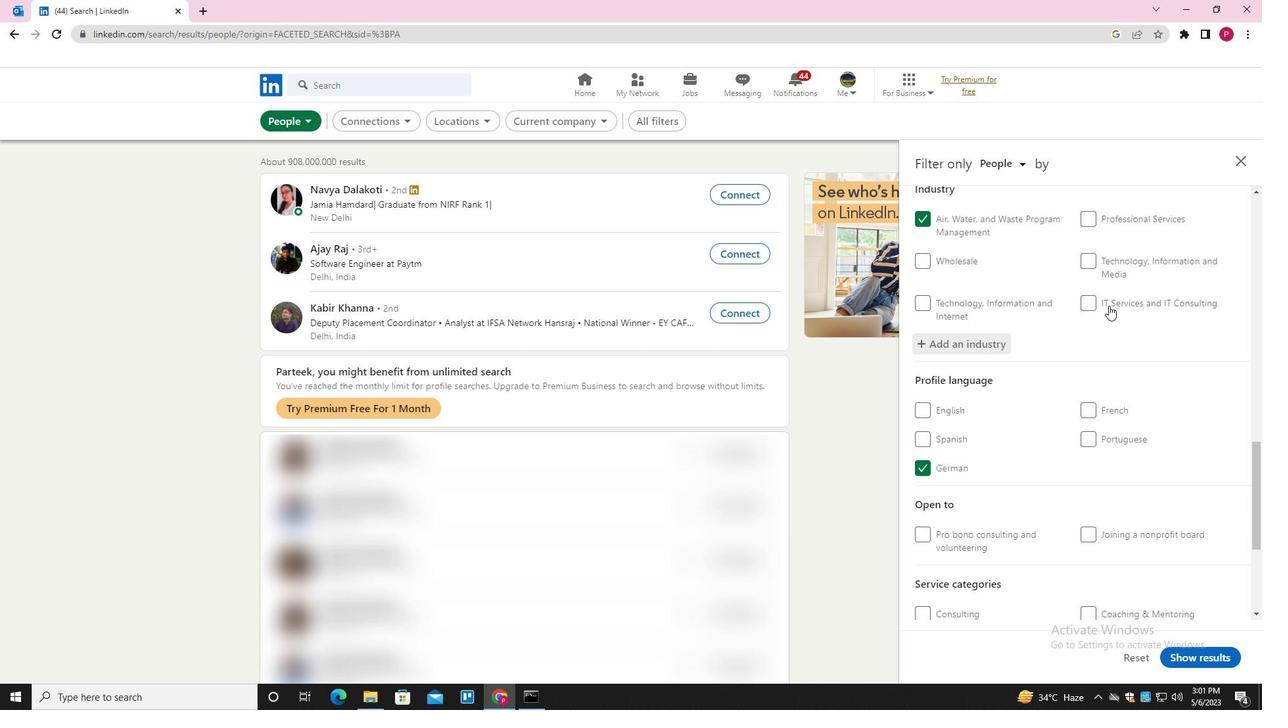 
Action: Mouse scrolled (1100, 313) with delta (0, 0)
Screenshot: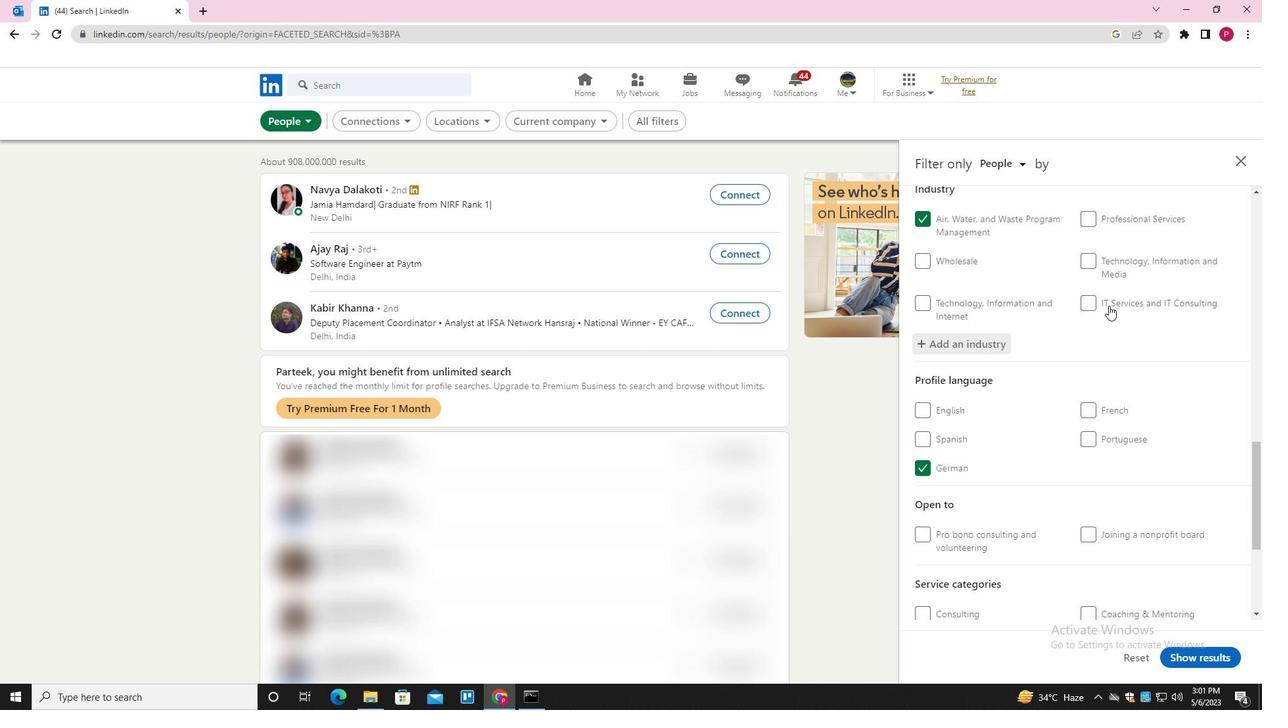 
Action: Mouse moved to (1100, 326)
Screenshot: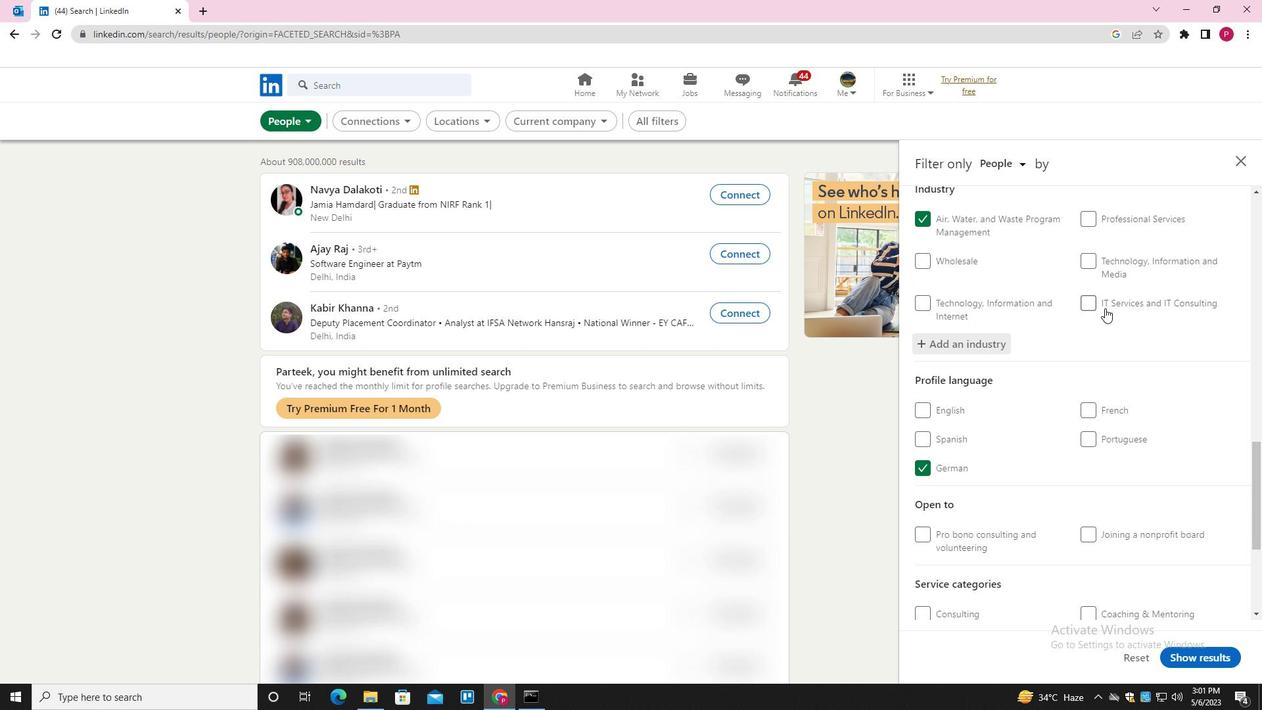 
Action: Mouse scrolled (1100, 326) with delta (0, 0)
Screenshot: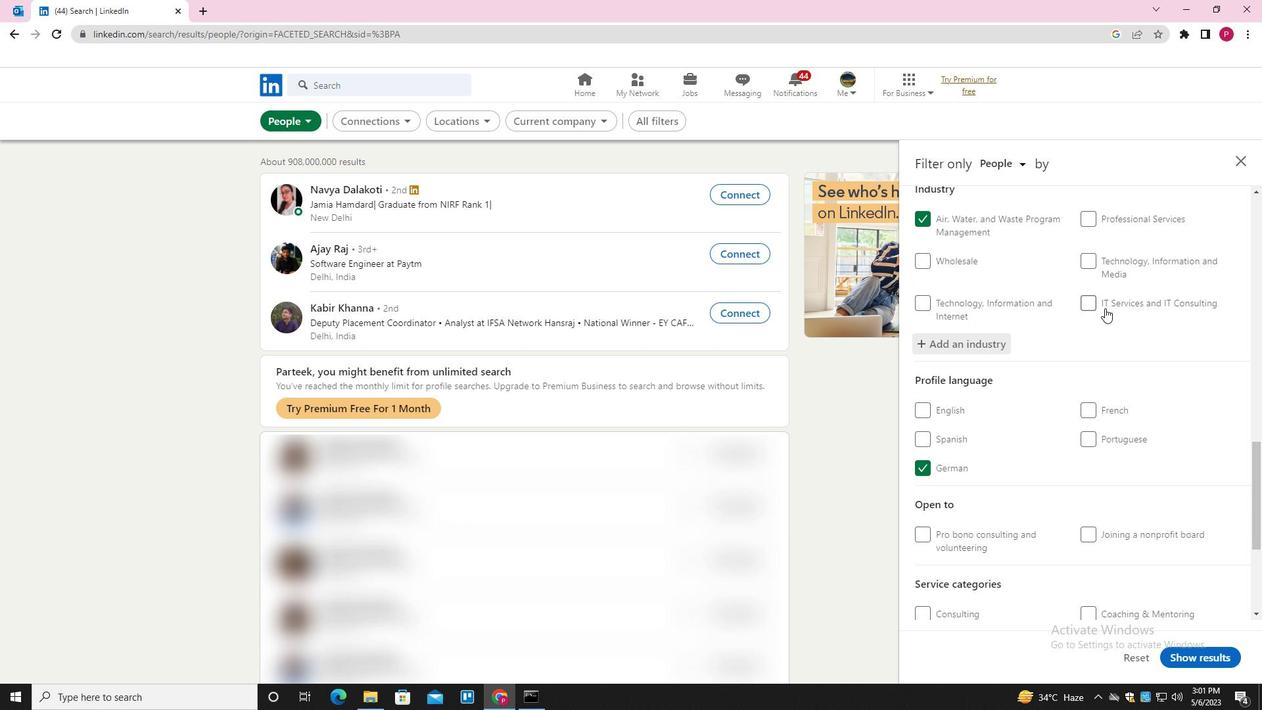 
Action: Mouse moved to (1102, 340)
Screenshot: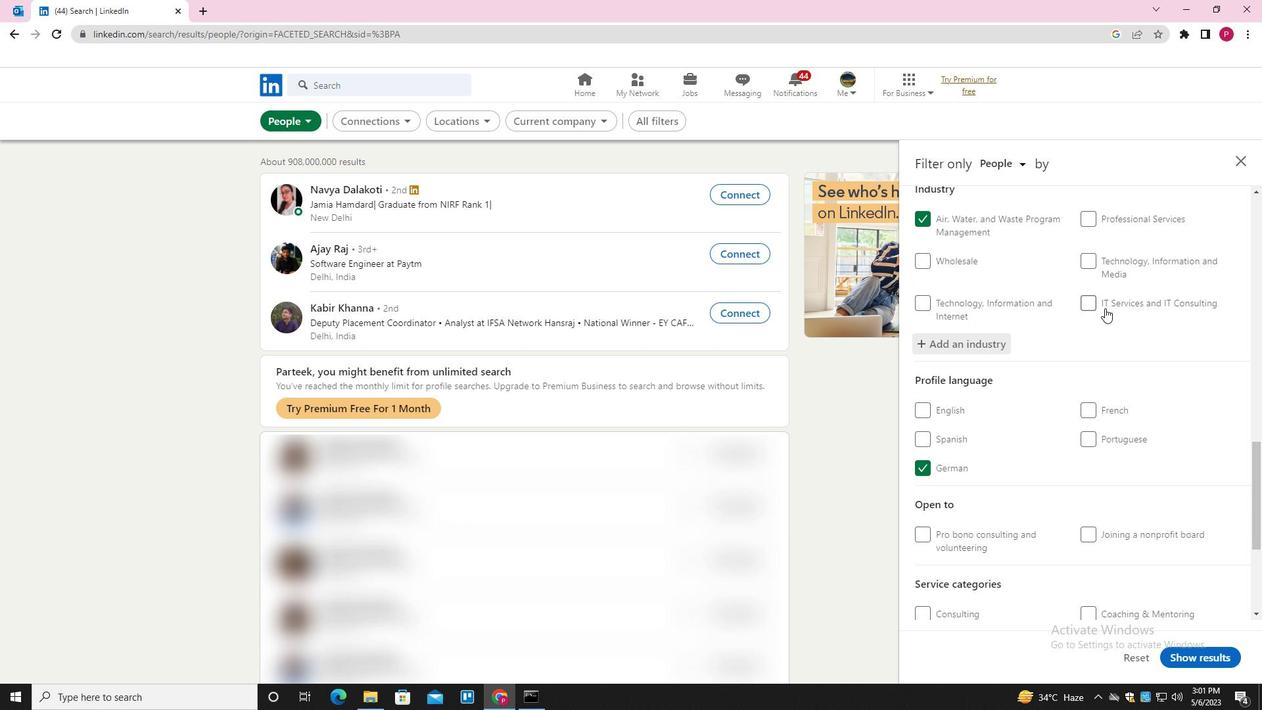 
Action: Mouse scrolled (1102, 339) with delta (0, 0)
Screenshot: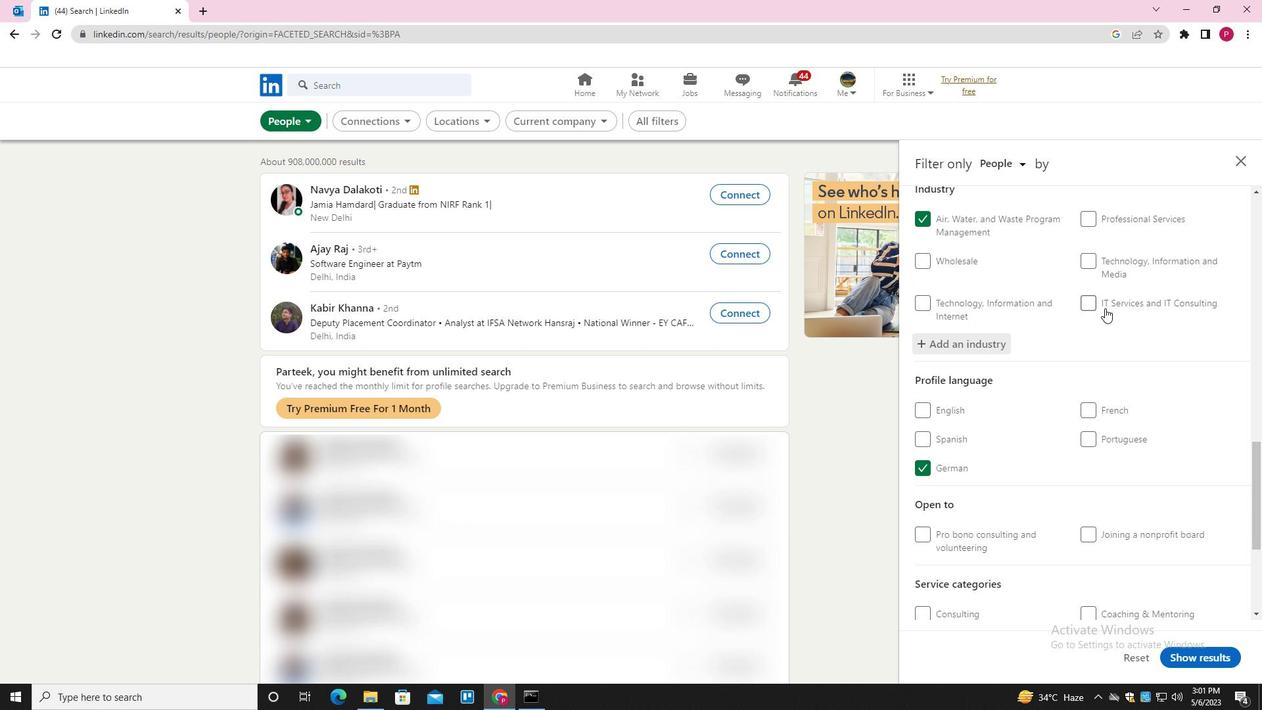 
Action: Mouse moved to (1106, 350)
Screenshot: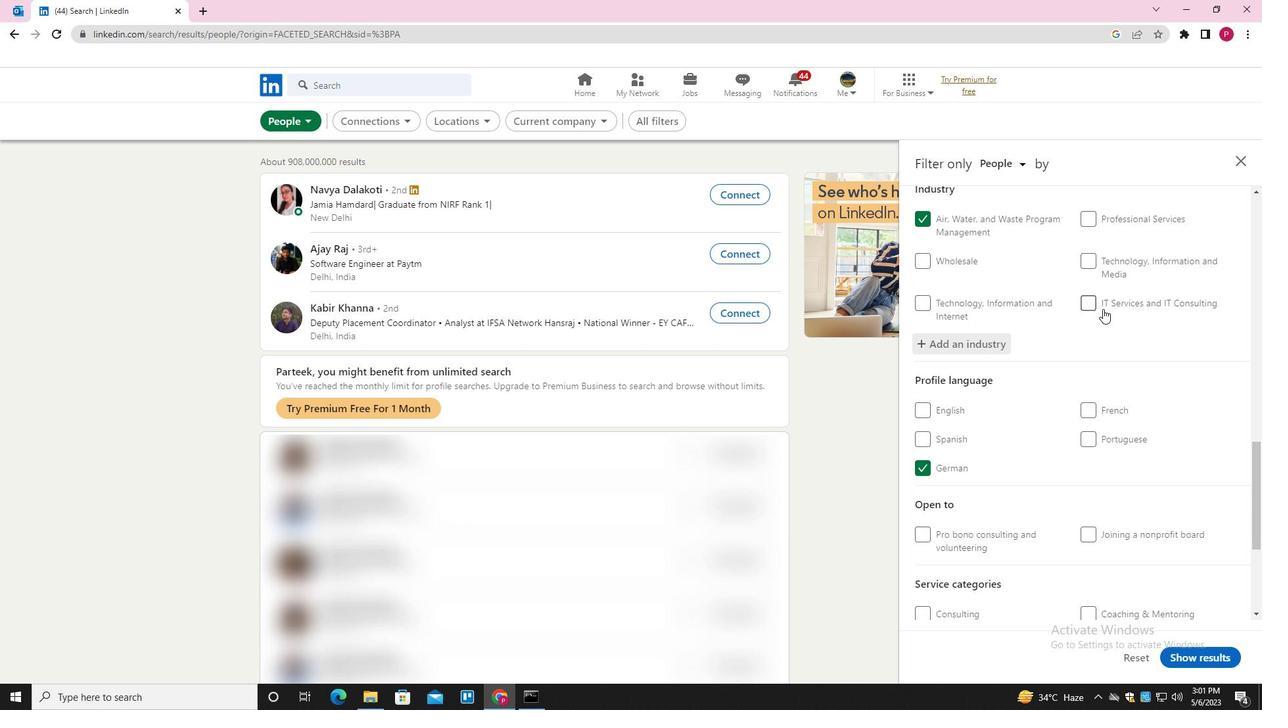 
Action: Mouse scrolled (1106, 349) with delta (0, 0)
Screenshot: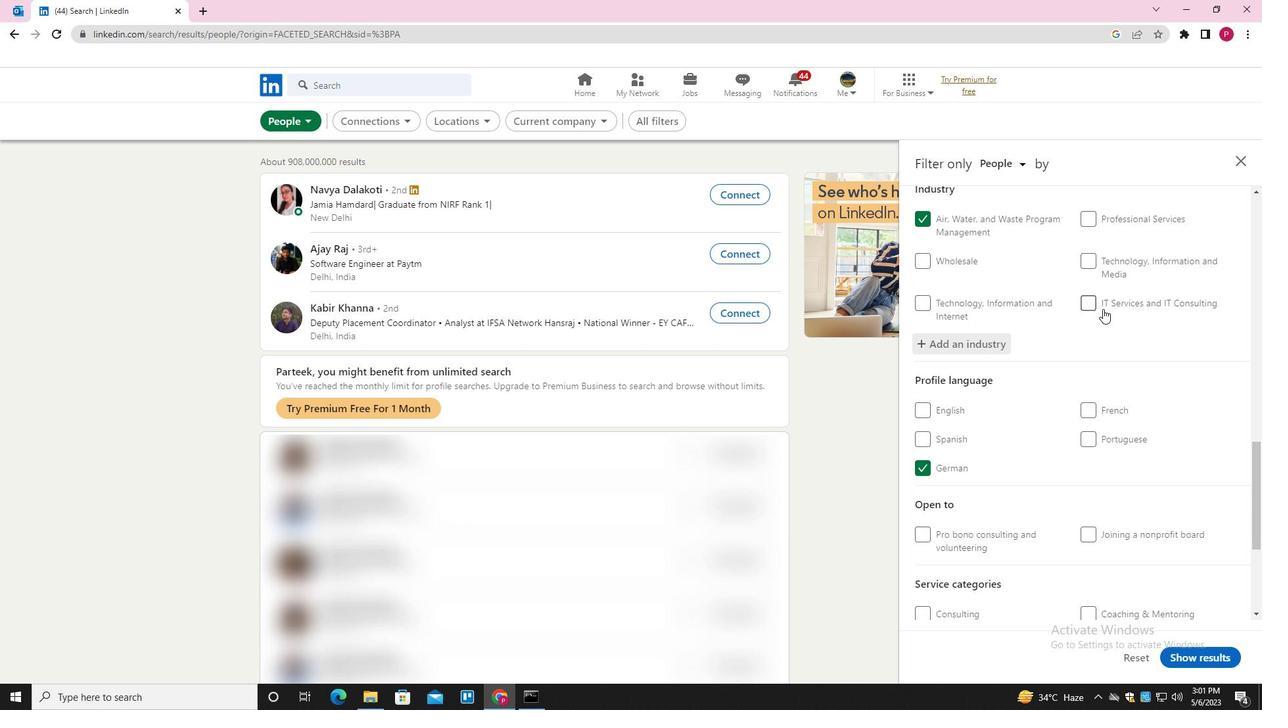 
Action: Mouse moved to (1108, 360)
Screenshot: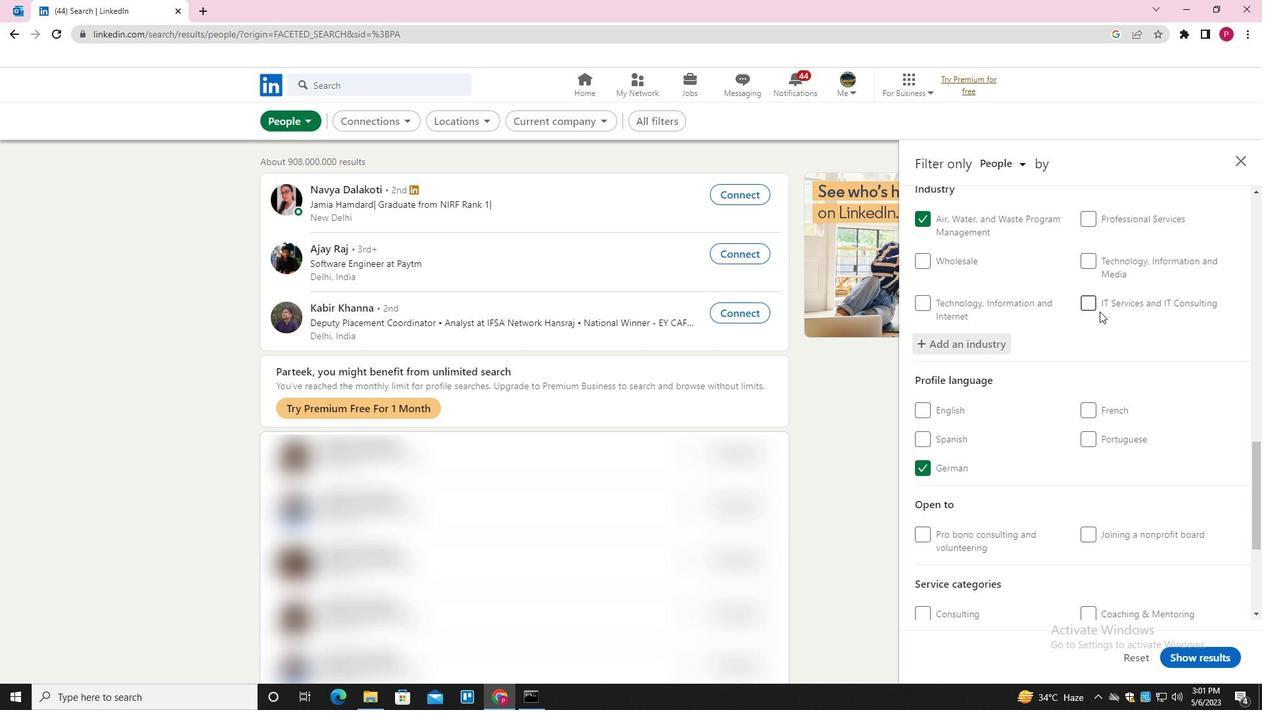 
Action: Mouse scrolled (1108, 359) with delta (0, 0)
Screenshot: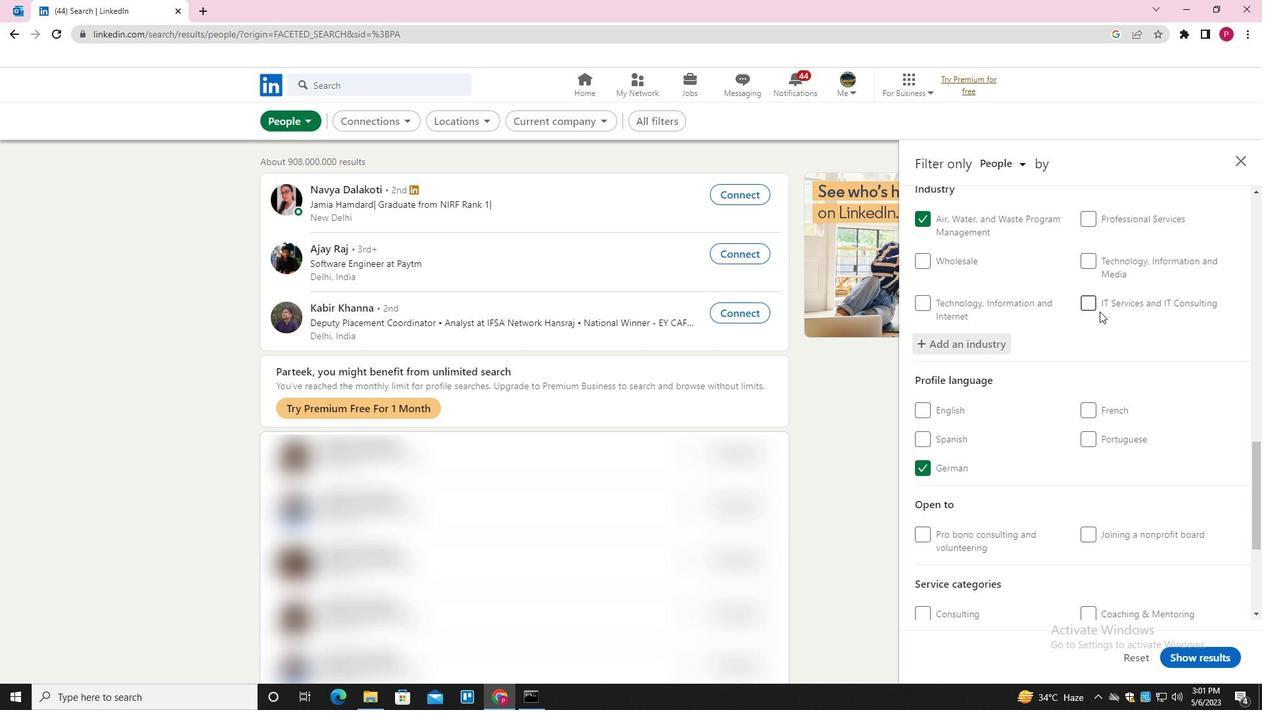 
Action: Mouse moved to (1132, 430)
Screenshot: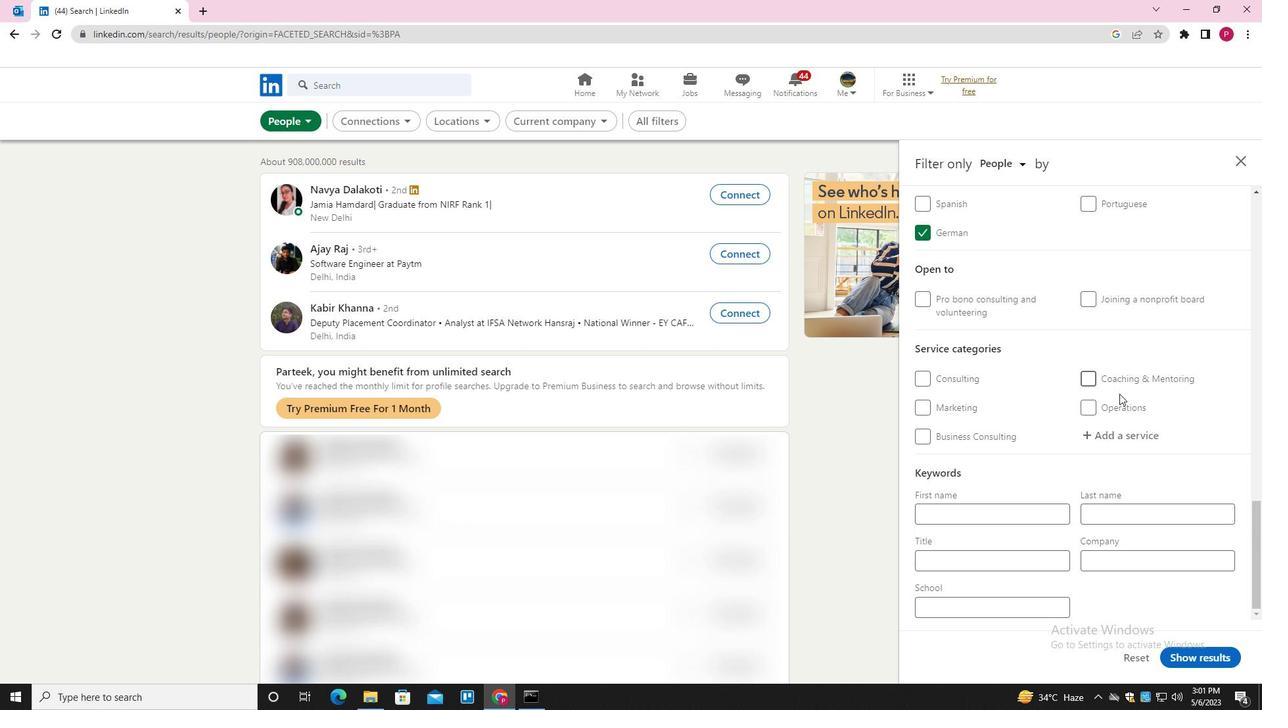 
Action: Mouse pressed left at (1132, 430)
Screenshot: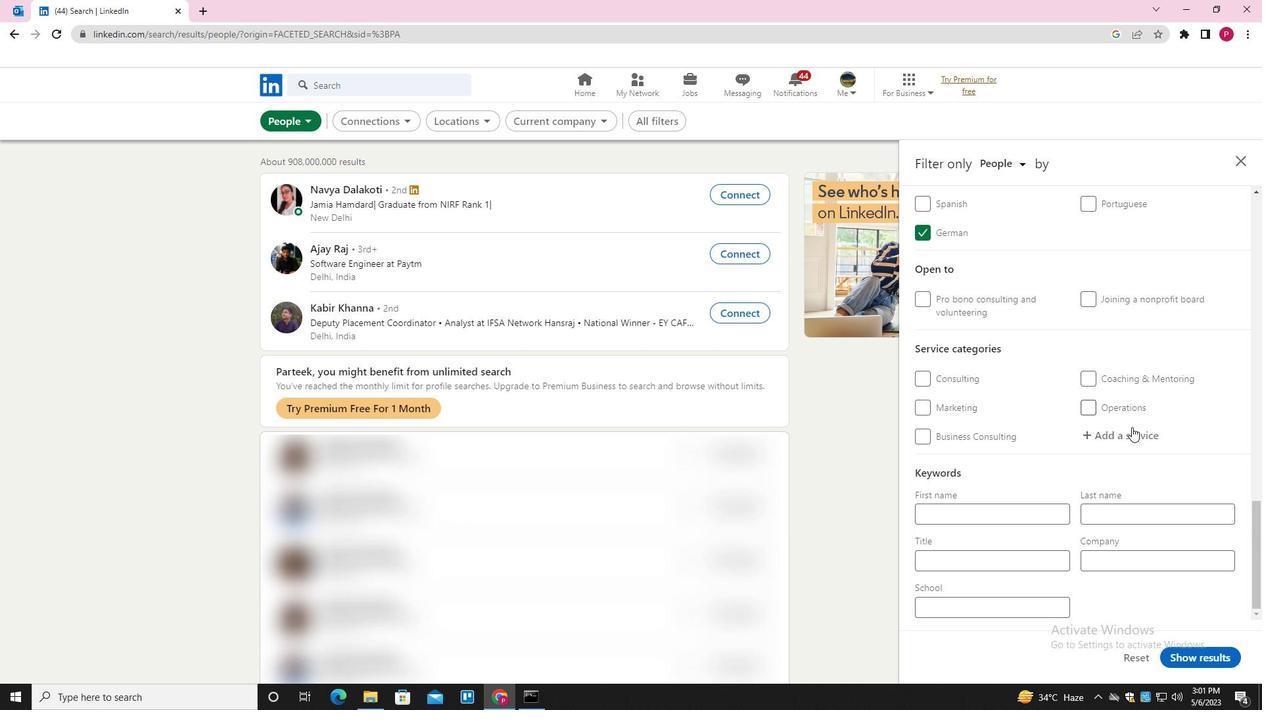
Action: Key pressed <Key.shift>STRATEGIC<Key.down><Key.enter>
Screenshot: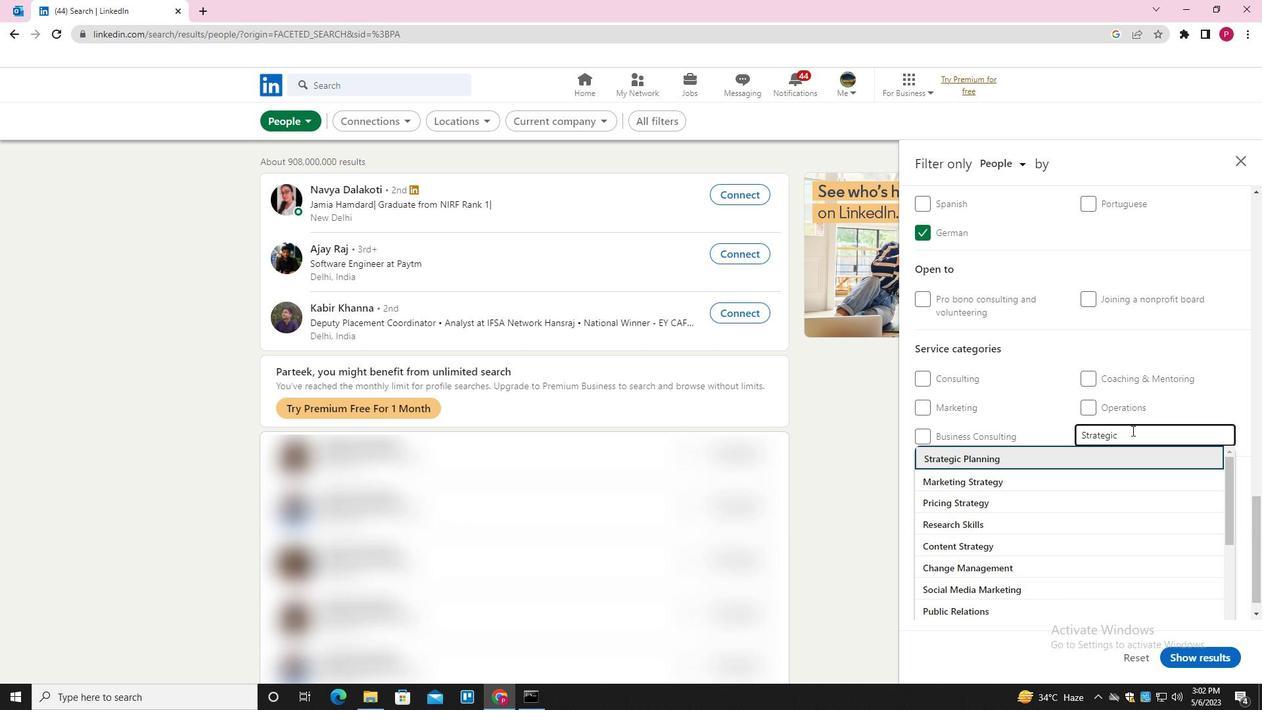 
Action: Mouse moved to (1124, 434)
Screenshot: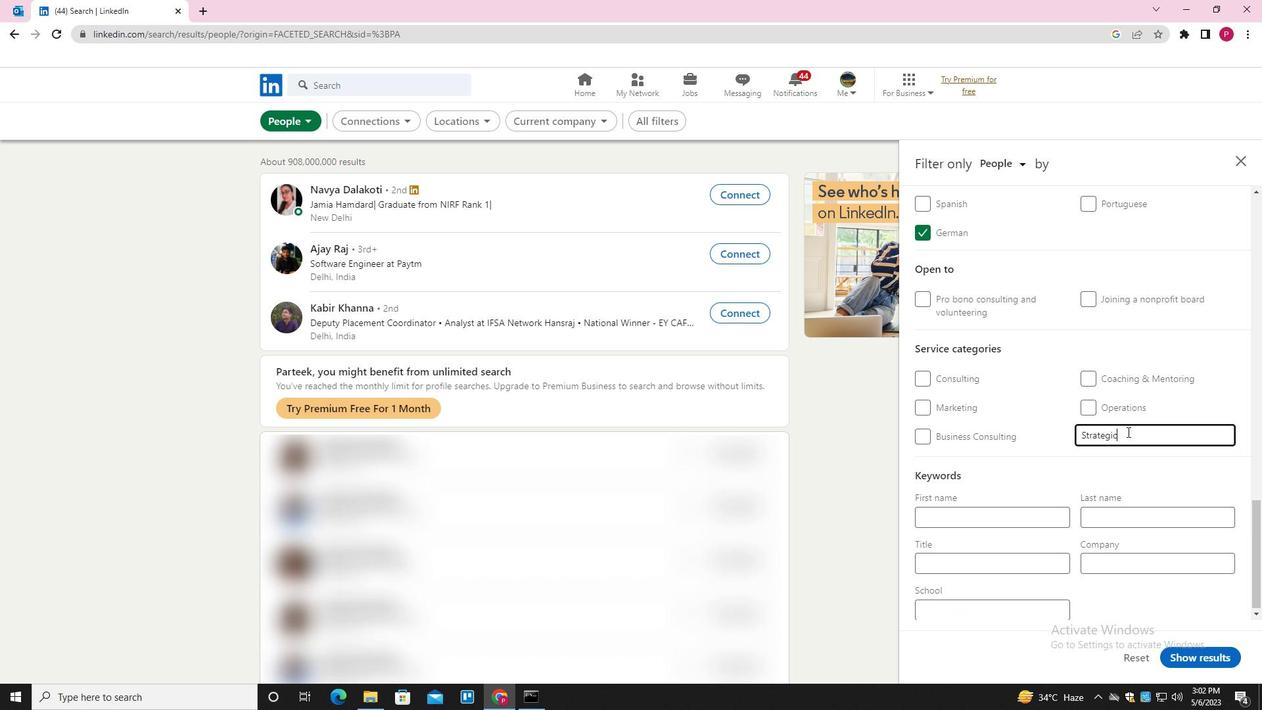 
Action: Key pressed <Key.backspace><Key.down><Key.enter>
Screenshot: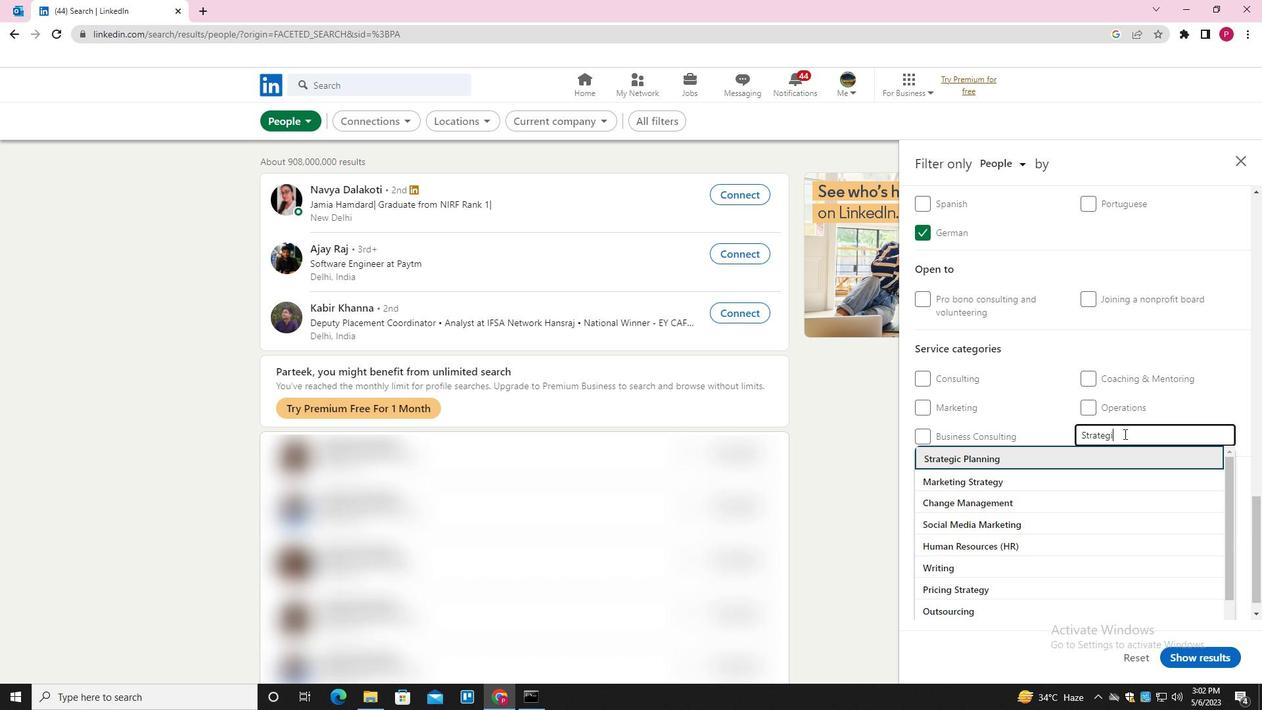 
Action: Mouse moved to (1047, 455)
Screenshot: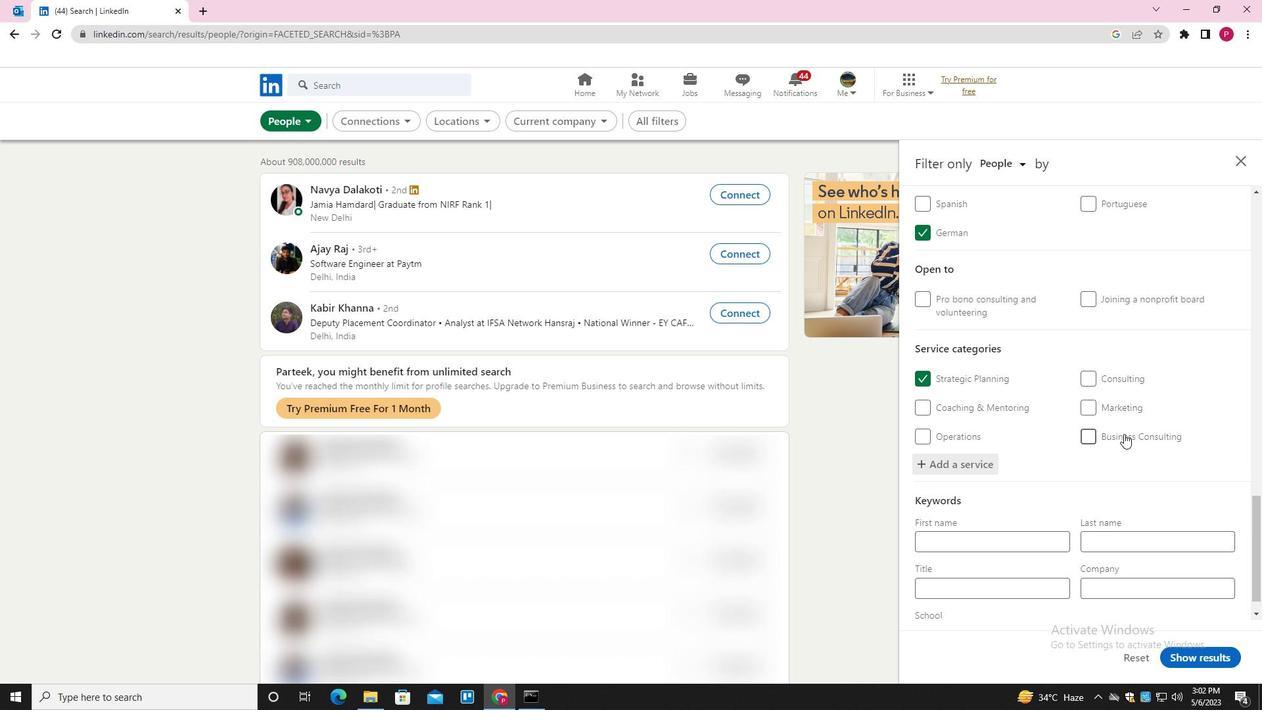 
Action: Mouse scrolled (1047, 455) with delta (0, 0)
Screenshot: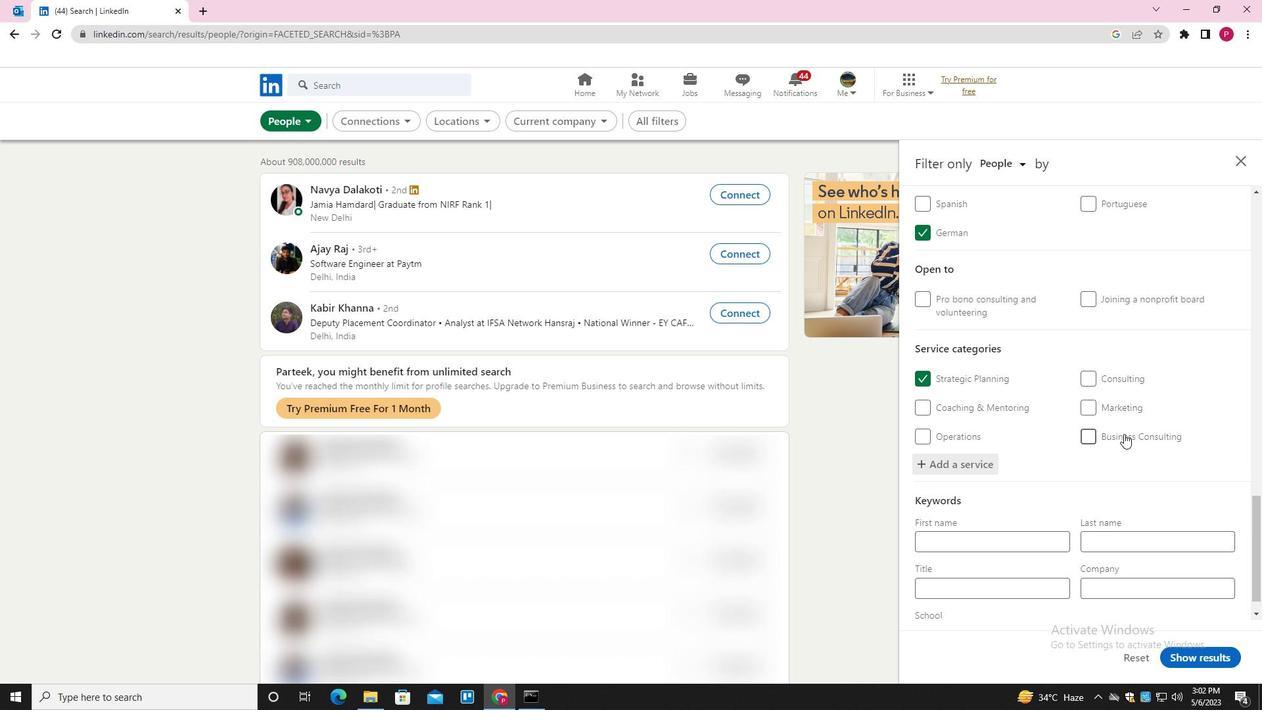 
Action: Mouse scrolled (1047, 455) with delta (0, 0)
Screenshot: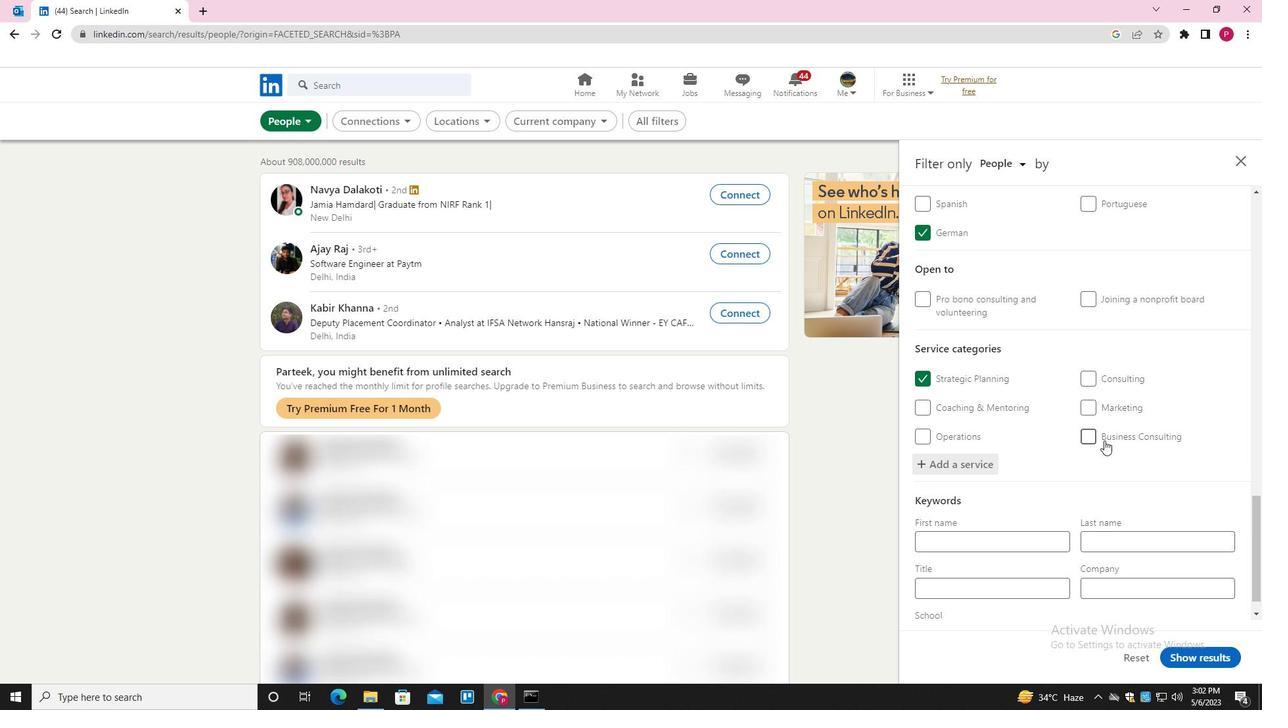 
Action: Mouse scrolled (1047, 455) with delta (0, 0)
Screenshot: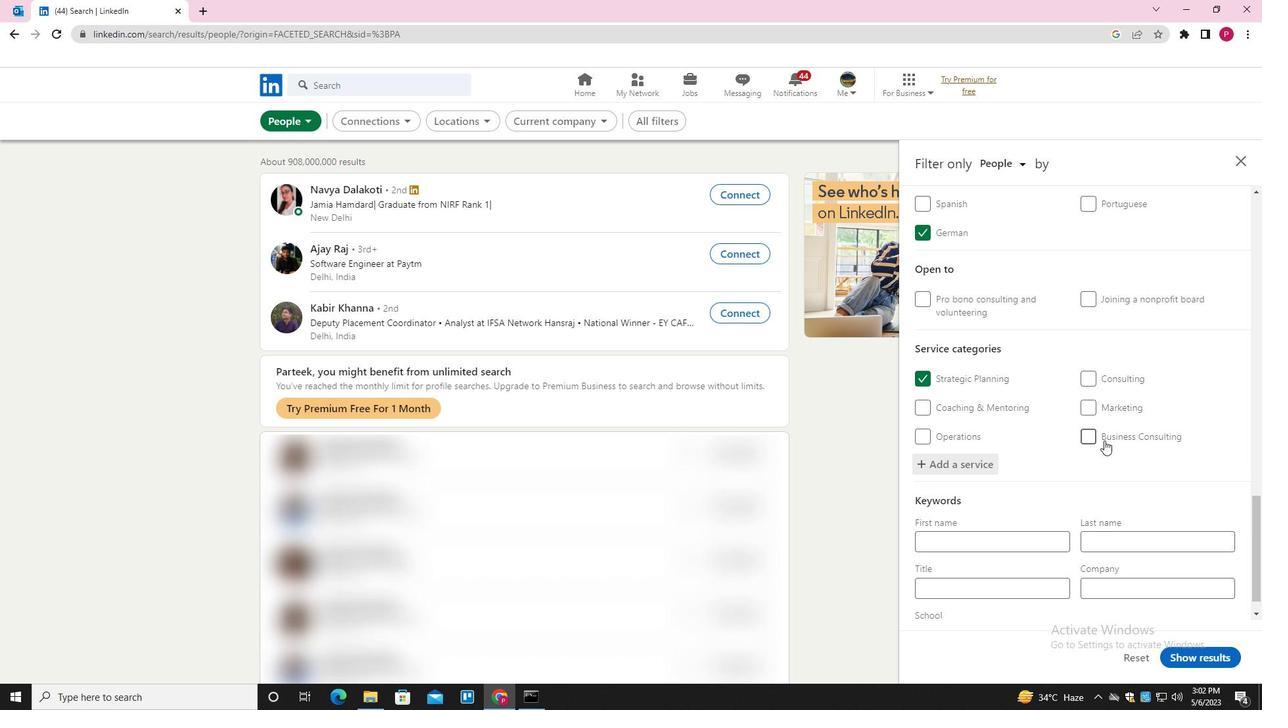 
Action: Mouse scrolled (1047, 455) with delta (0, 0)
Screenshot: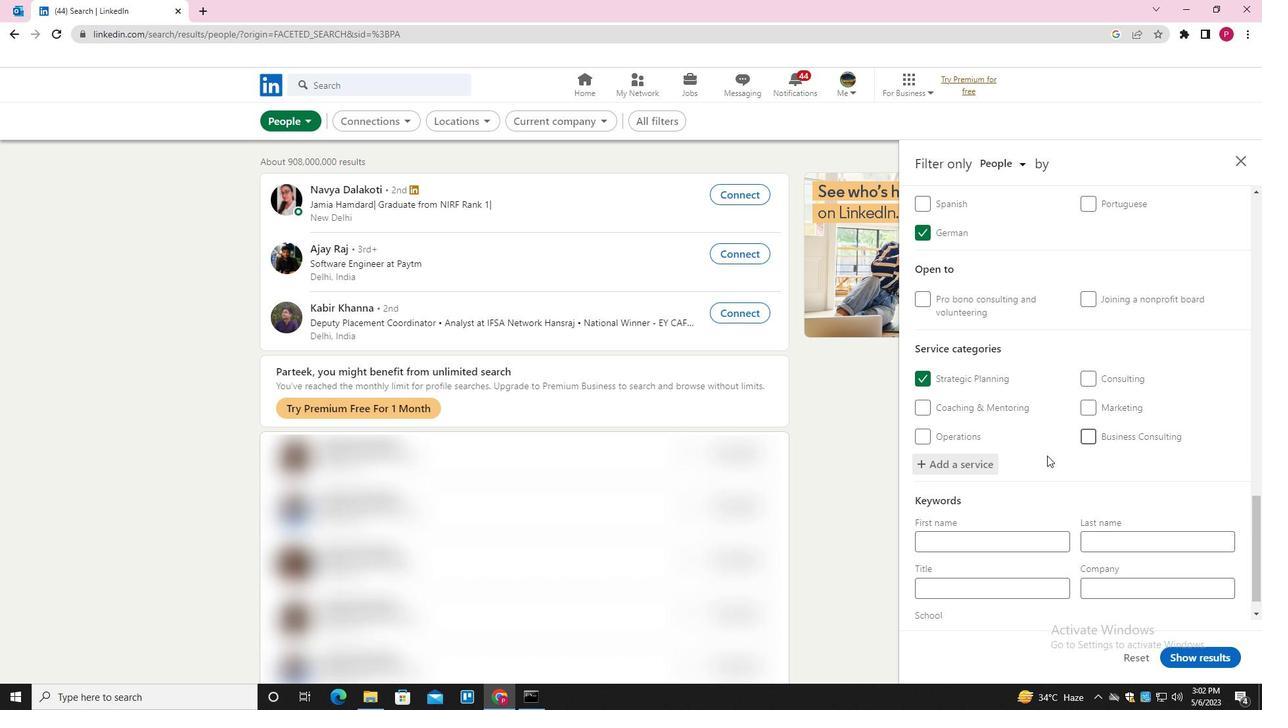 
Action: Mouse scrolled (1047, 455) with delta (0, 0)
Screenshot: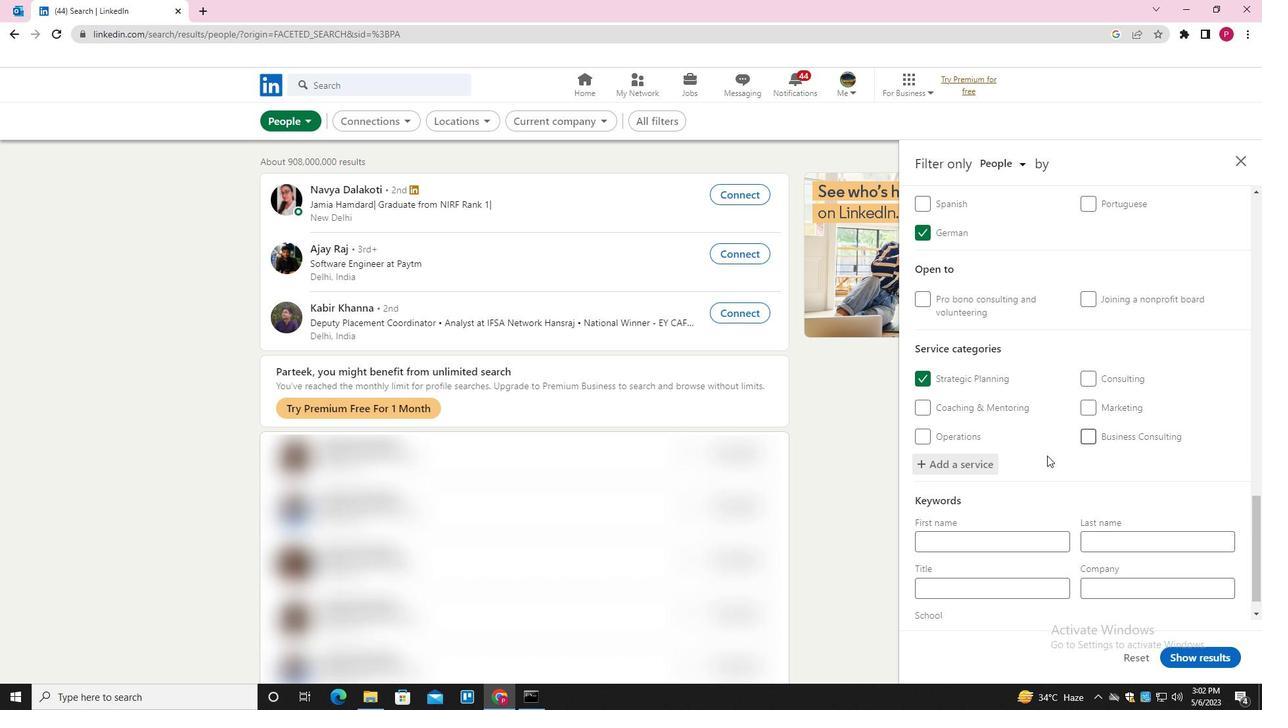 
Action: Mouse scrolled (1047, 455) with delta (0, 0)
Screenshot: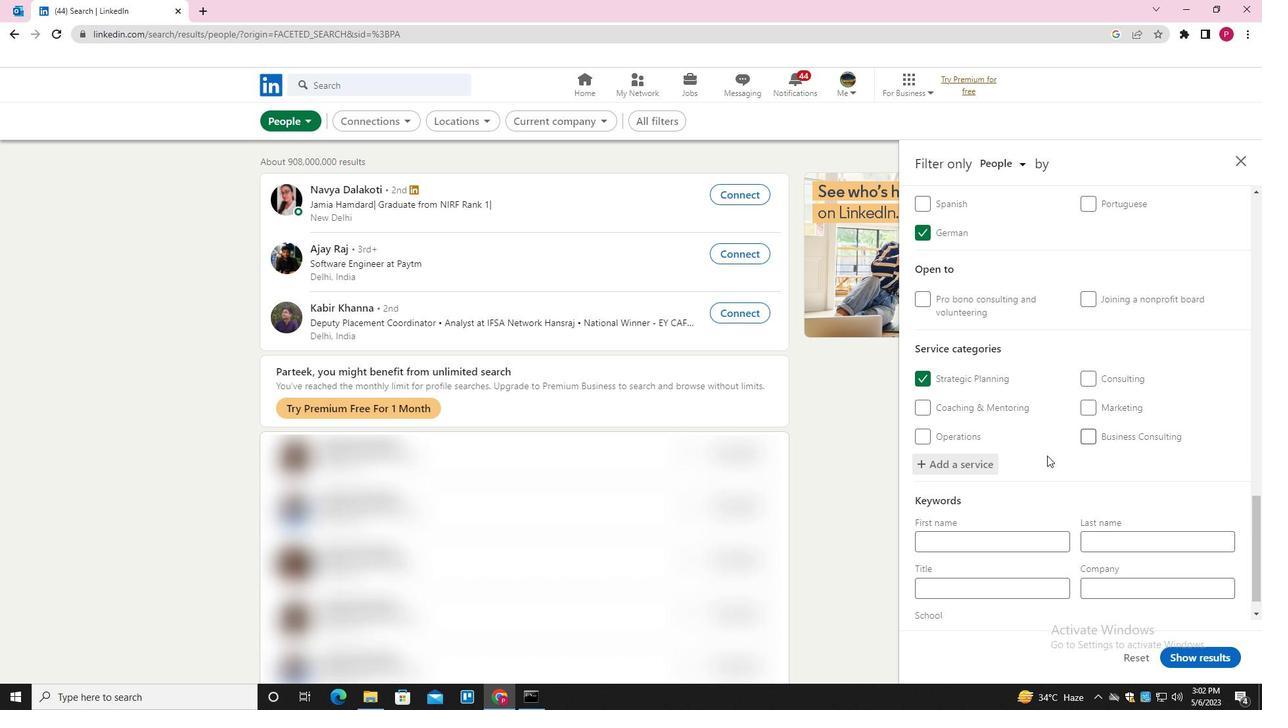 
Action: Mouse moved to (1021, 568)
Screenshot: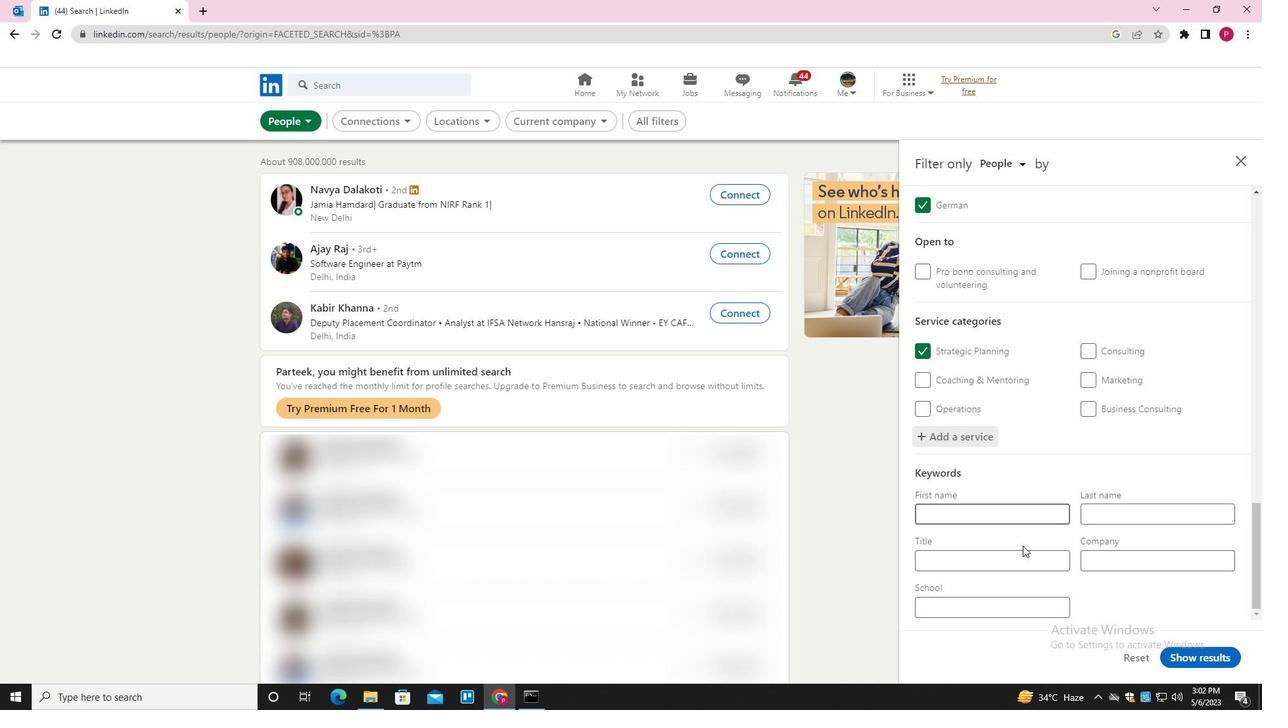 
Action: Mouse pressed left at (1021, 568)
Screenshot: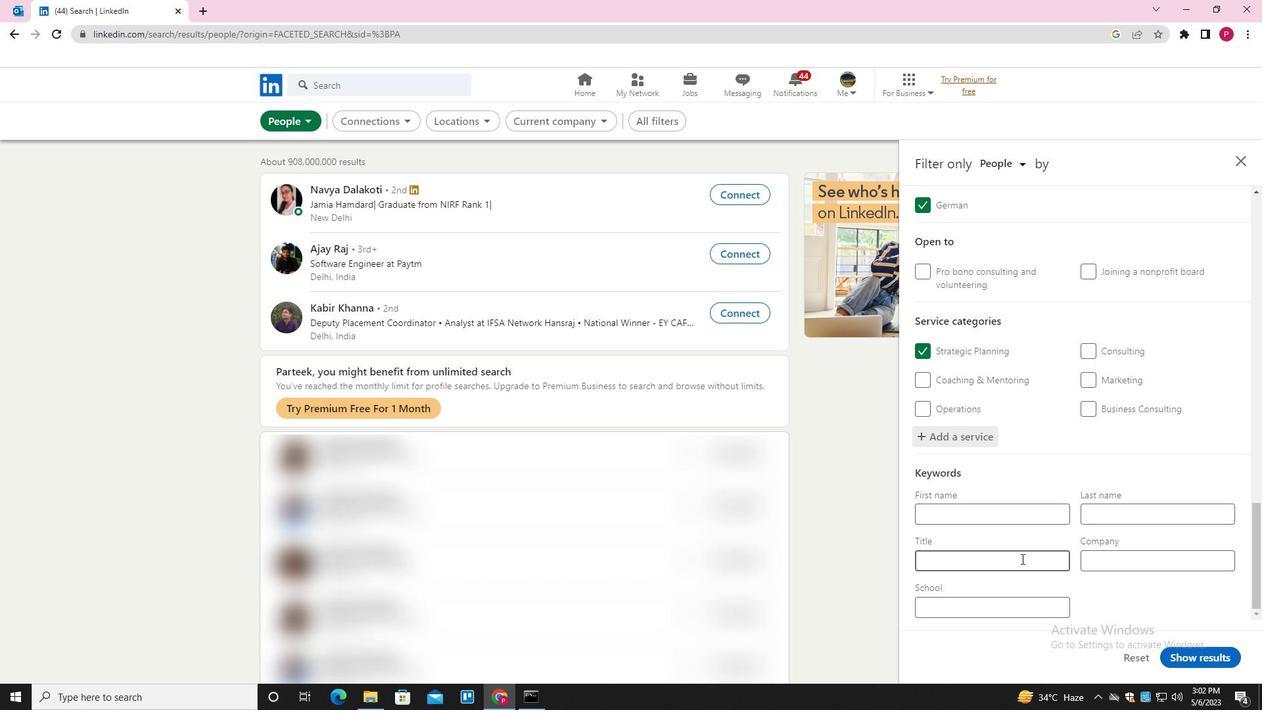 
Action: Mouse moved to (1058, 534)
Screenshot: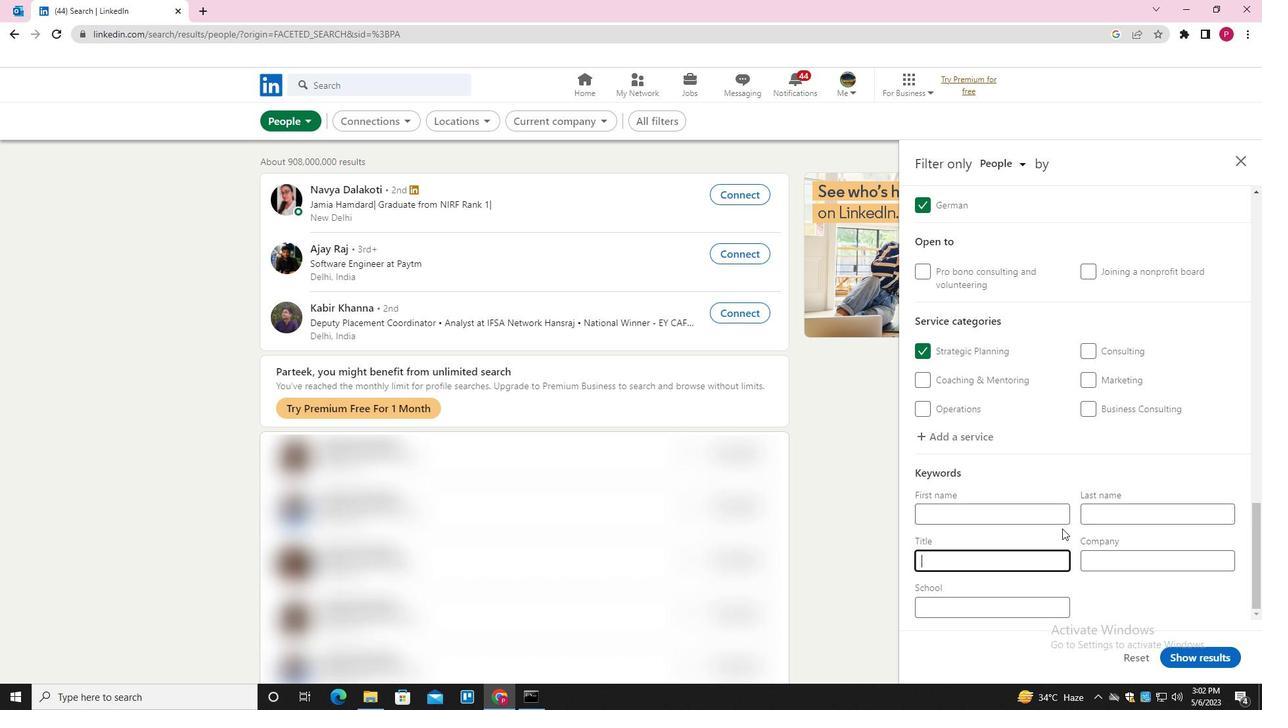 
Action: Key pressed <Key.shift>SUPERVISOR
Screenshot: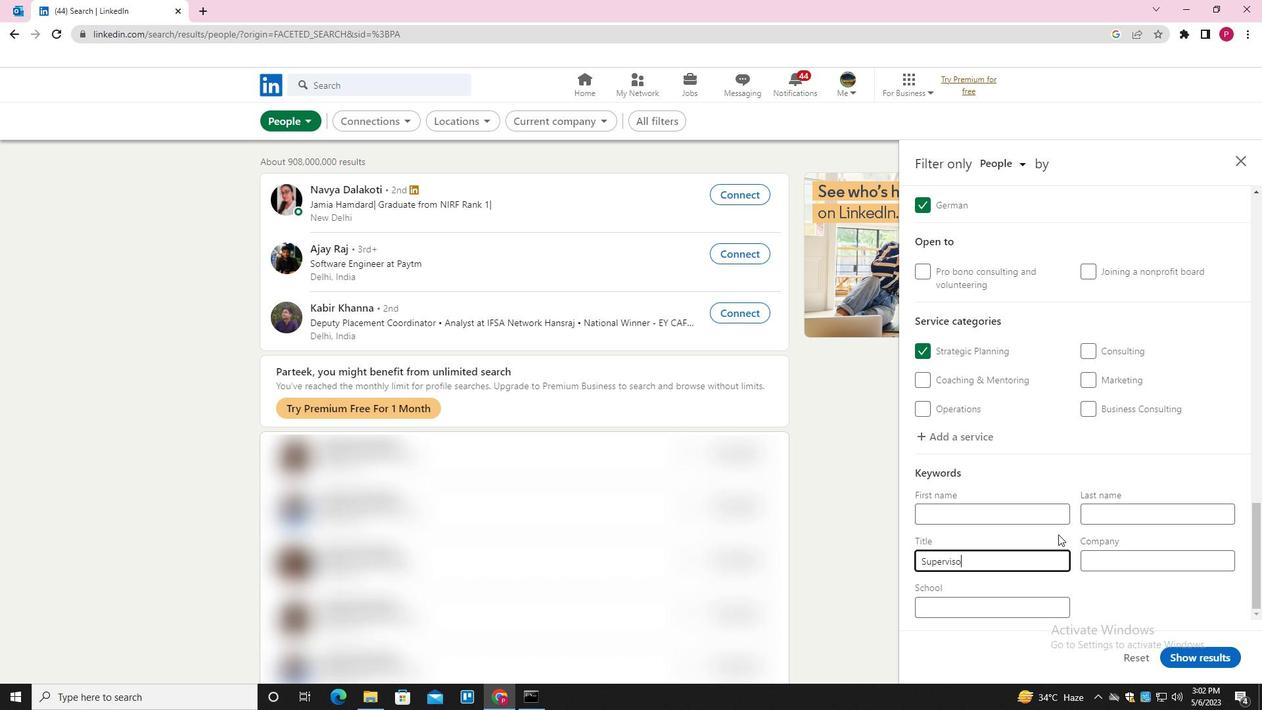 
Action: Mouse moved to (1208, 662)
Screenshot: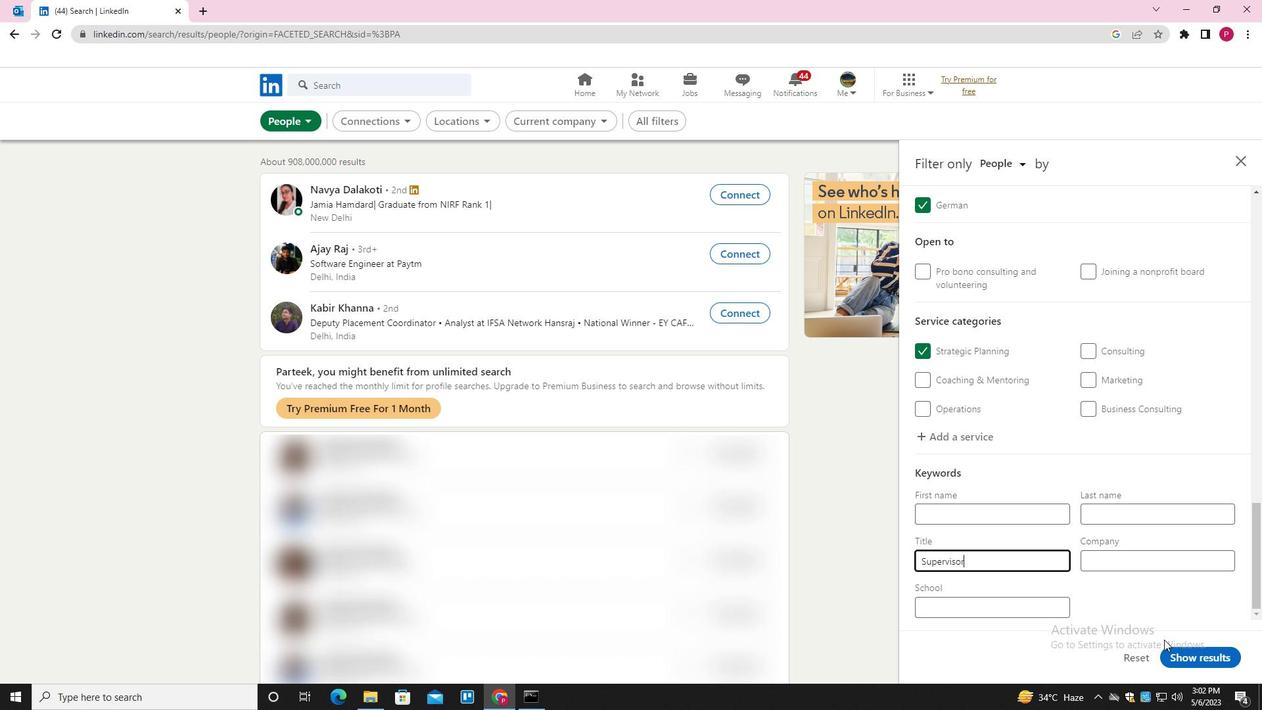 
Action: Mouse pressed left at (1208, 662)
Screenshot: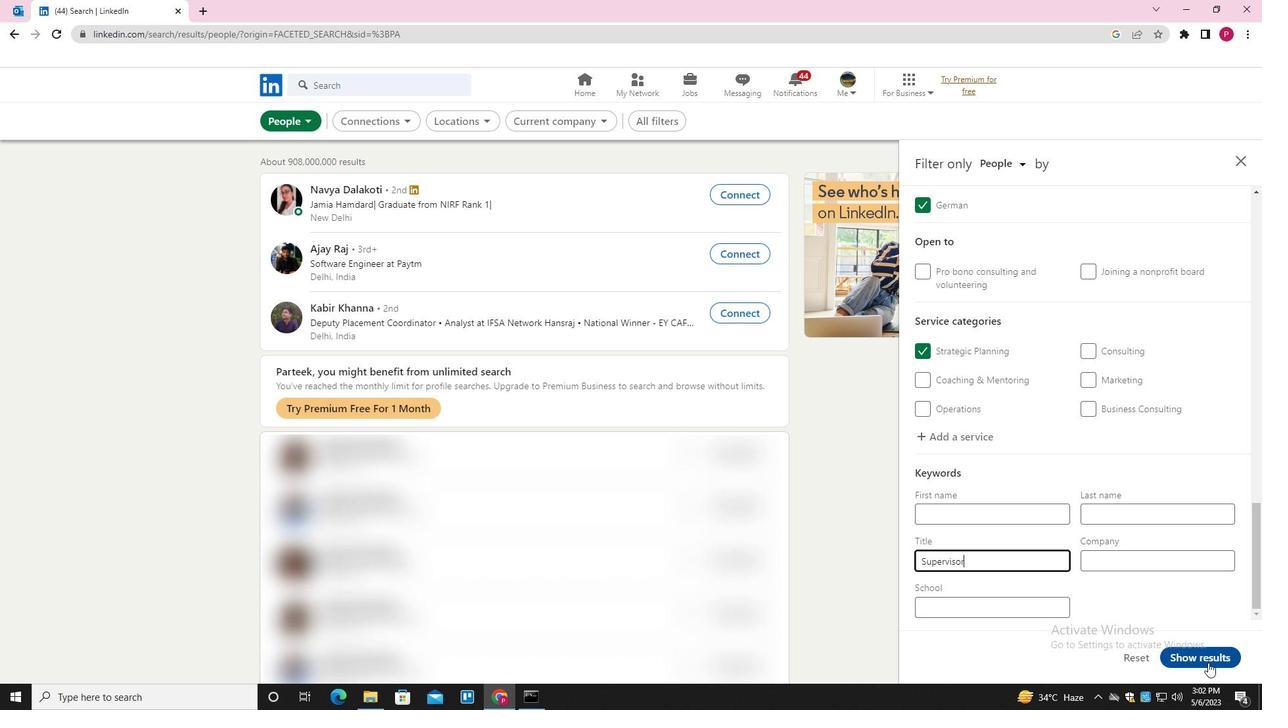 
Action: Mouse moved to (660, 301)
Screenshot: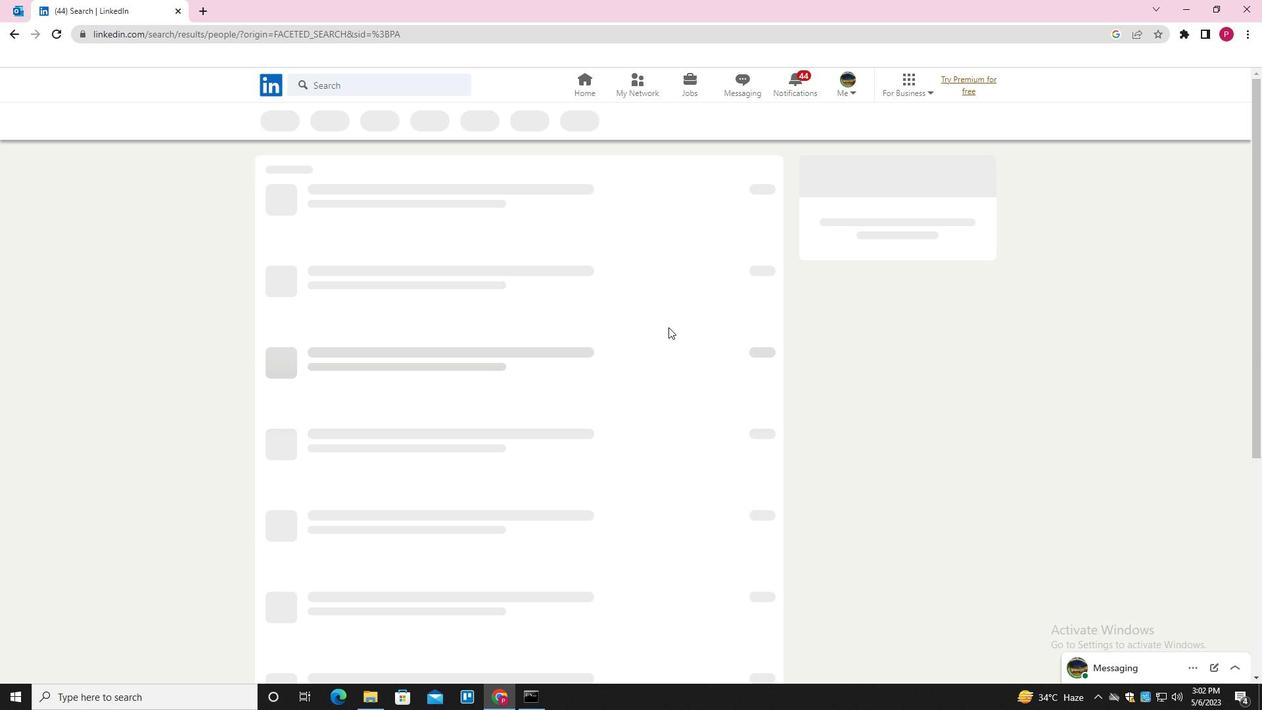 
